 Task: Look for space in Hanting, China from 9th June, 2023 to 11th June, 2023 for 2 adults in price range Rs.6000 to Rs.10000. Place can be entire place with 2 bedrooms having 2 beds and 1 bathroom. Property type can be house, flat, guest house. Amenities needed are: wifi. Booking option can be shelf check-in. Required host language is Chinese (Simplified).
Action: Mouse moved to (545, 195)
Screenshot: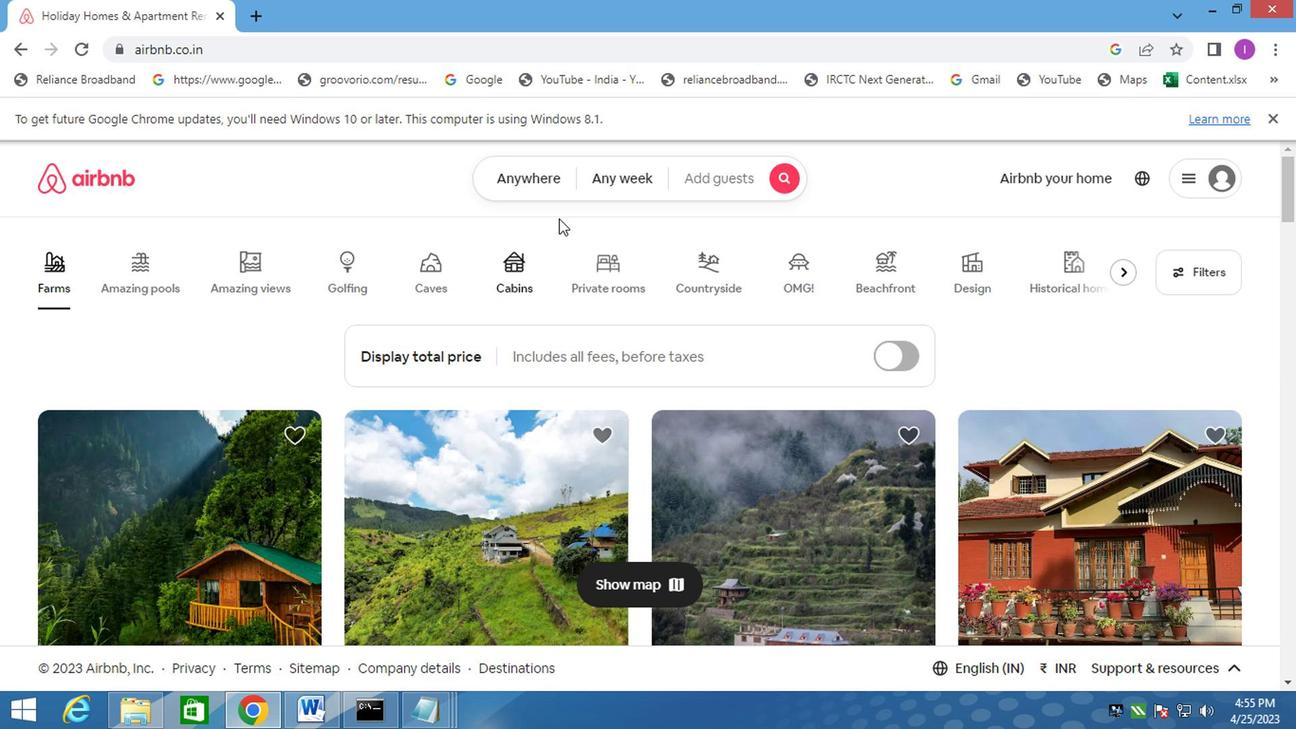 
Action: Mouse pressed left at (545, 195)
Screenshot: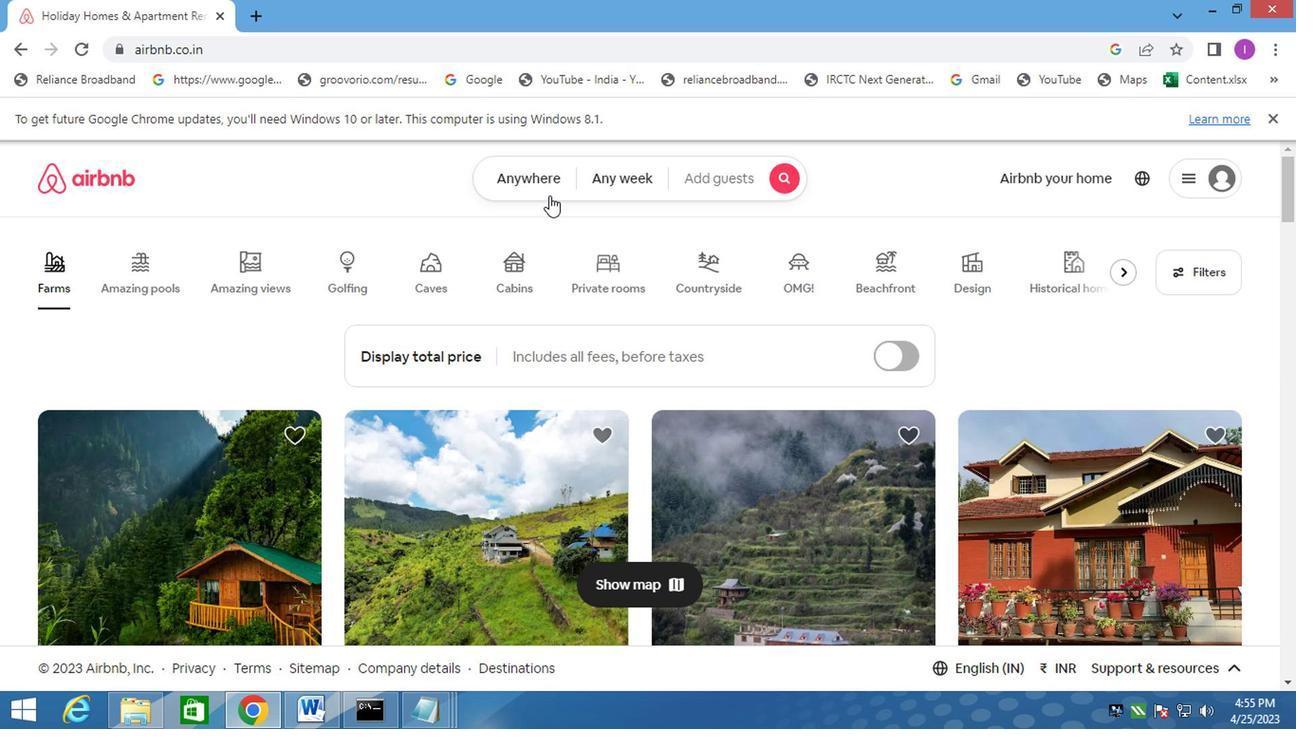 
Action: Mouse moved to (332, 252)
Screenshot: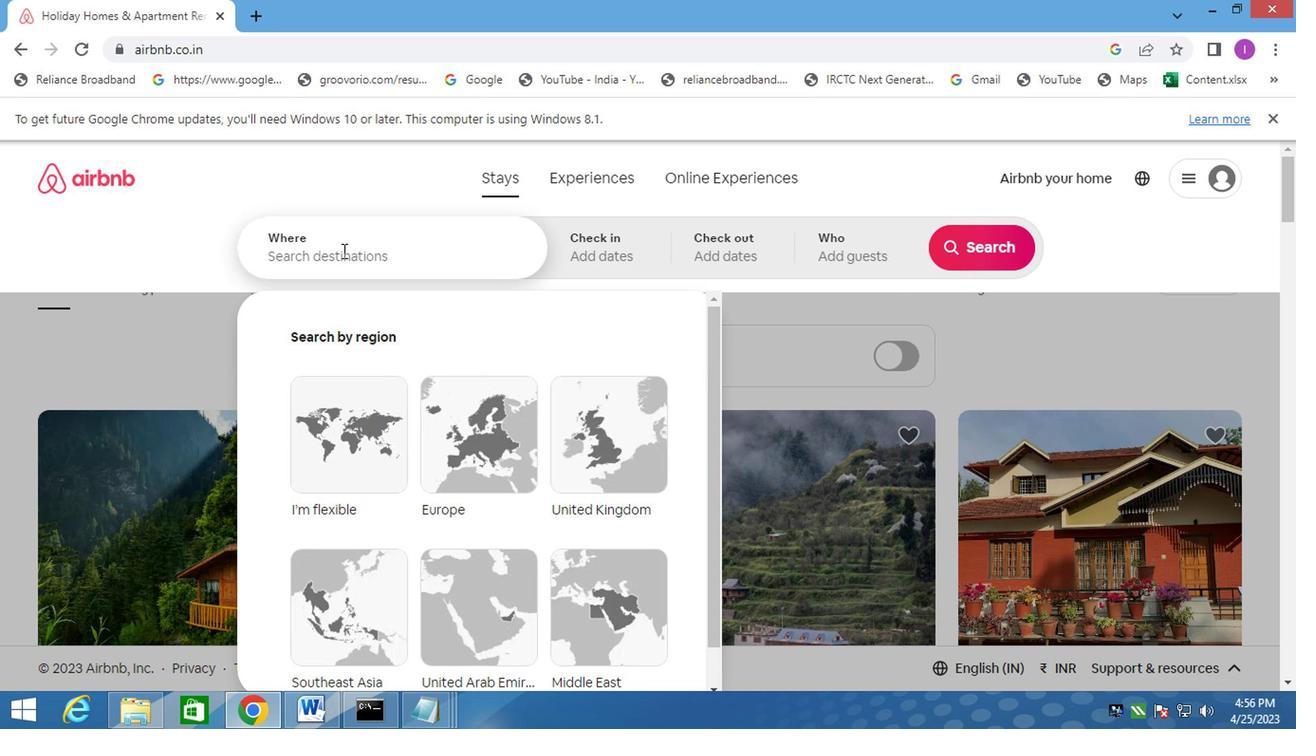 
Action: Mouse pressed left at (332, 252)
Screenshot: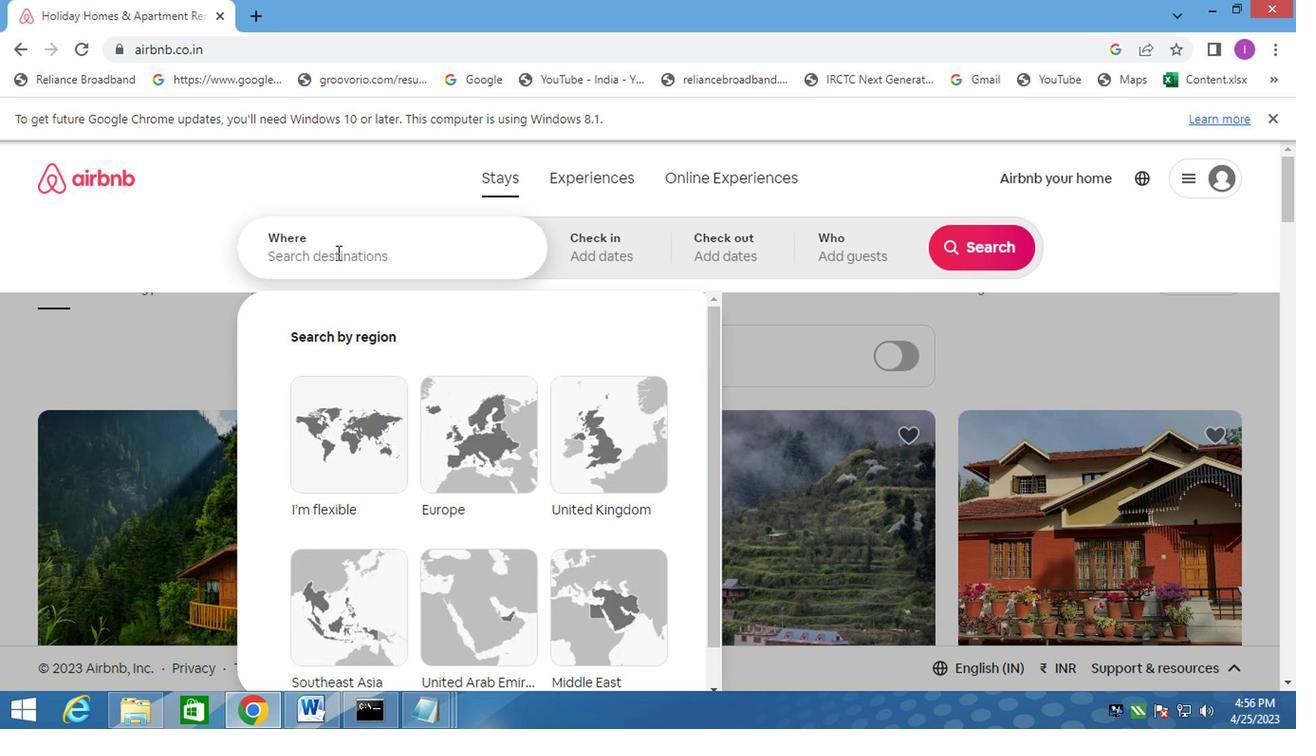 
Action: Mouse moved to (376, 253)
Screenshot: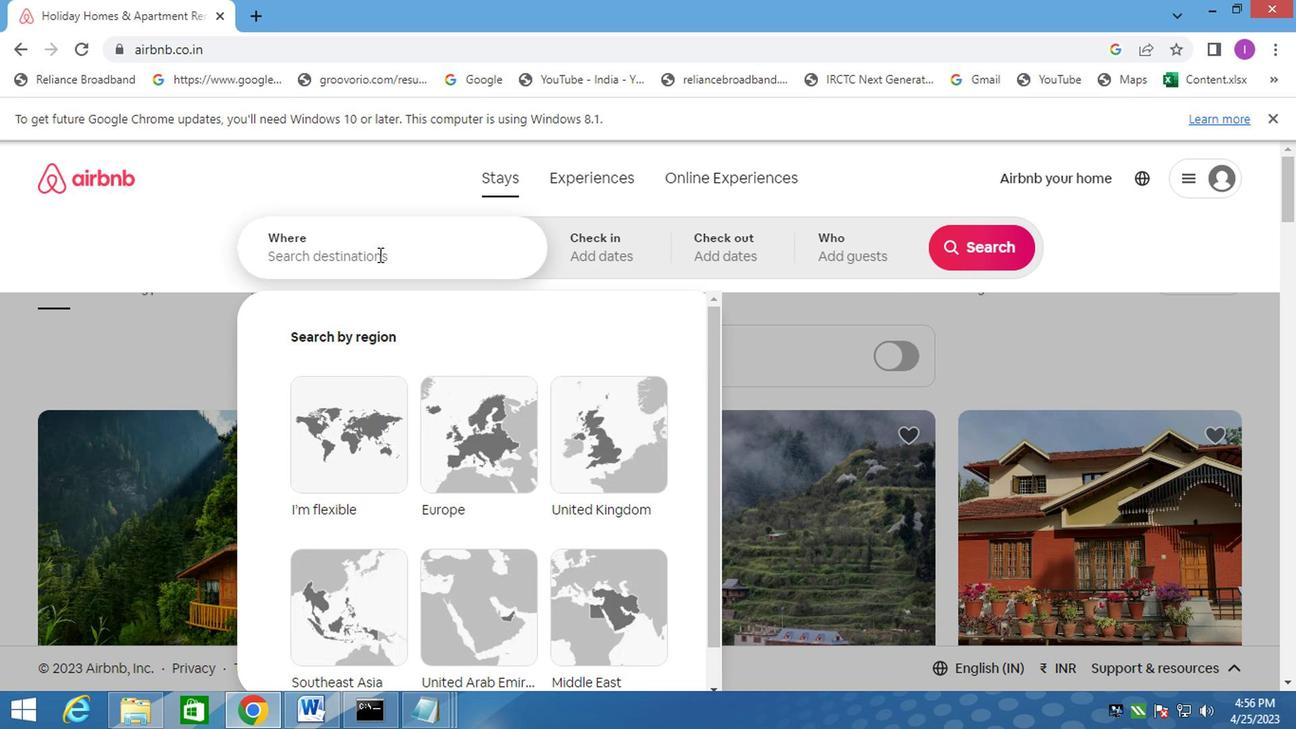
Action: Key pressed hanting,china
Screenshot: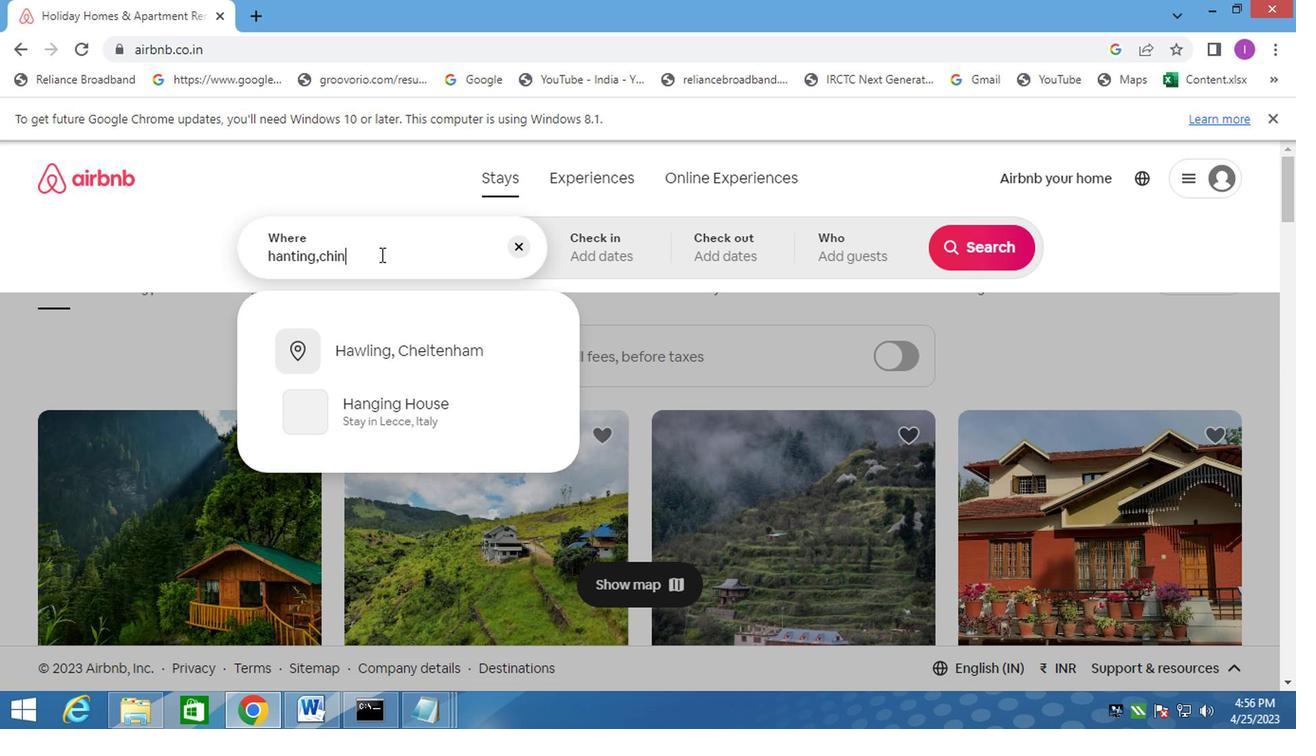 
Action: Mouse moved to (661, 245)
Screenshot: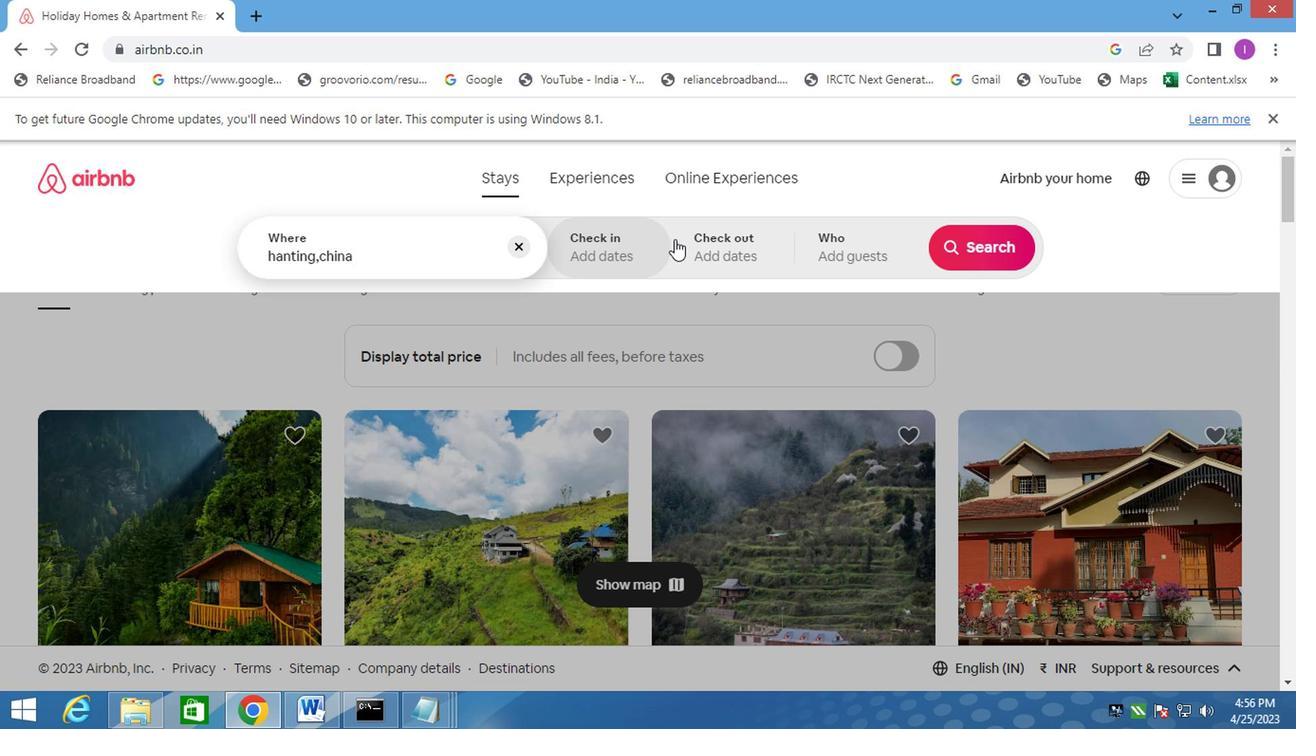 
Action: Mouse pressed left at (661, 245)
Screenshot: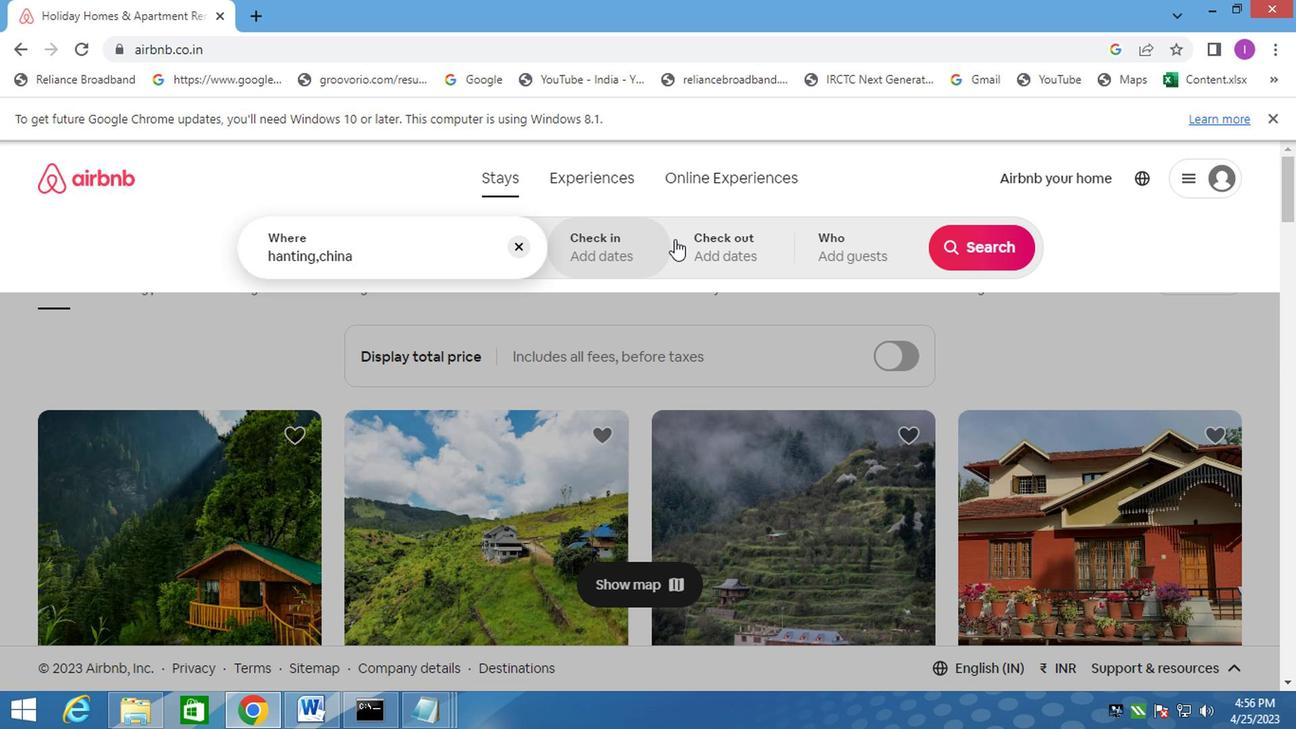 
Action: Mouse moved to (973, 398)
Screenshot: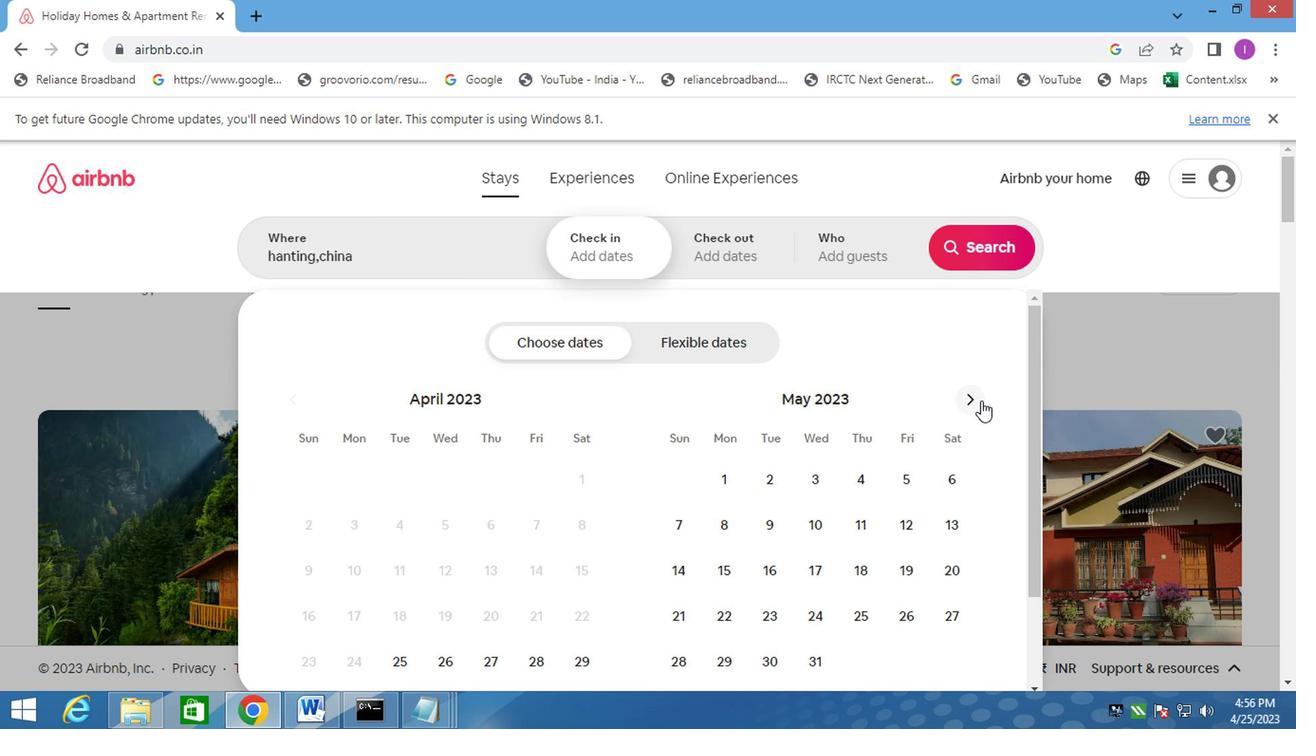 
Action: Mouse pressed left at (973, 398)
Screenshot: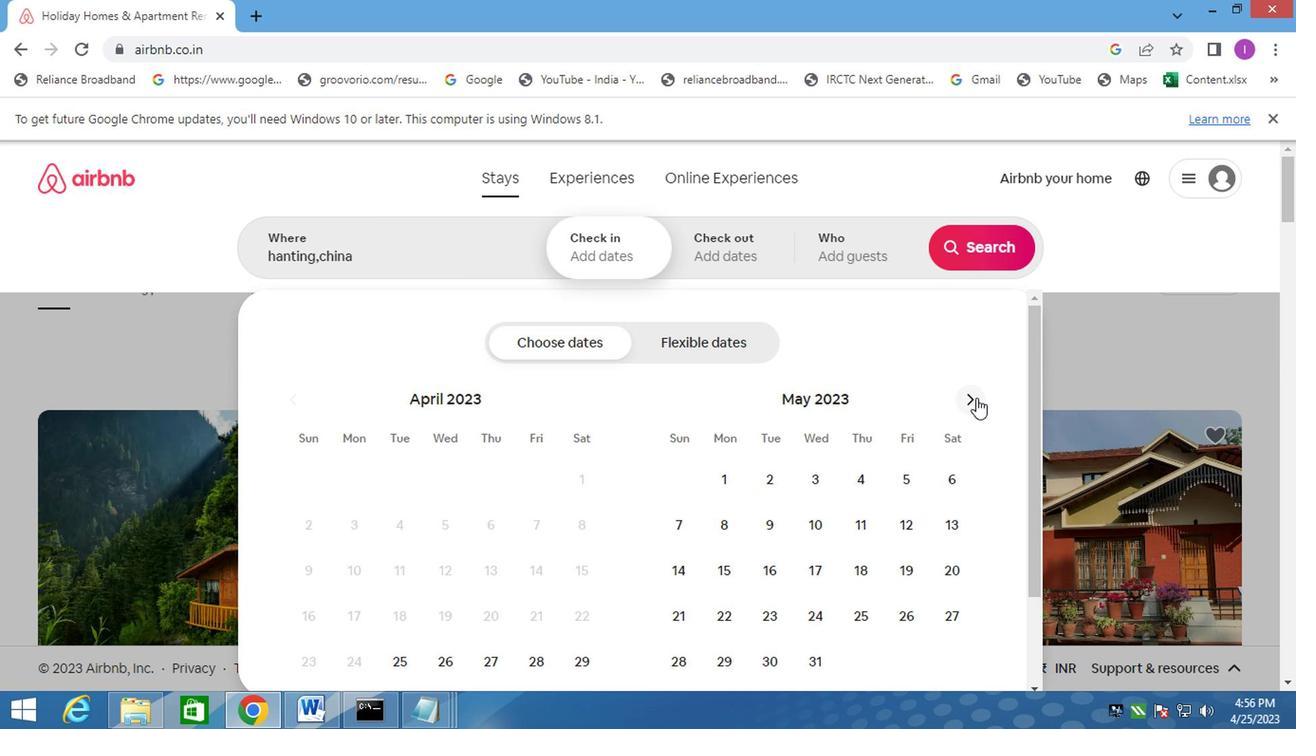 
Action: Mouse pressed left at (973, 398)
Screenshot: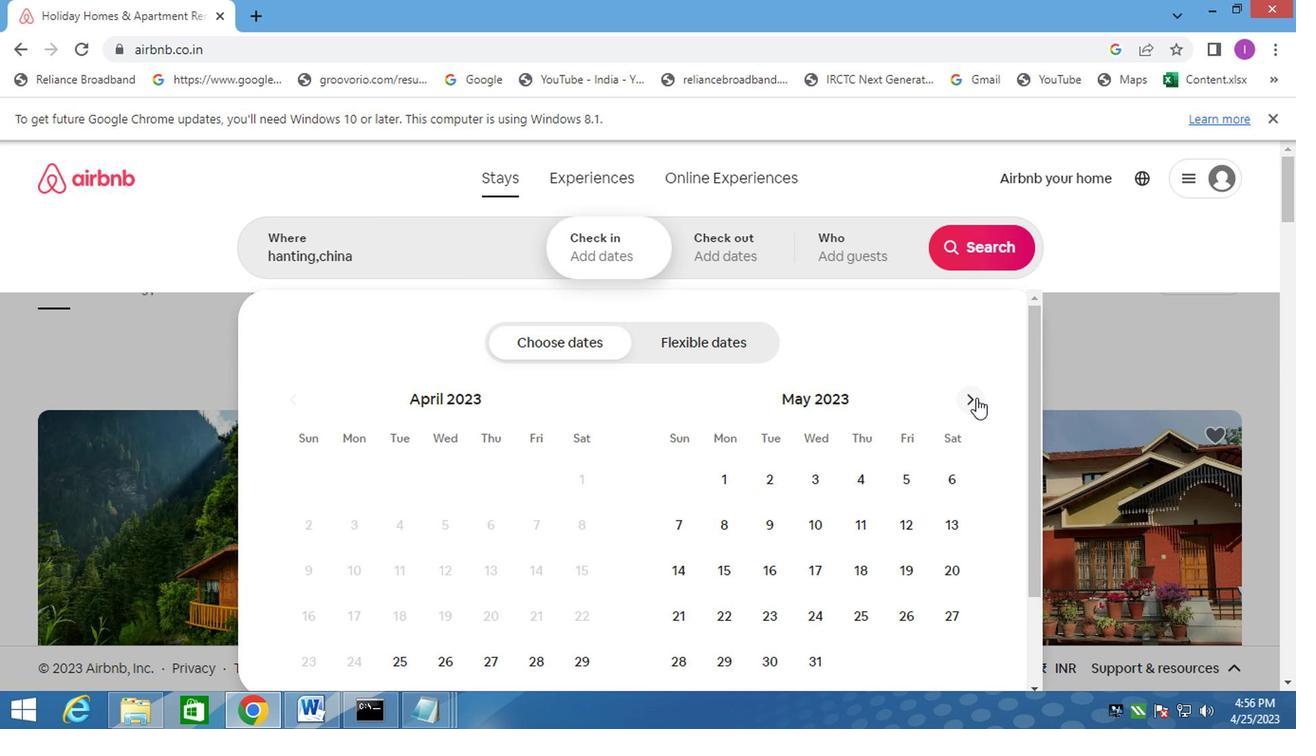 
Action: Mouse pressed left at (973, 398)
Screenshot: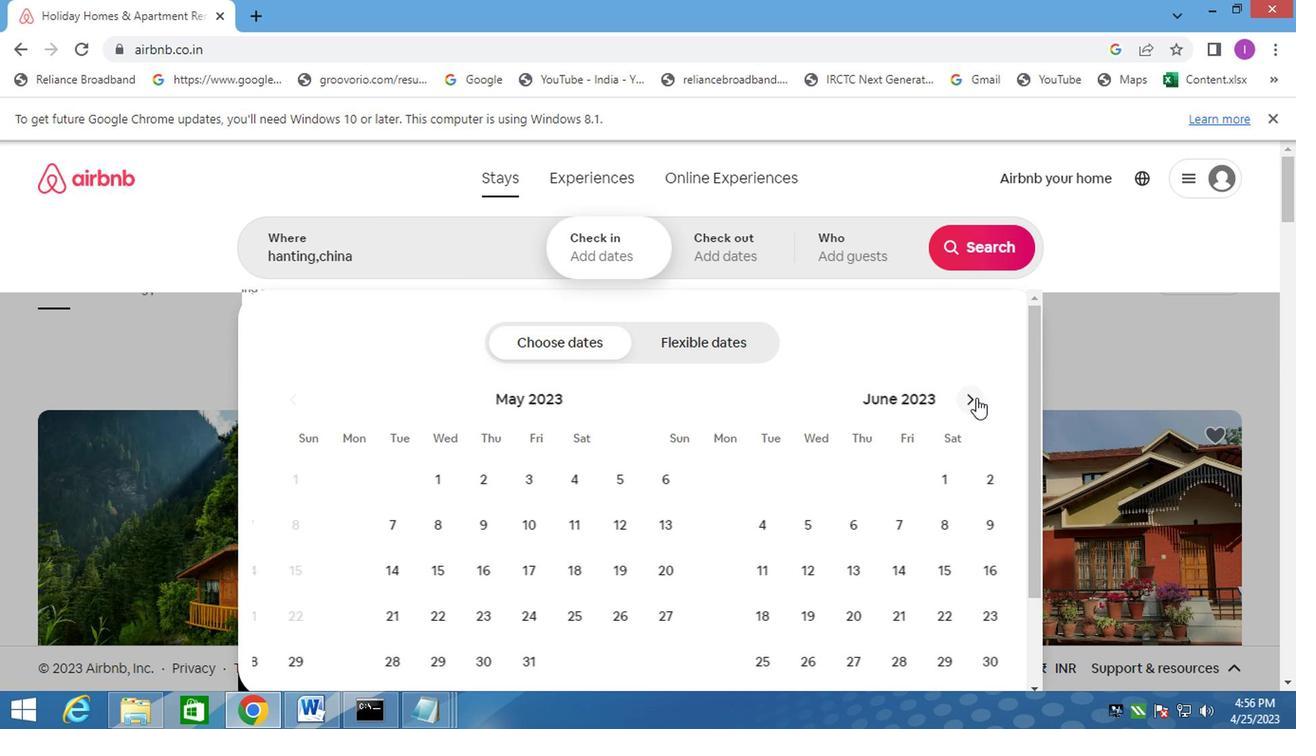 
Action: Mouse moved to (286, 393)
Screenshot: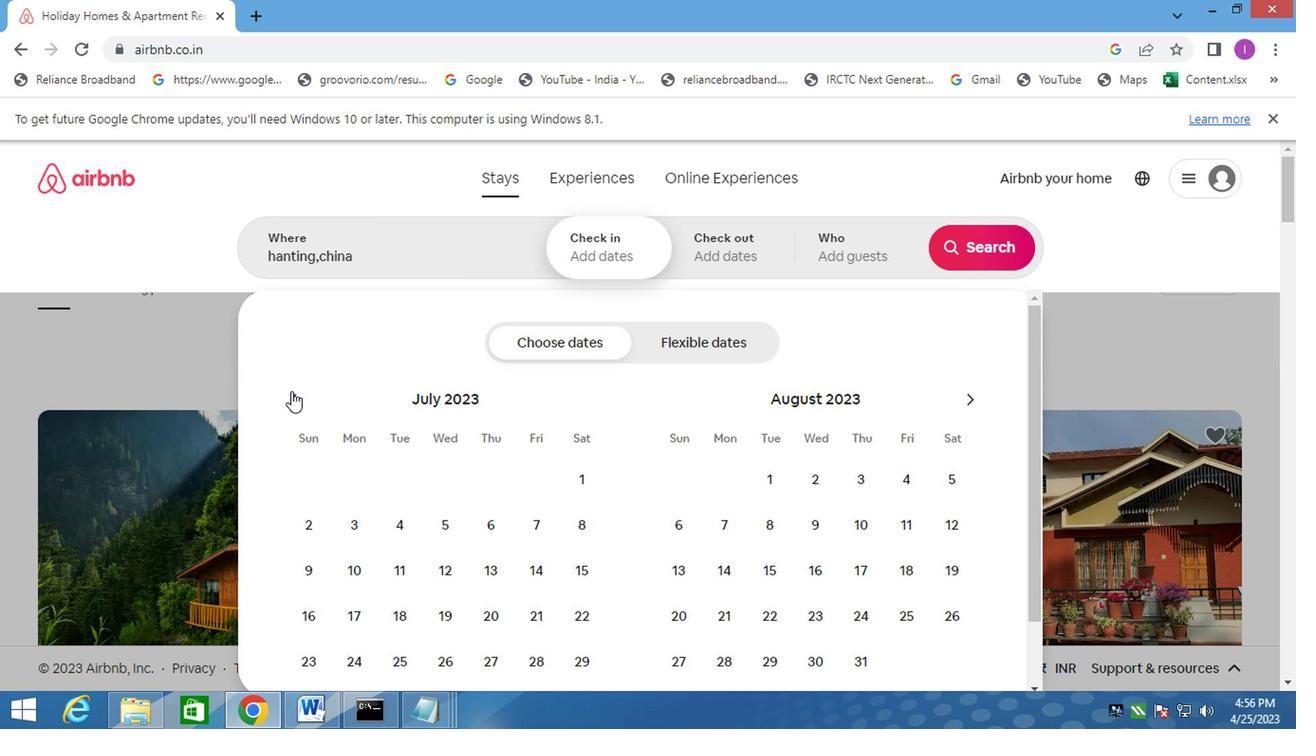 
Action: Mouse pressed left at (286, 393)
Screenshot: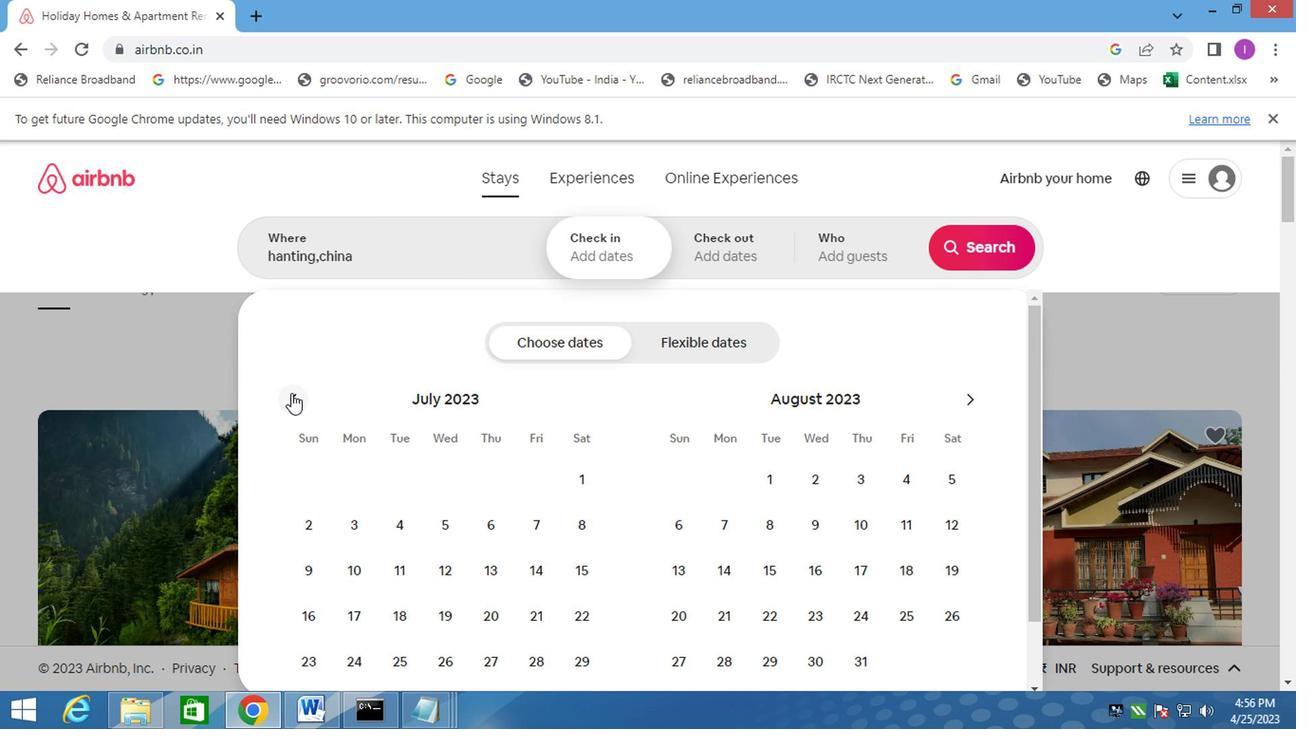
Action: Mouse moved to (536, 523)
Screenshot: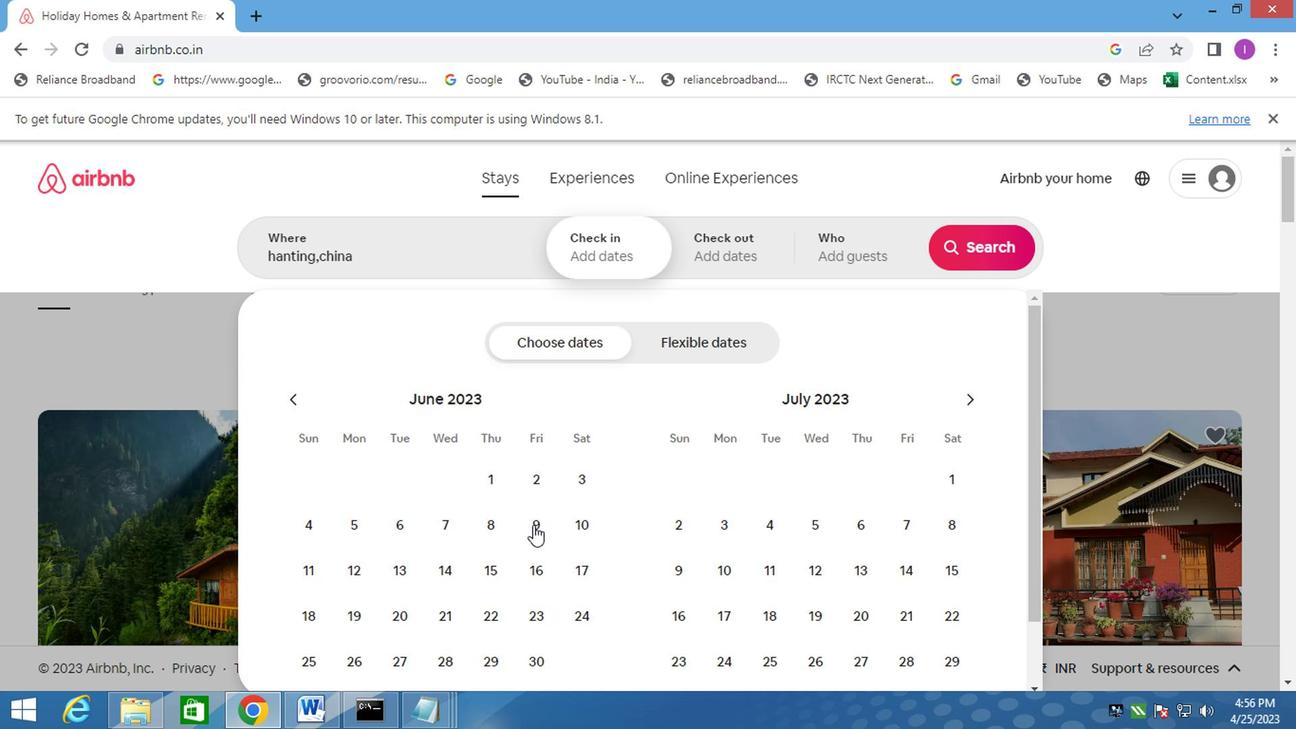 
Action: Mouse pressed left at (536, 523)
Screenshot: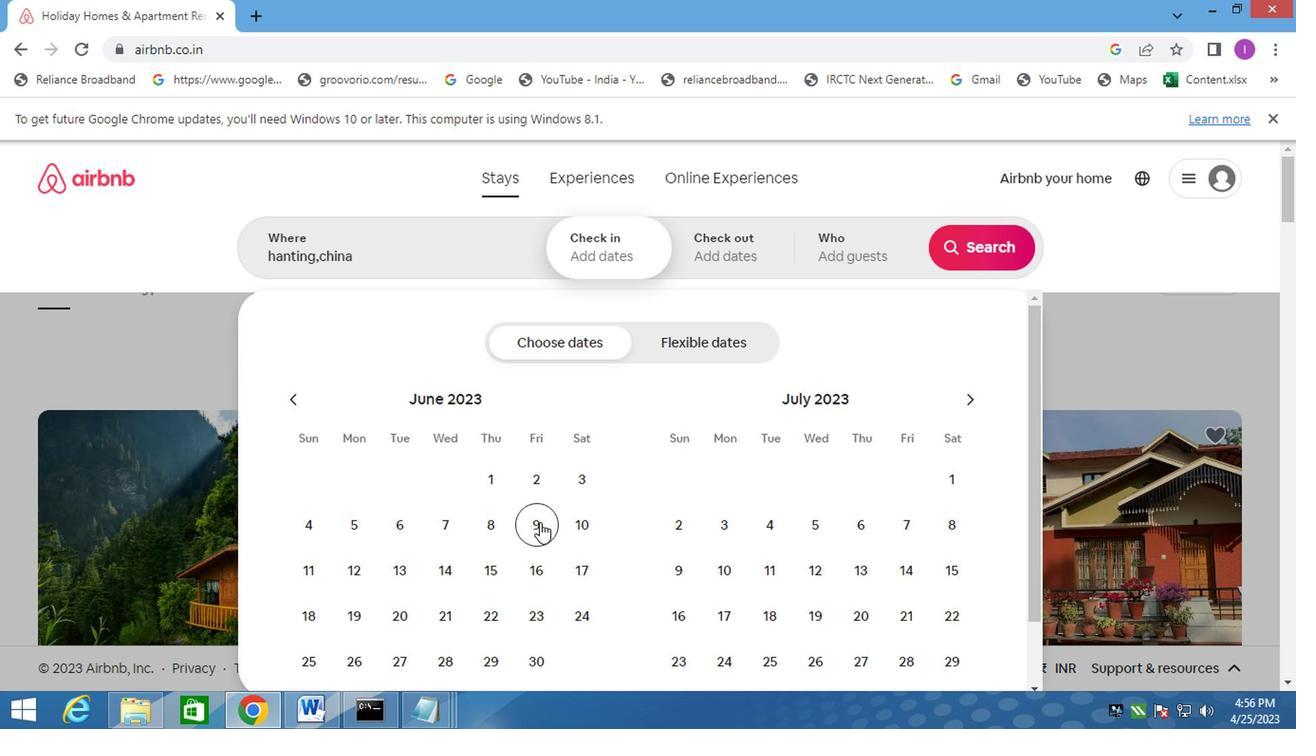 
Action: Mouse moved to (312, 569)
Screenshot: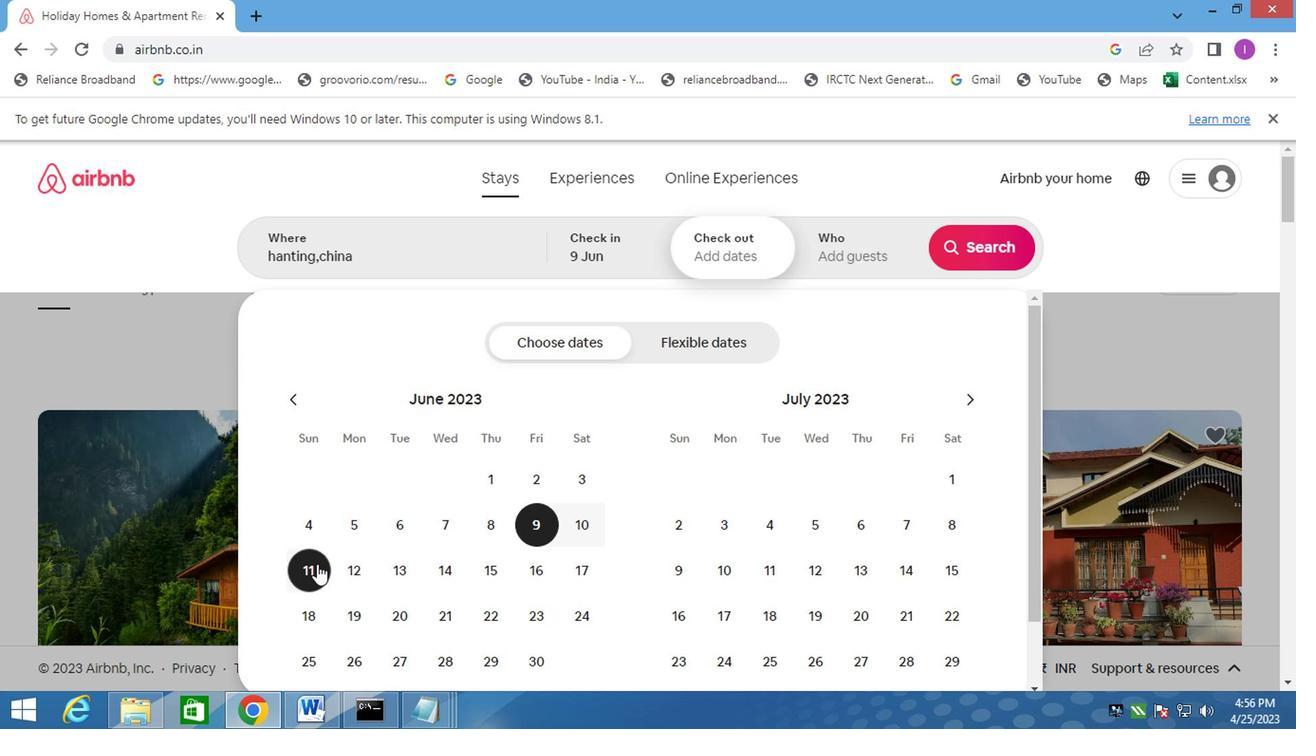 
Action: Mouse pressed left at (312, 569)
Screenshot: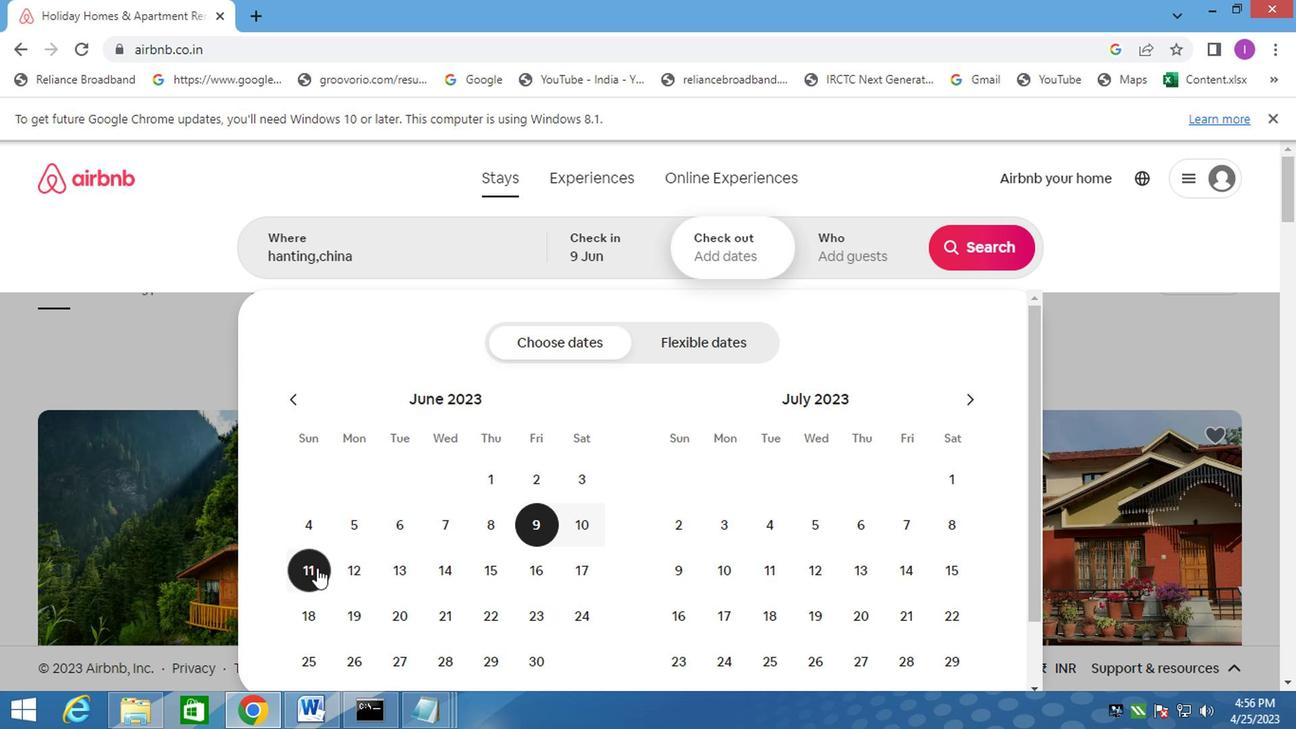 
Action: Mouse moved to (836, 262)
Screenshot: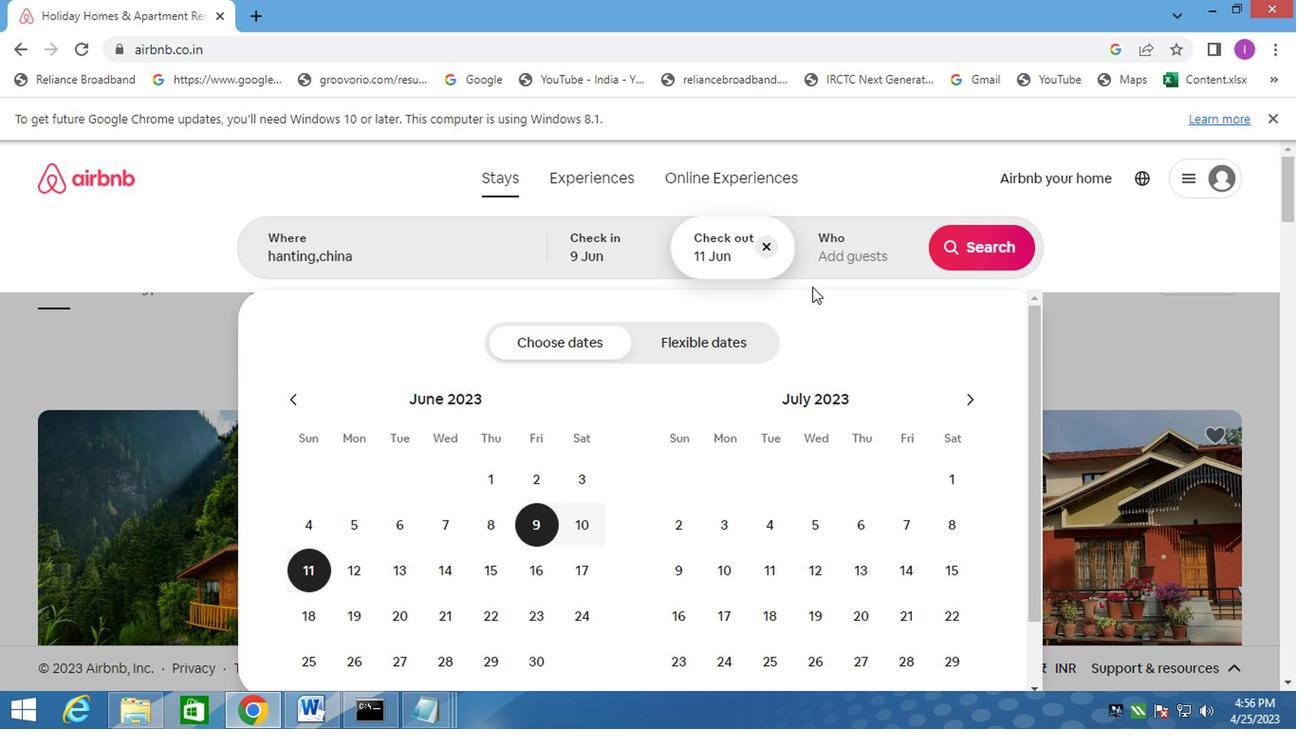 
Action: Mouse pressed left at (836, 262)
Screenshot: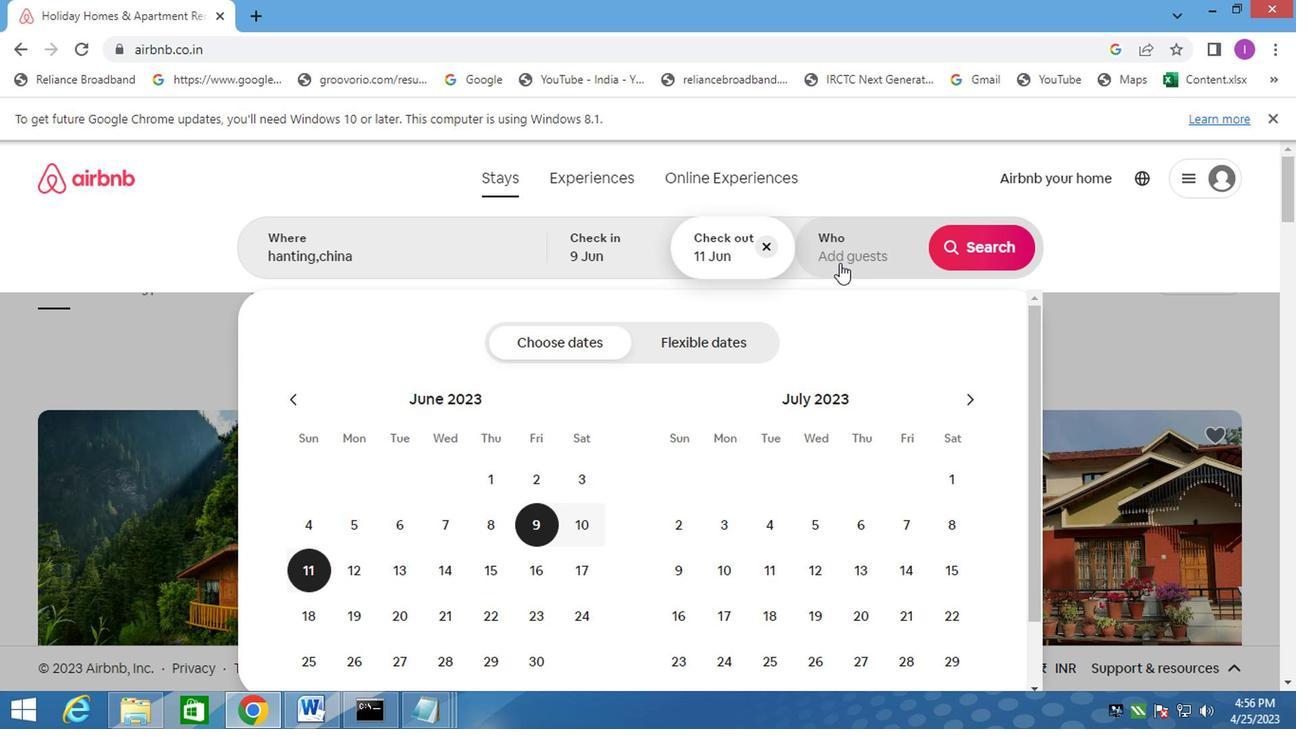 
Action: Mouse moved to (986, 353)
Screenshot: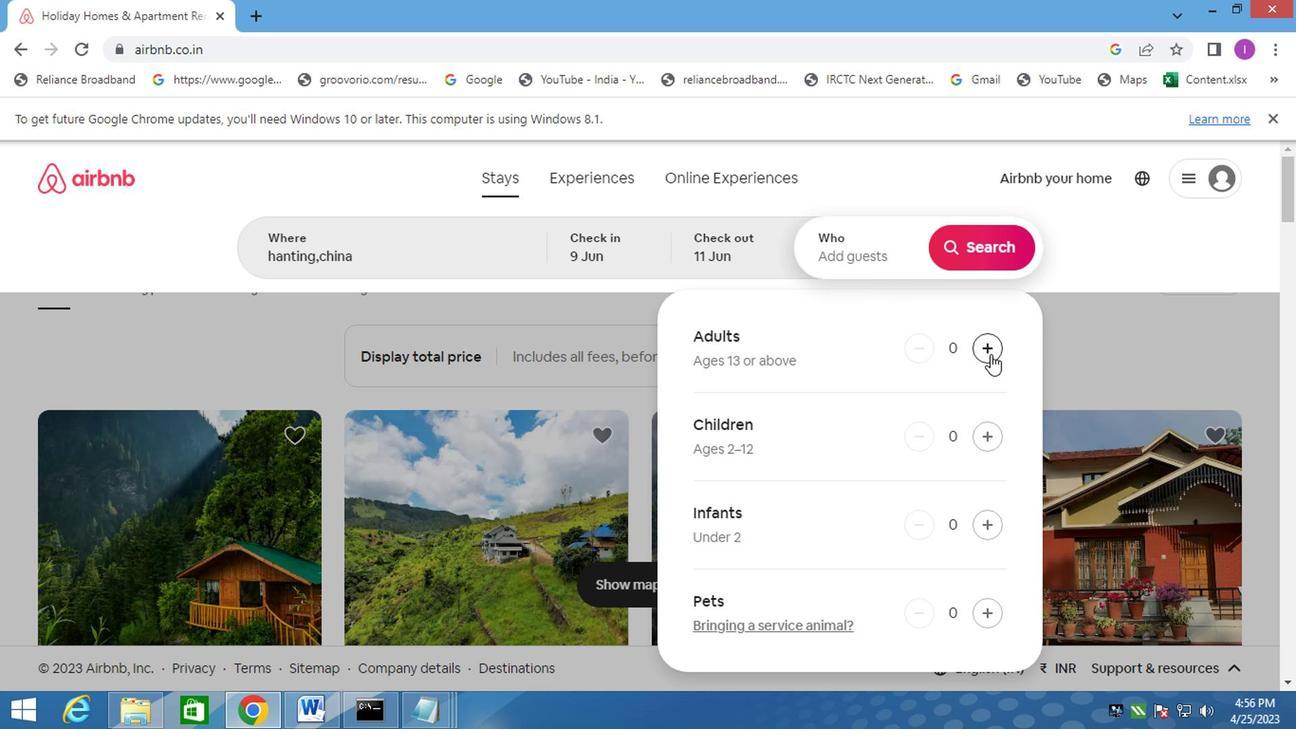 
Action: Mouse pressed left at (986, 353)
Screenshot: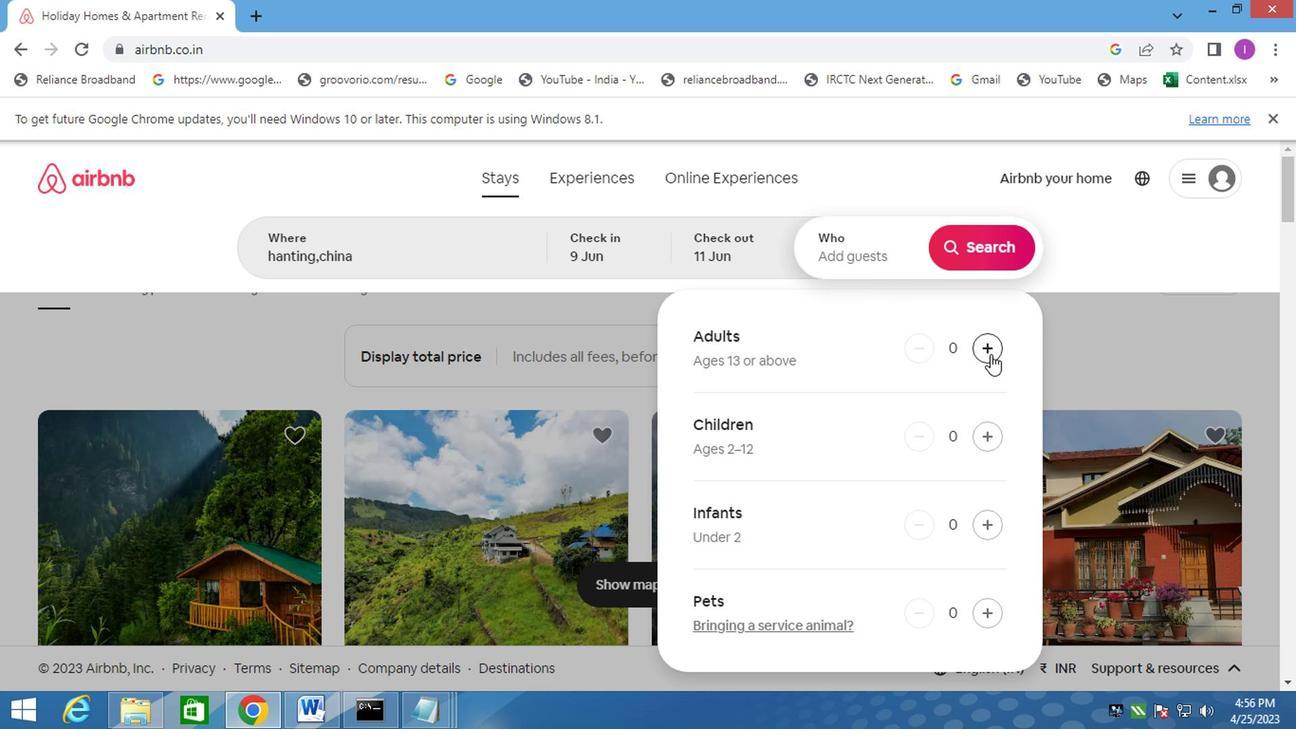 
Action: Mouse moved to (986, 353)
Screenshot: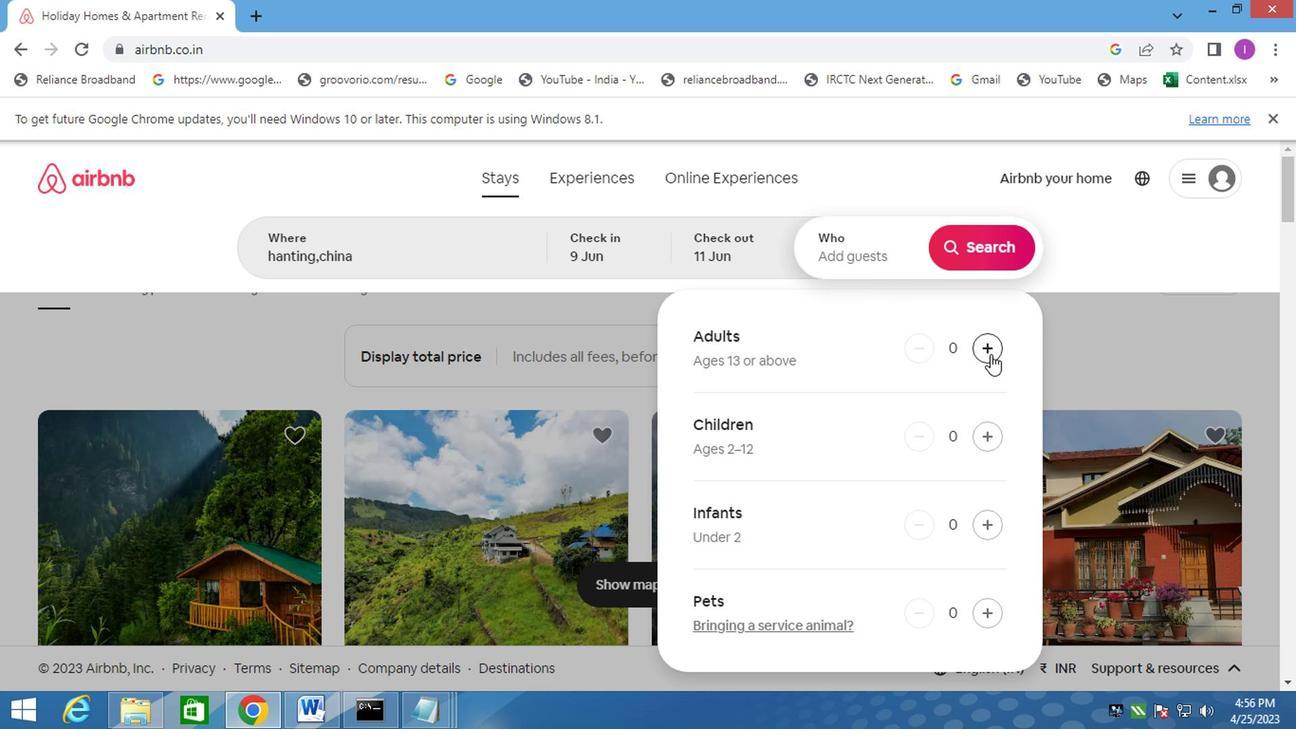 
Action: Mouse pressed left at (986, 353)
Screenshot: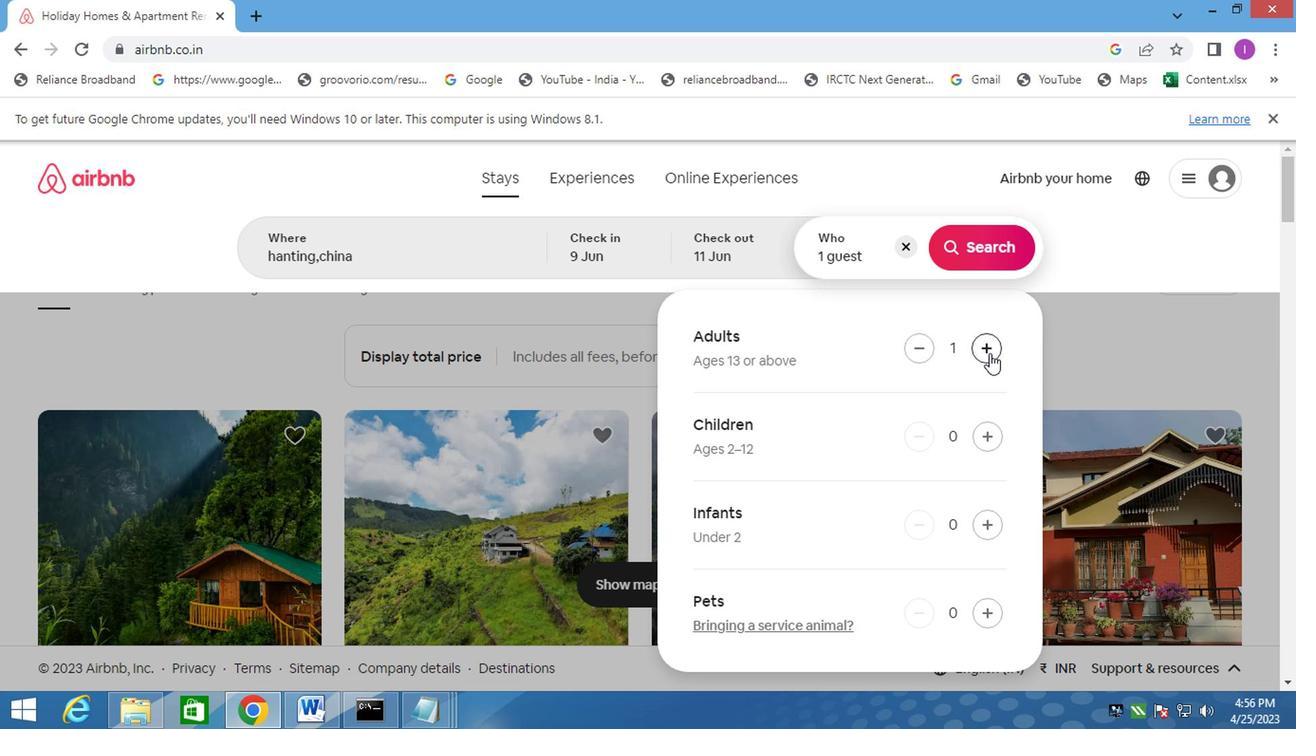 
Action: Mouse moved to (992, 251)
Screenshot: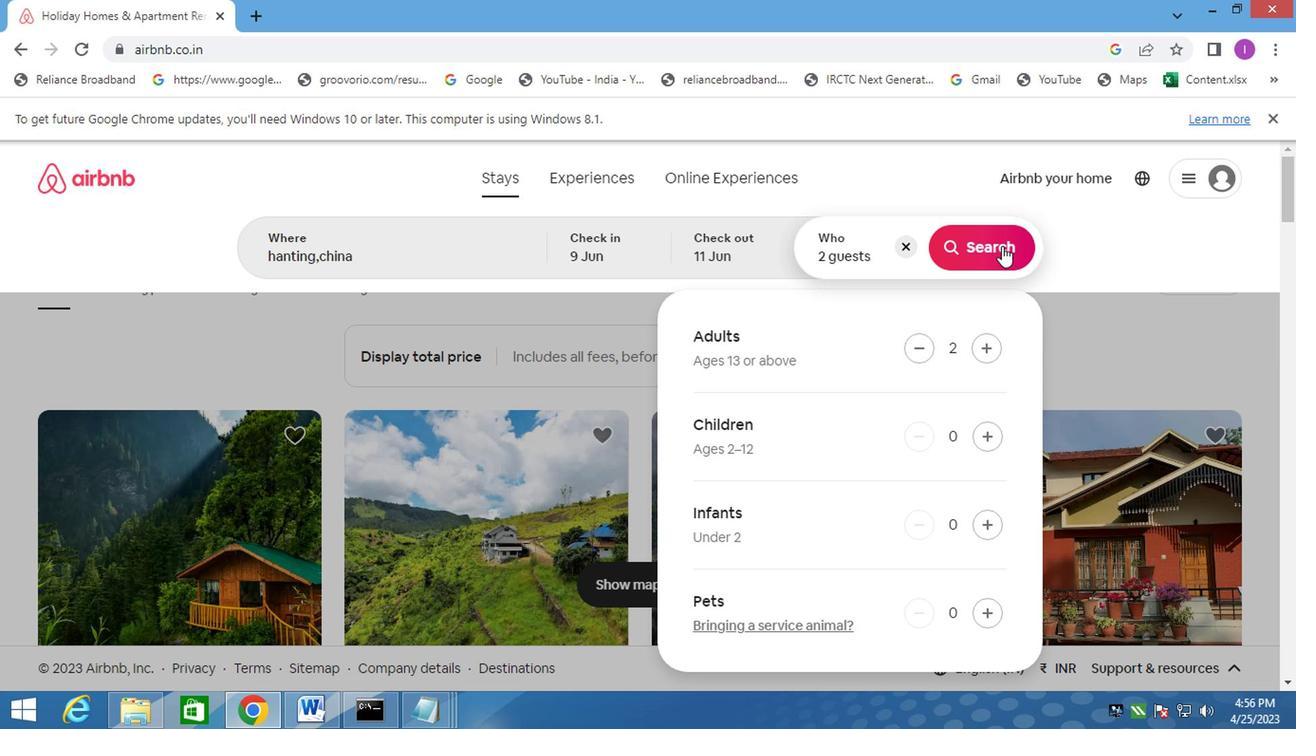 
Action: Mouse pressed left at (992, 251)
Screenshot: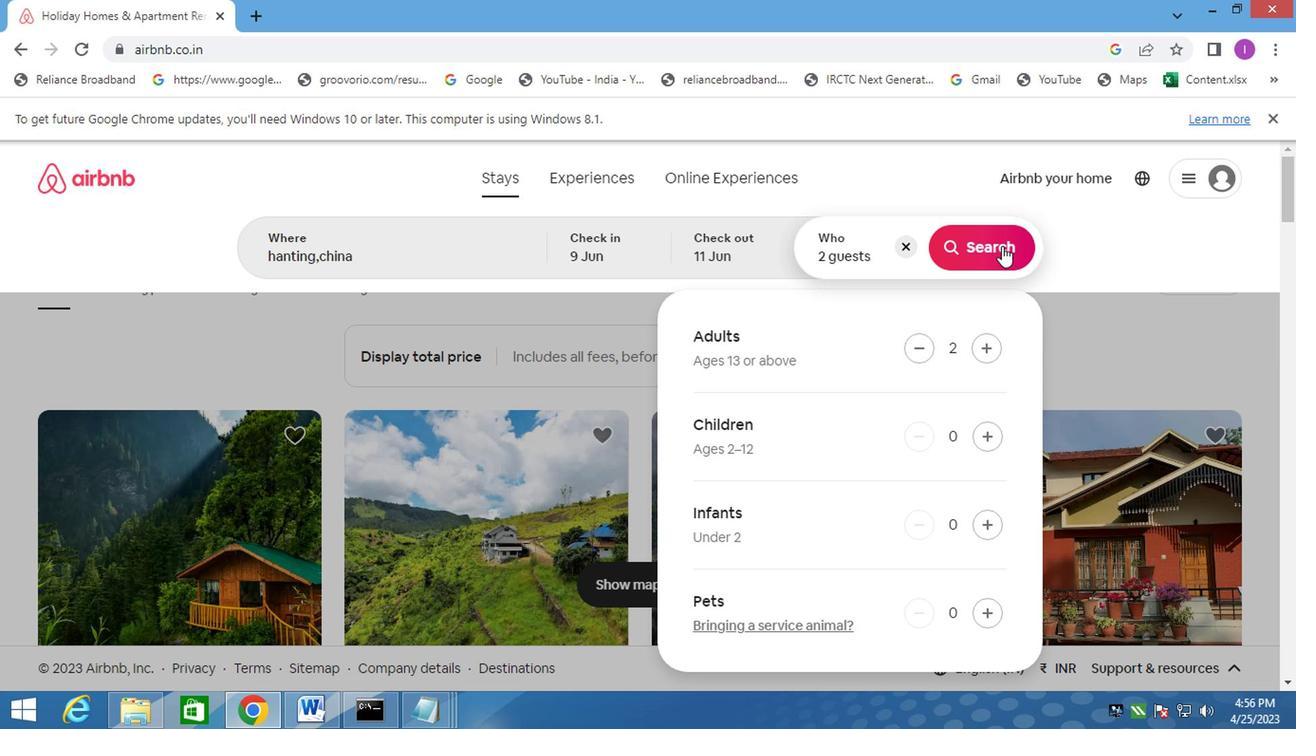 
Action: Mouse moved to (1216, 259)
Screenshot: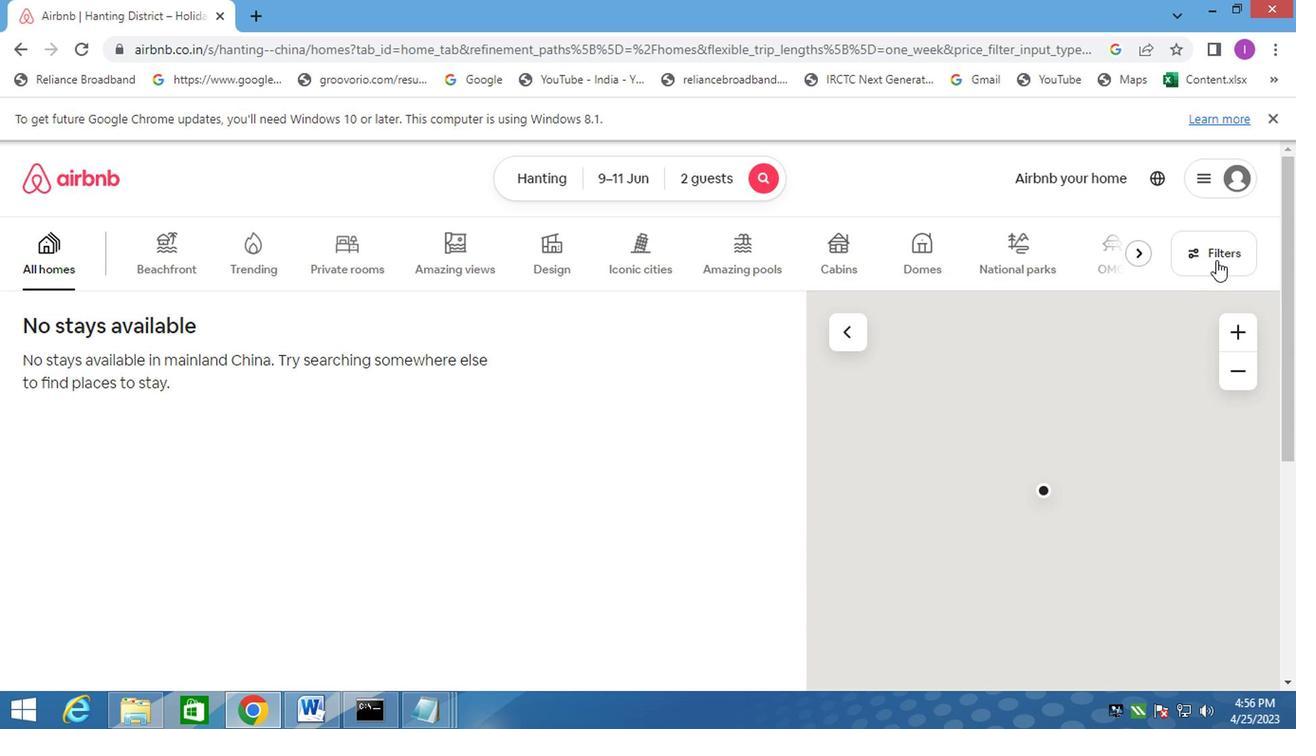 
Action: Mouse pressed left at (1216, 259)
Screenshot: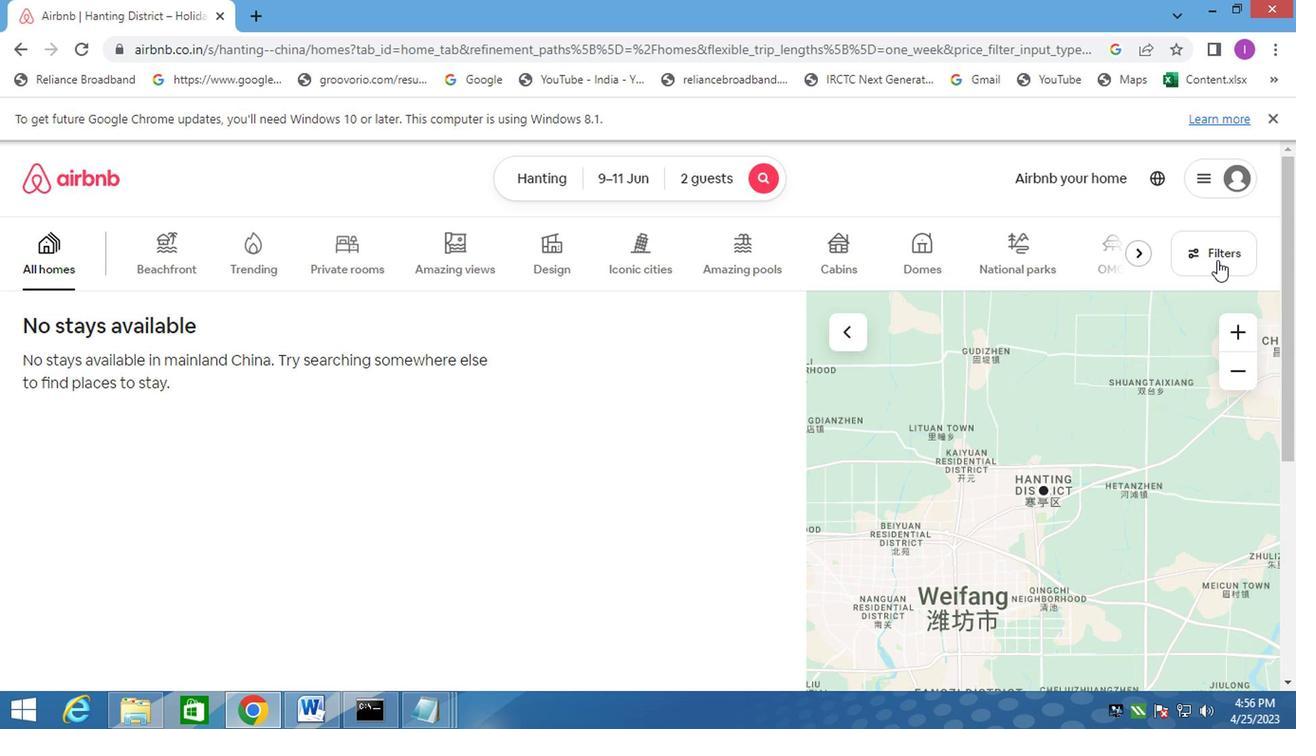 
Action: Mouse moved to (388, 368)
Screenshot: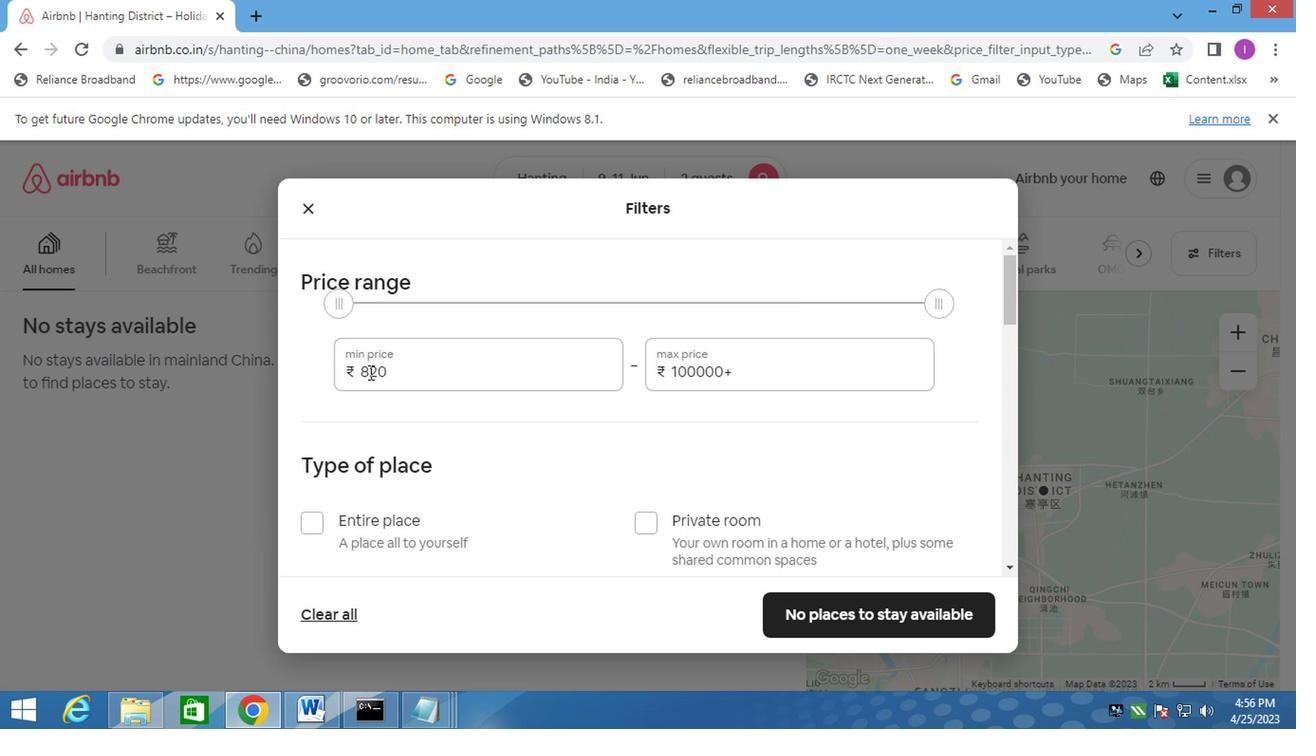 
Action: Mouse pressed left at (388, 368)
Screenshot: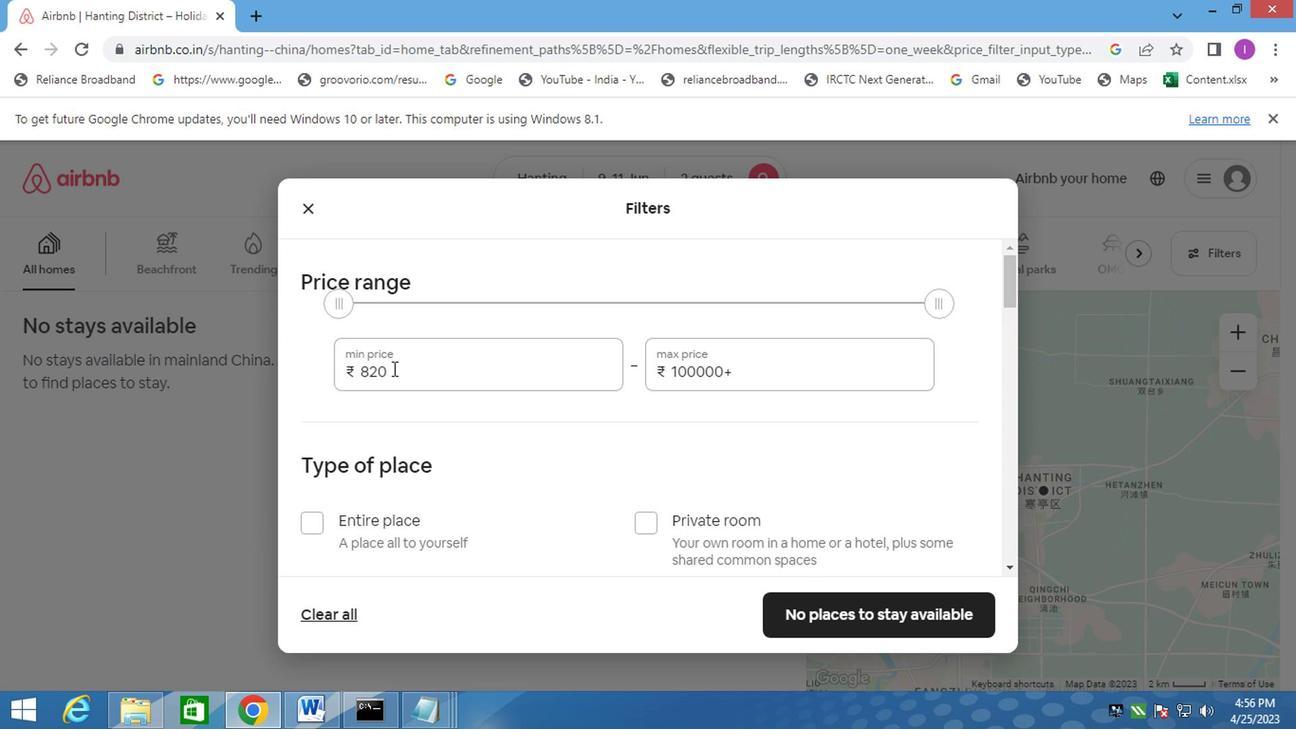 
Action: Mouse moved to (390, 340)
Screenshot: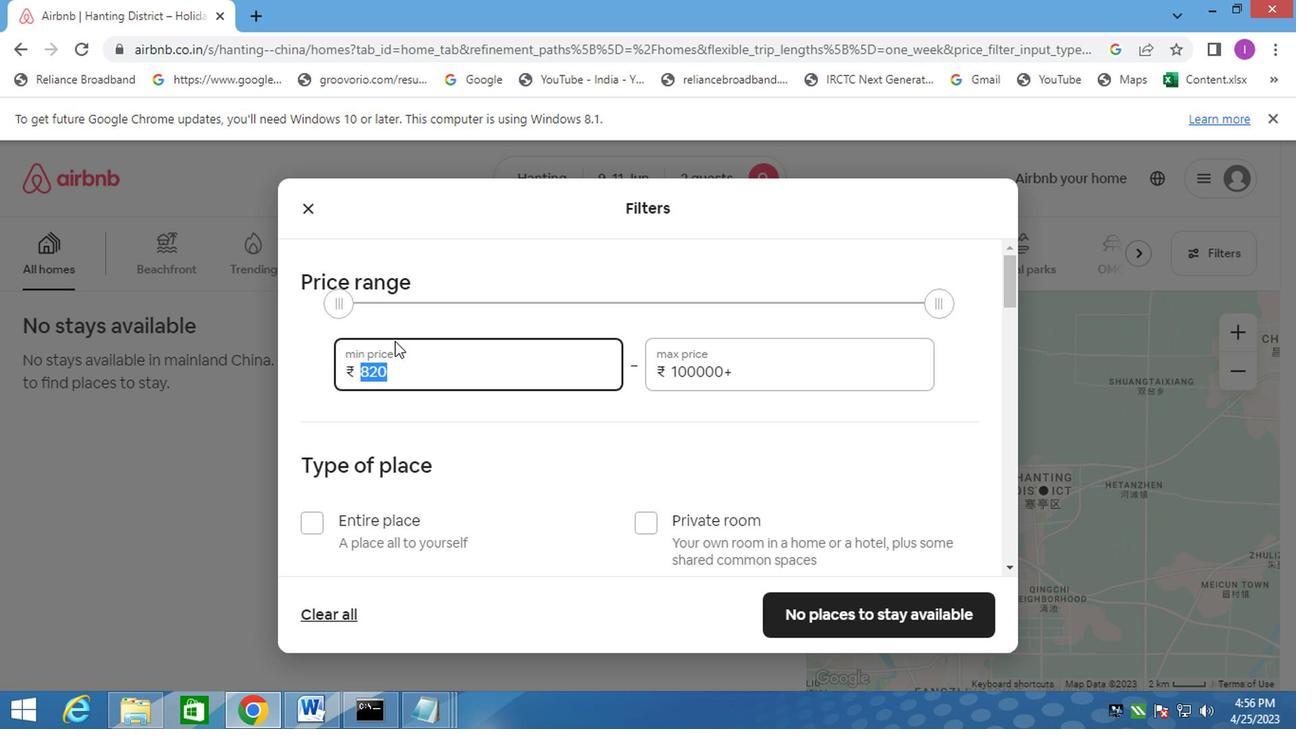 
Action: Key pressed 6000
Screenshot: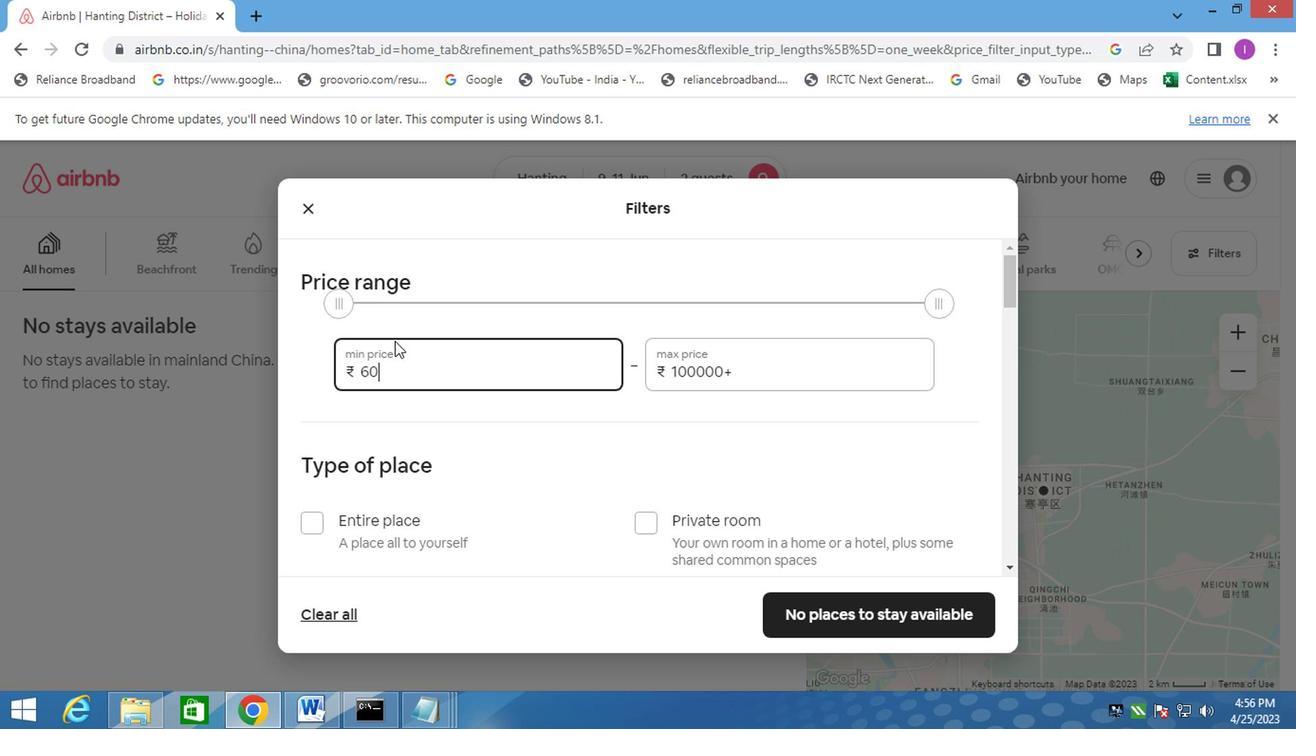
Action: Mouse moved to (739, 376)
Screenshot: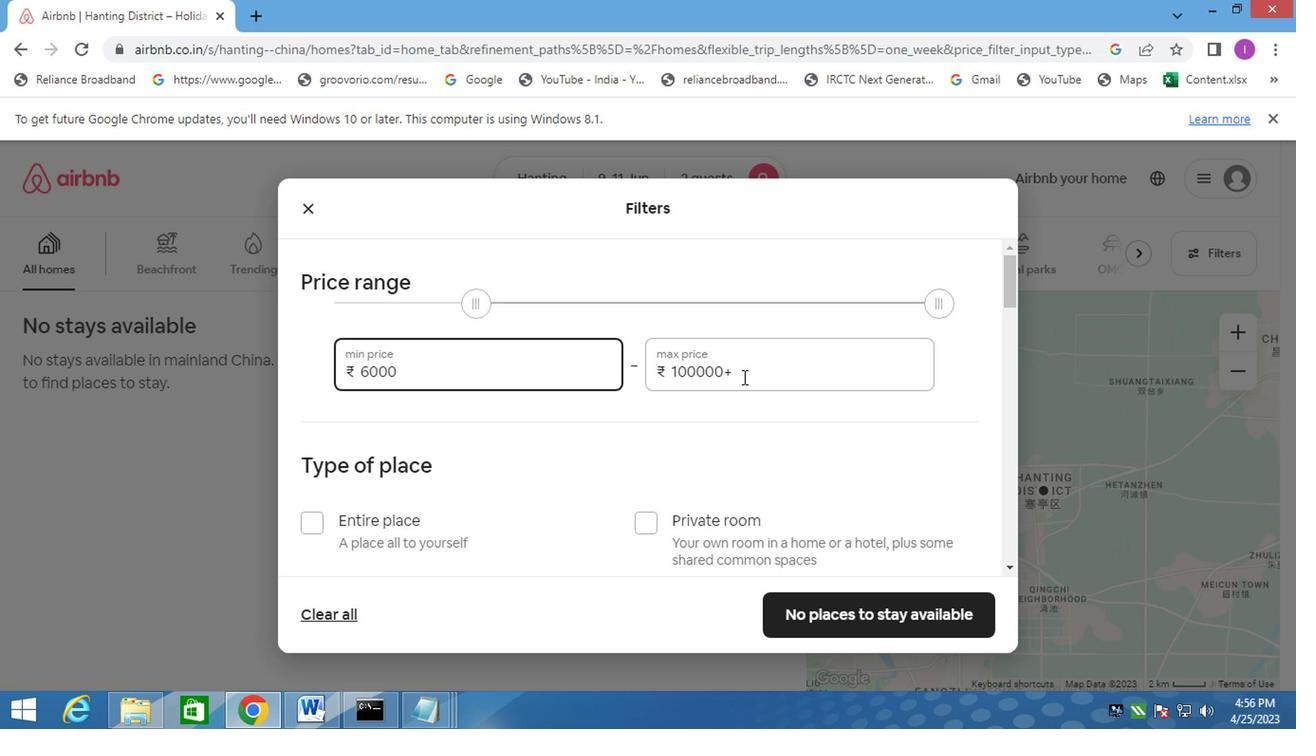 
Action: Mouse pressed left at (739, 376)
Screenshot: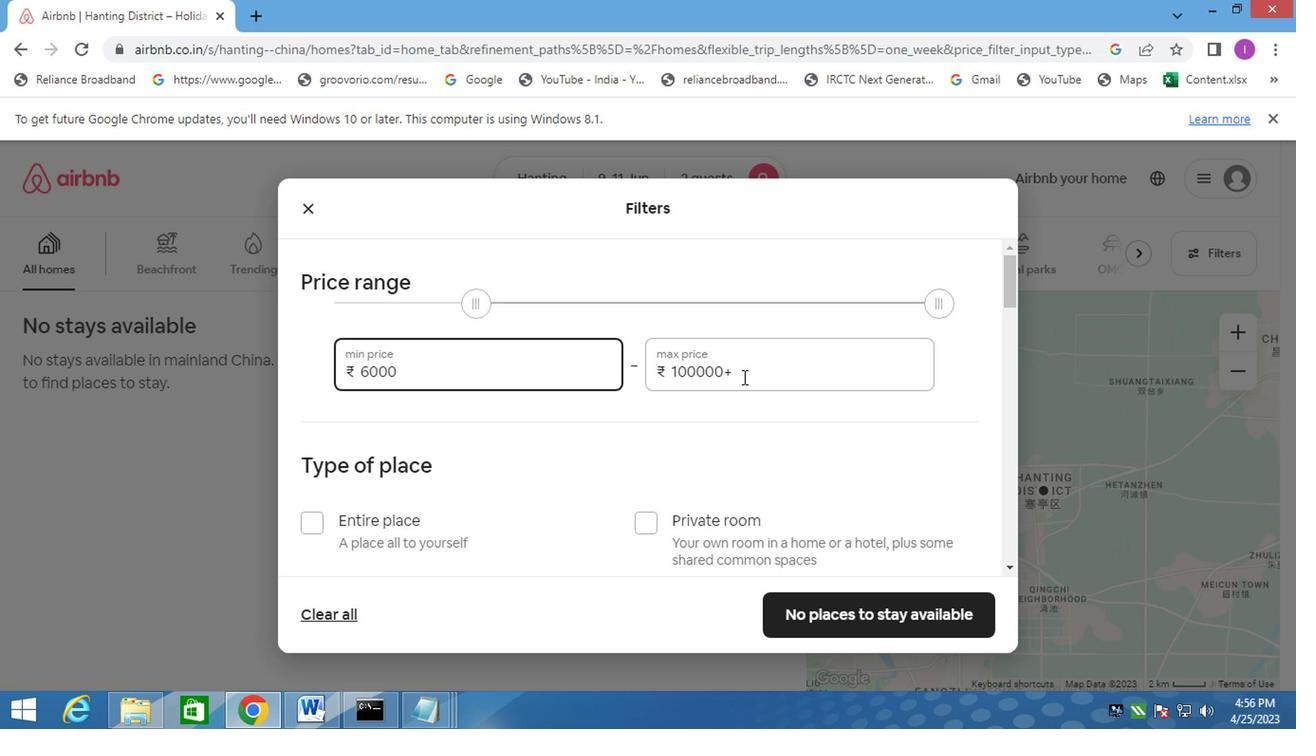 
Action: Mouse moved to (662, 375)
Screenshot: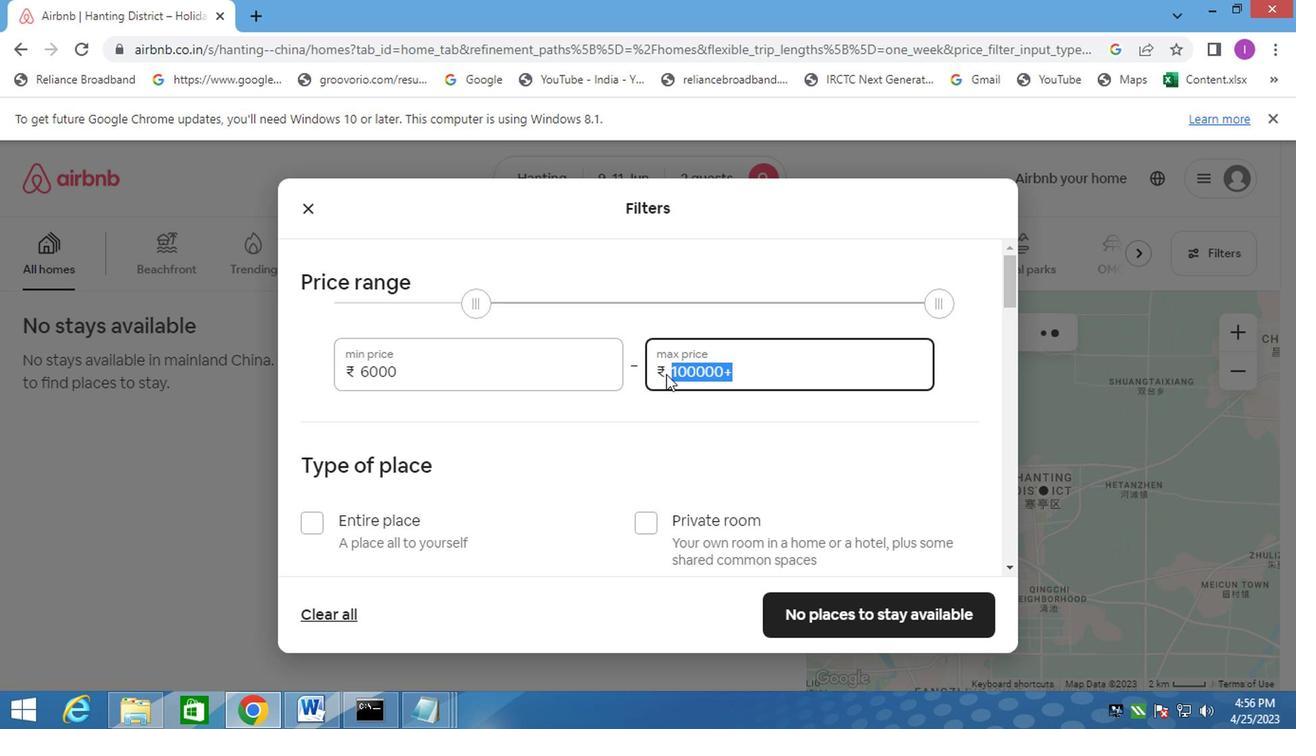 
Action: Key pressed 10000
Screenshot: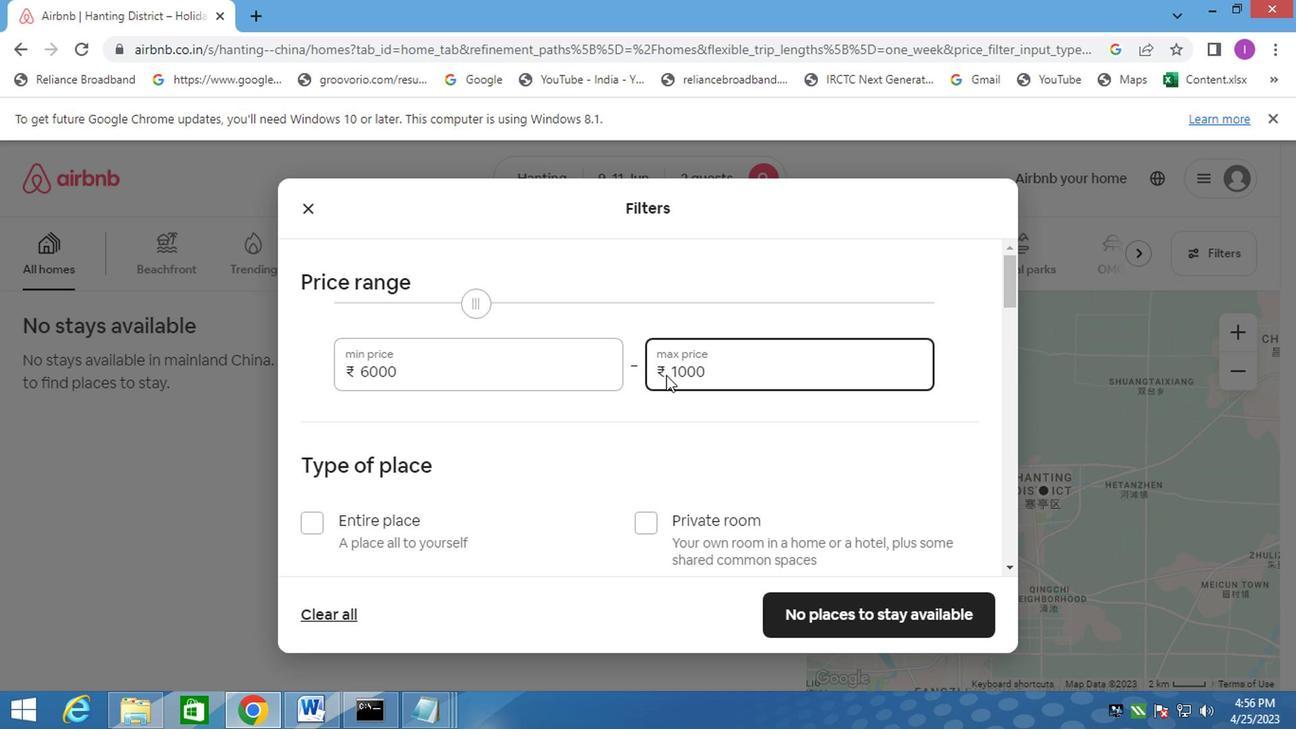 
Action: Mouse moved to (308, 519)
Screenshot: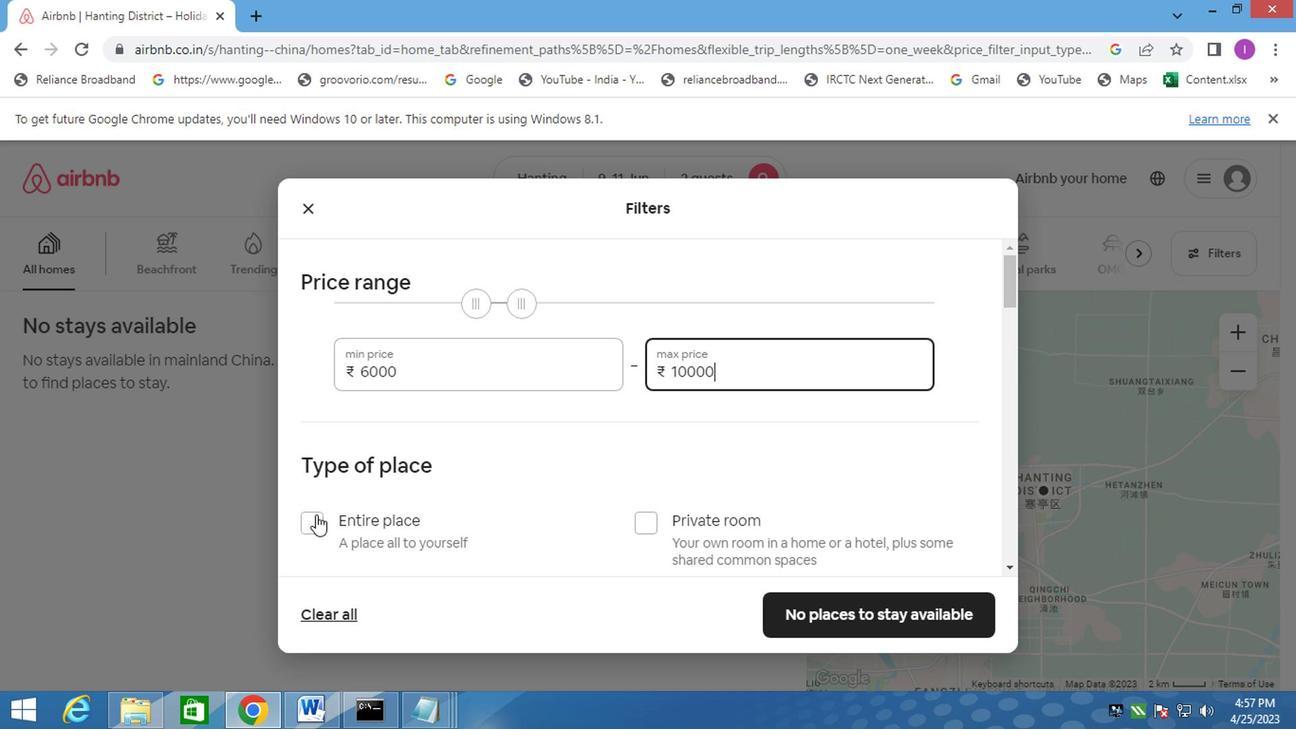 
Action: Mouse pressed left at (308, 519)
Screenshot: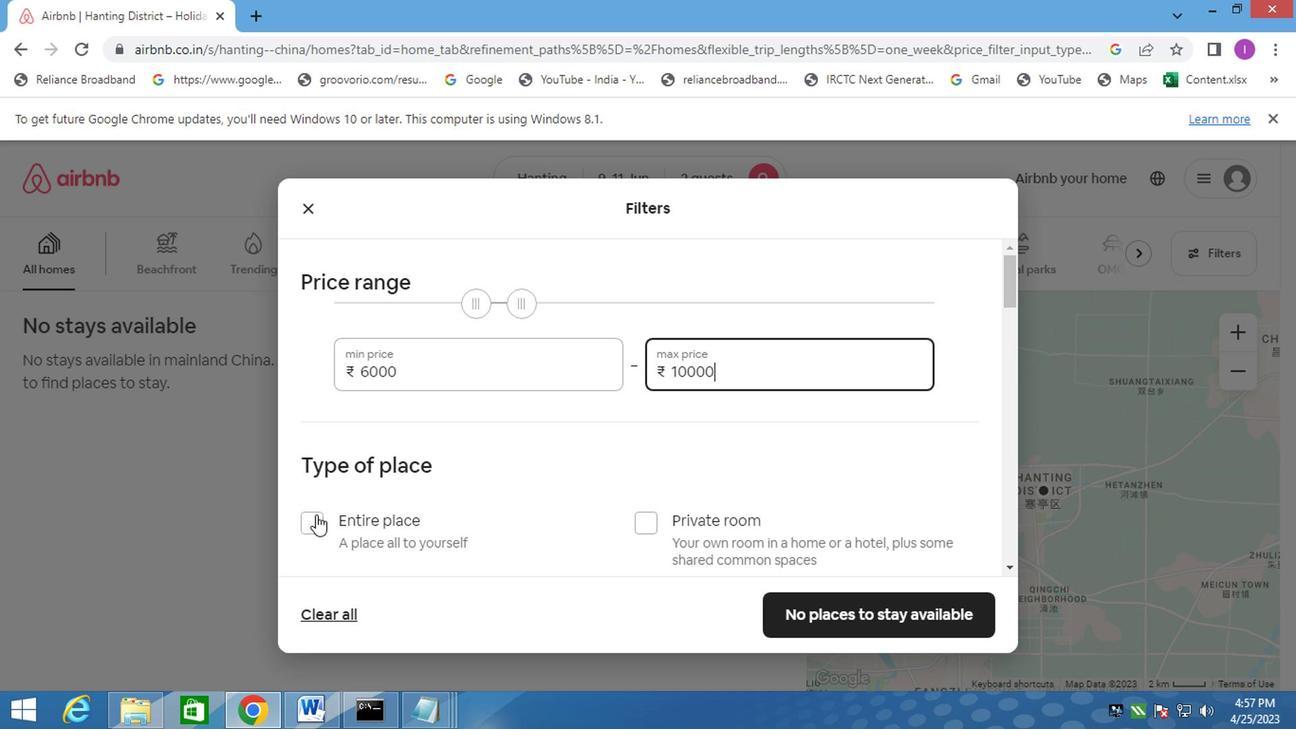 
Action: Mouse moved to (1043, 440)
Screenshot: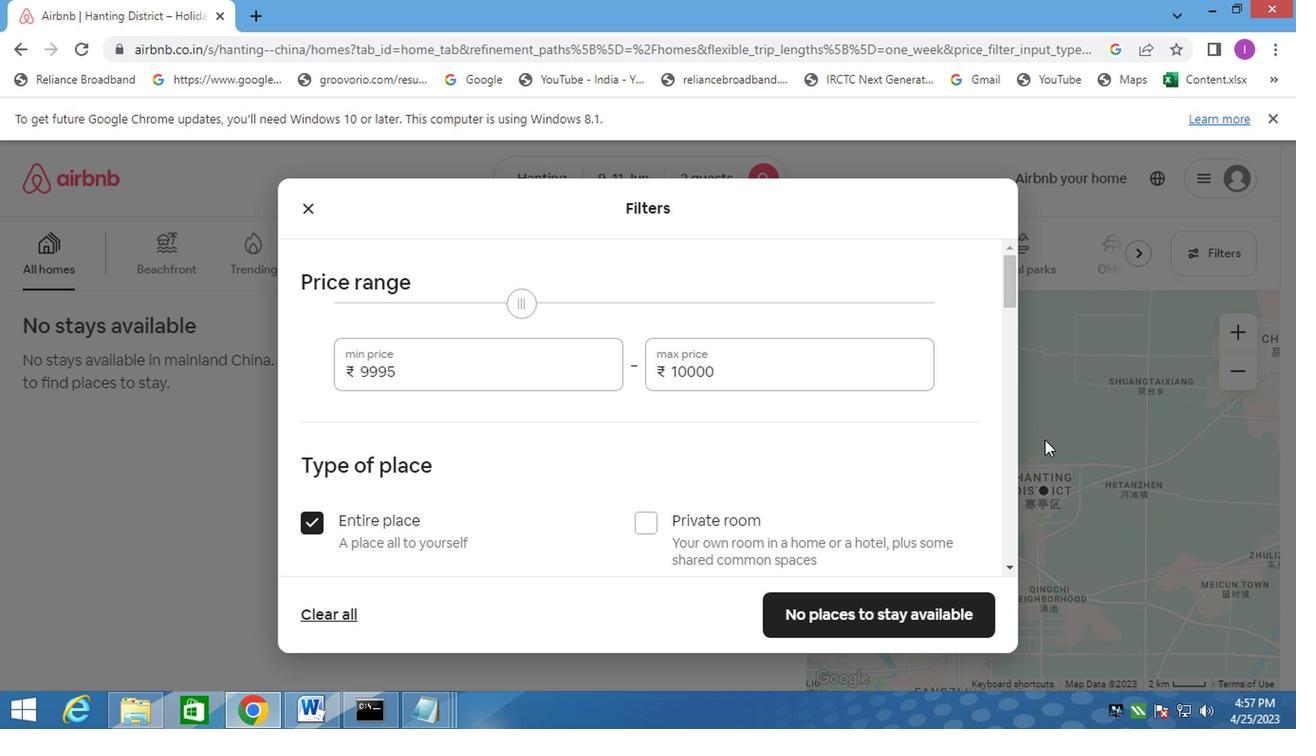 
Action: Mouse scrolled (1043, 438) with delta (0, -1)
Screenshot: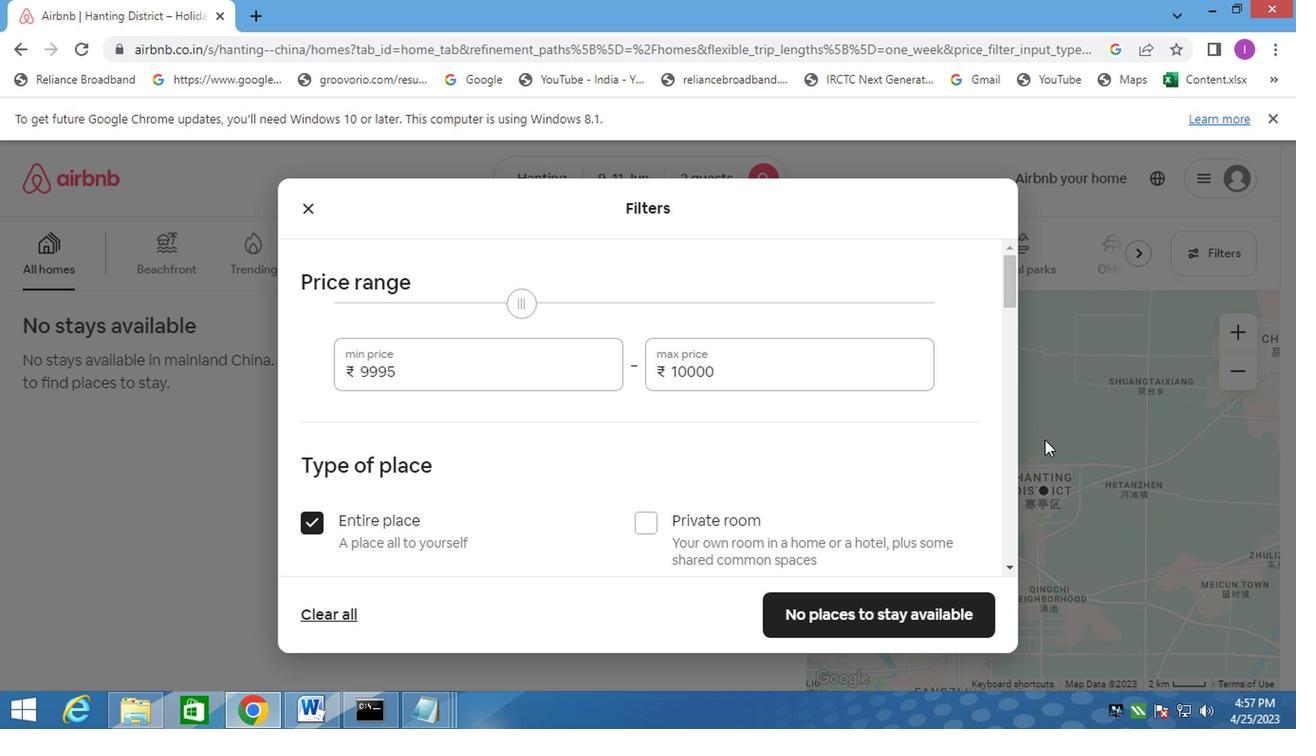 
Action: Mouse moved to (1044, 440)
Screenshot: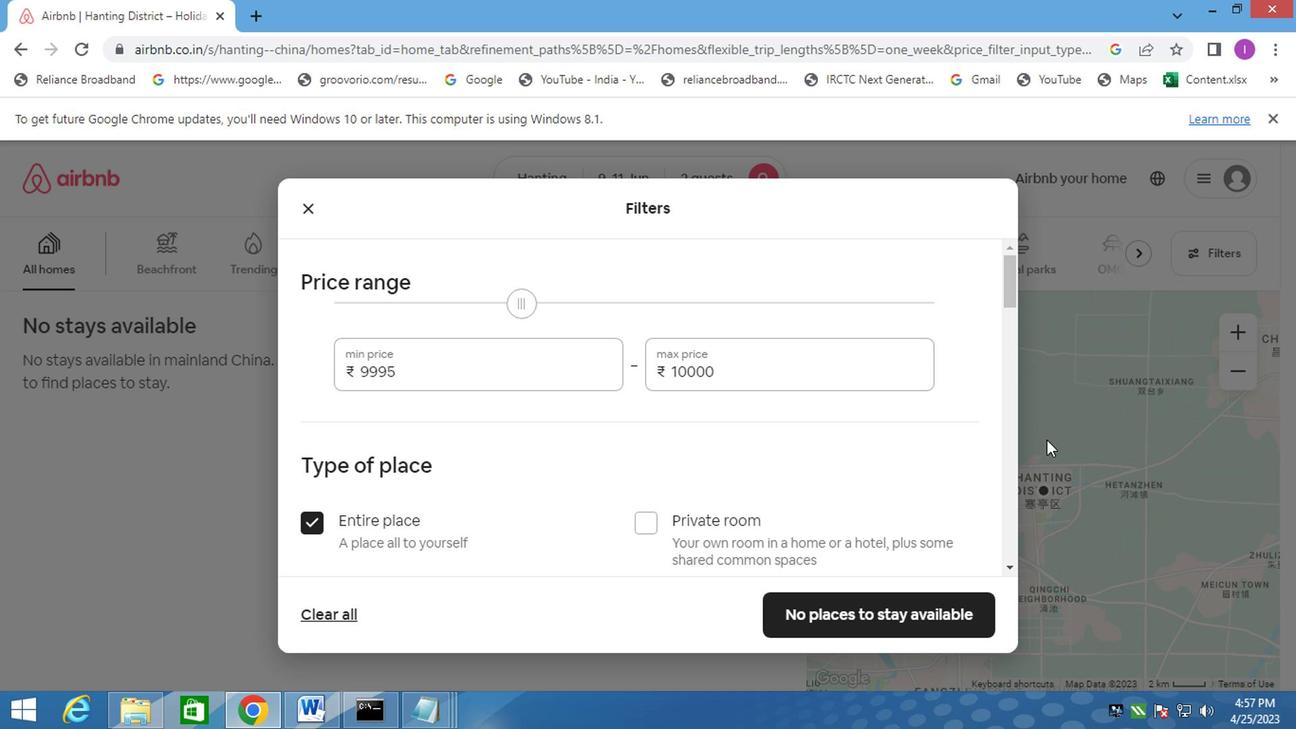 
Action: Mouse scrolled (1044, 438) with delta (0, -1)
Screenshot: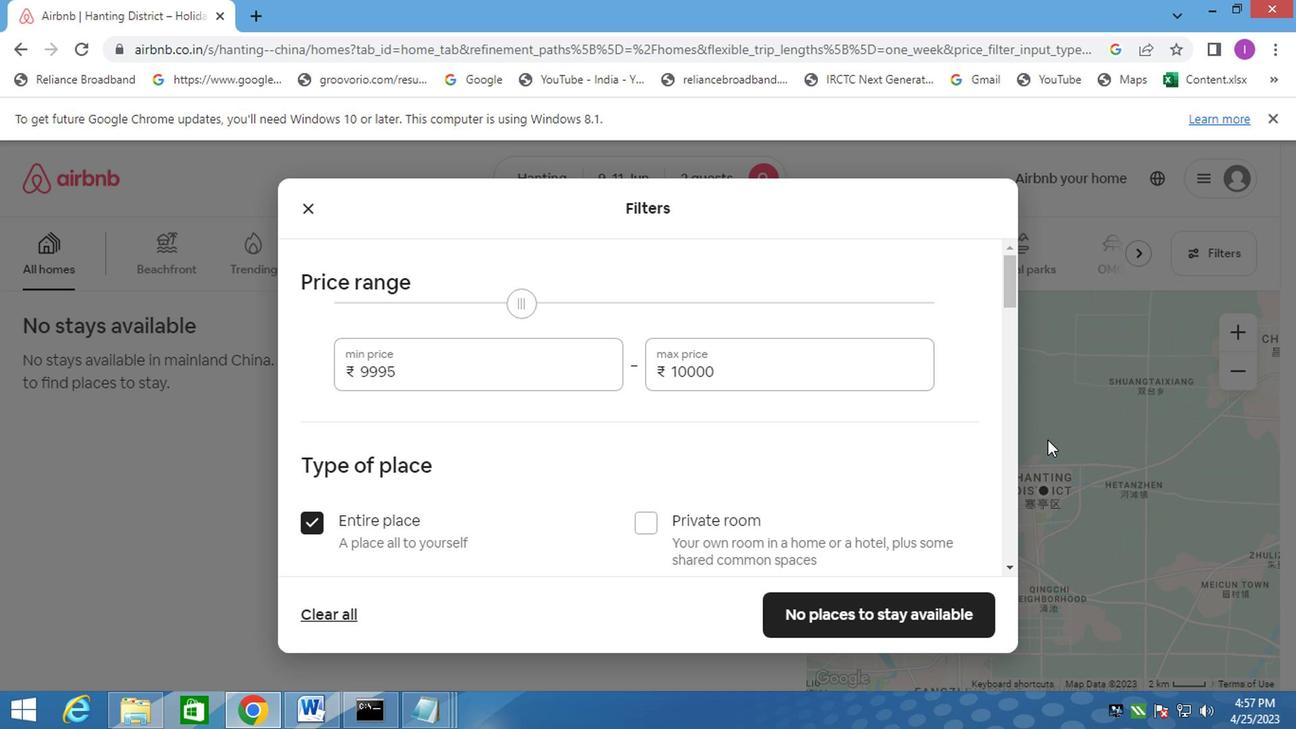 
Action: Mouse moved to (1058, 430)
Screenshot: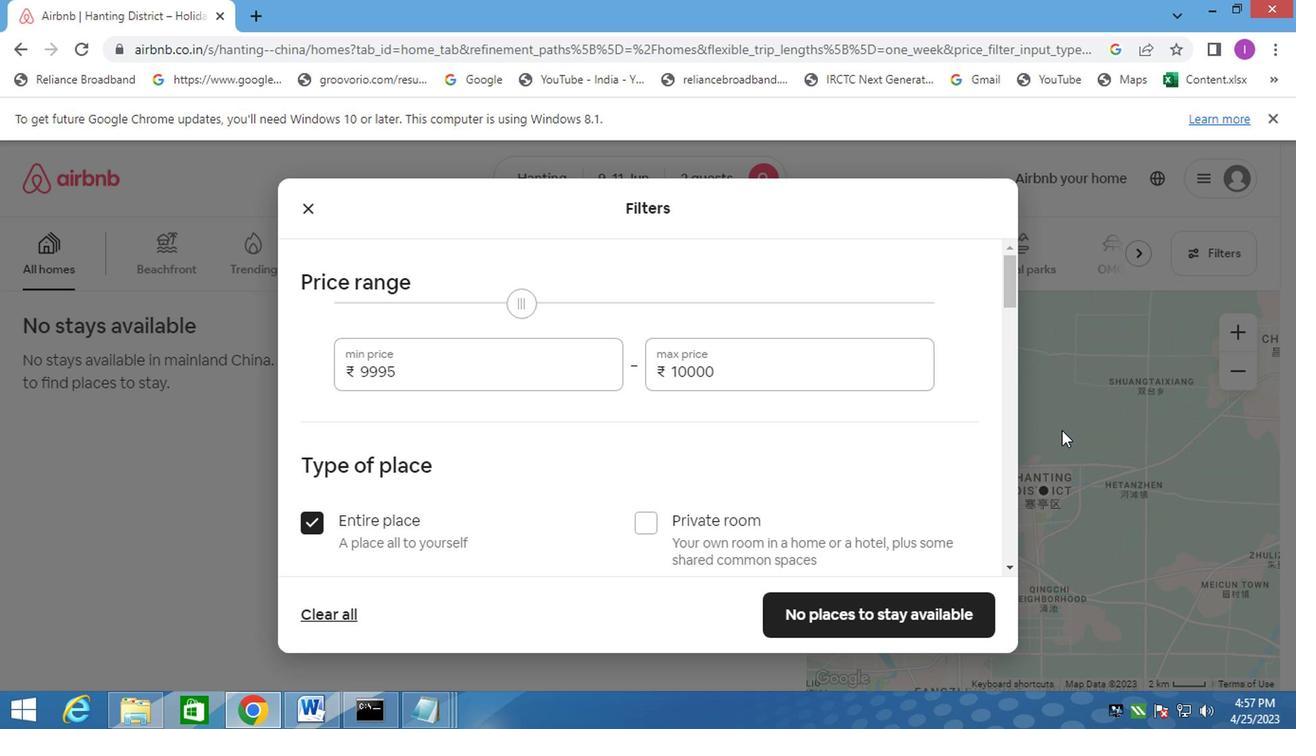 
Action: Mouse scrolled (1058, 429) with delta (0, -1)
Screenshot: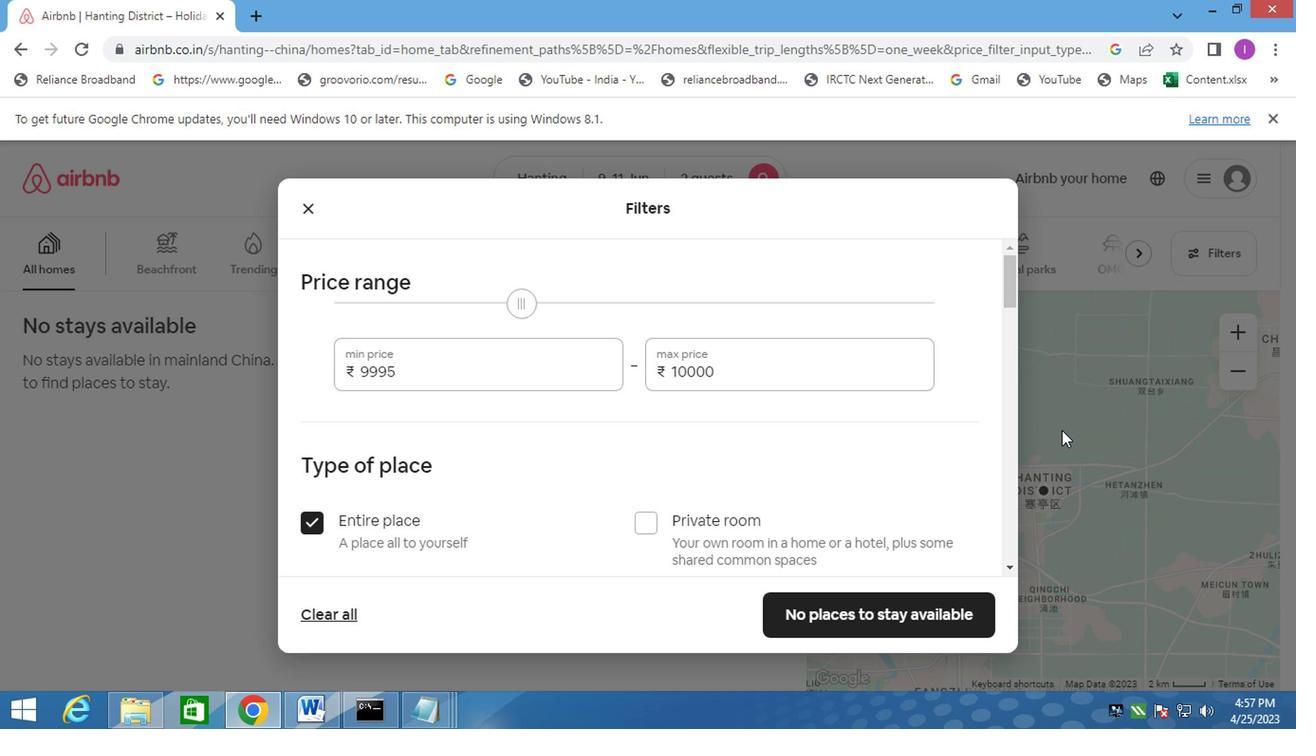 
Action: Mouse scrolled (1058, 429) with delta (0, -1)
Screenshot: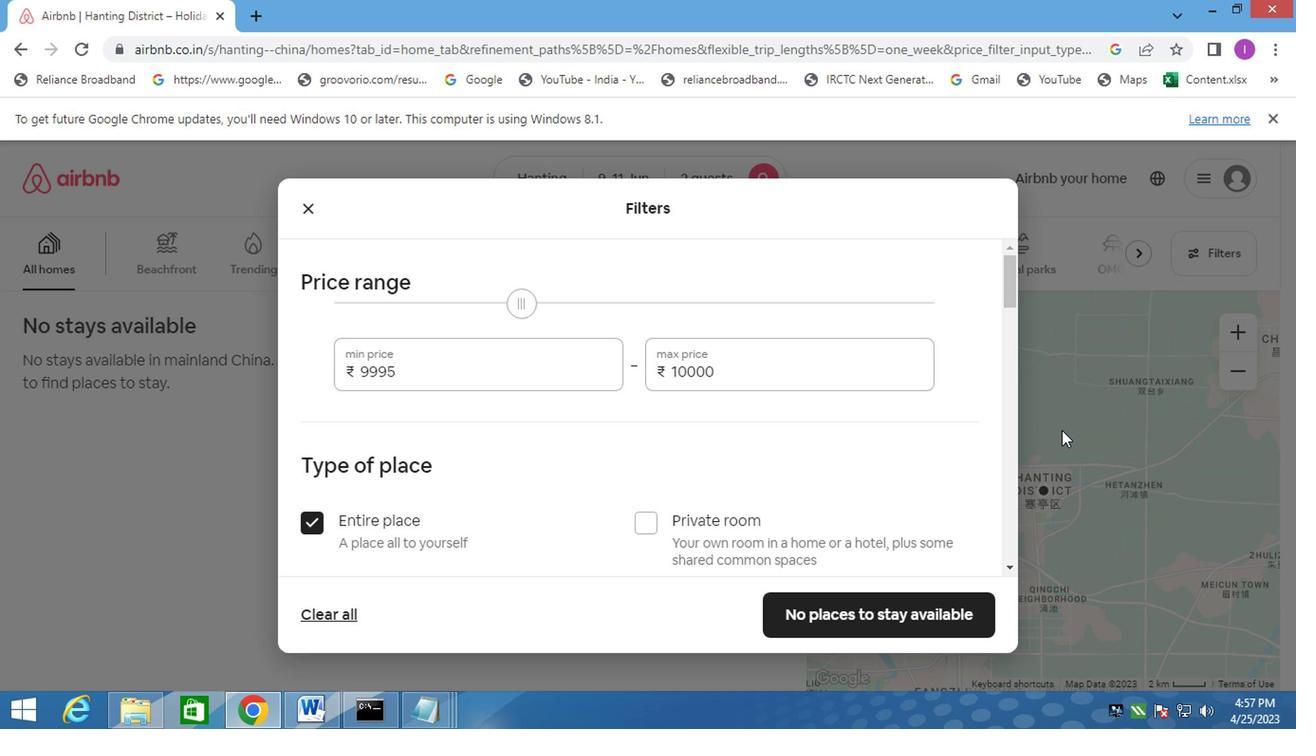 
Action: Mouse moved to (1060, 430)
Screenshot: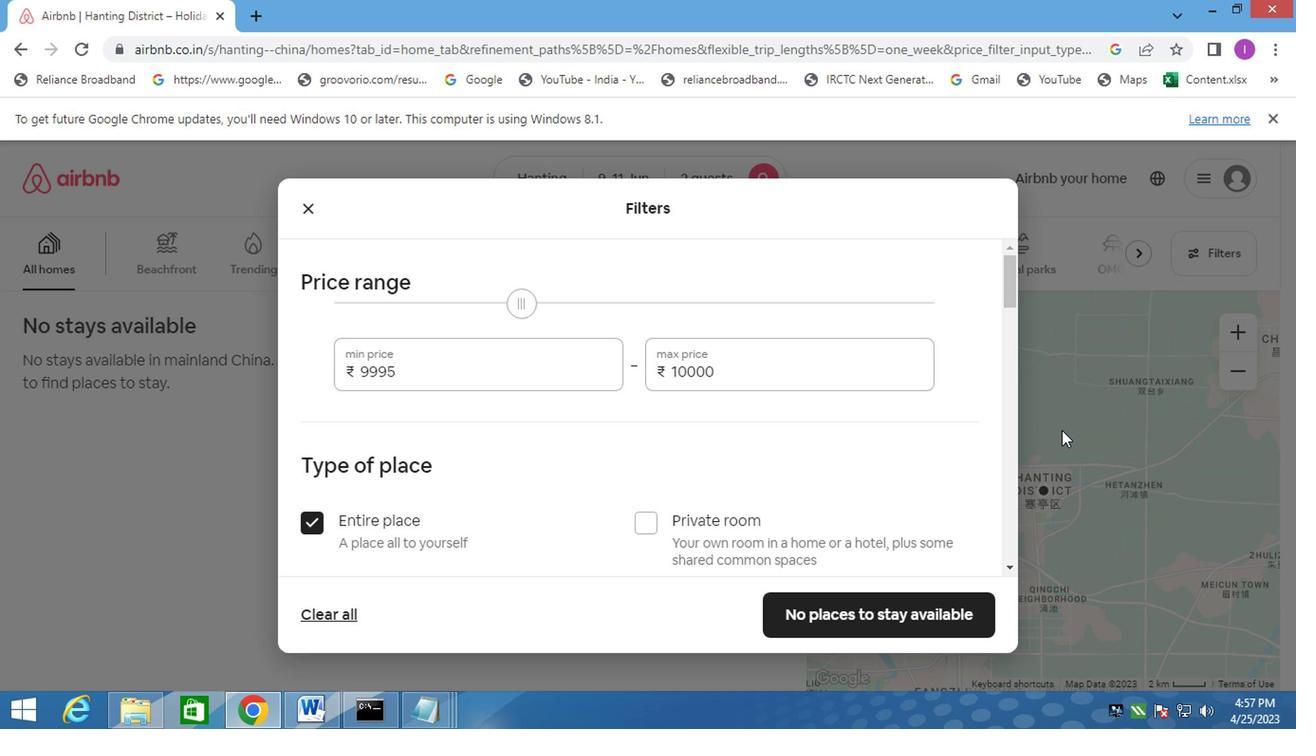 
Action: Mouse scrolled (1060, 429) with delta (0, -1)
Screenshot: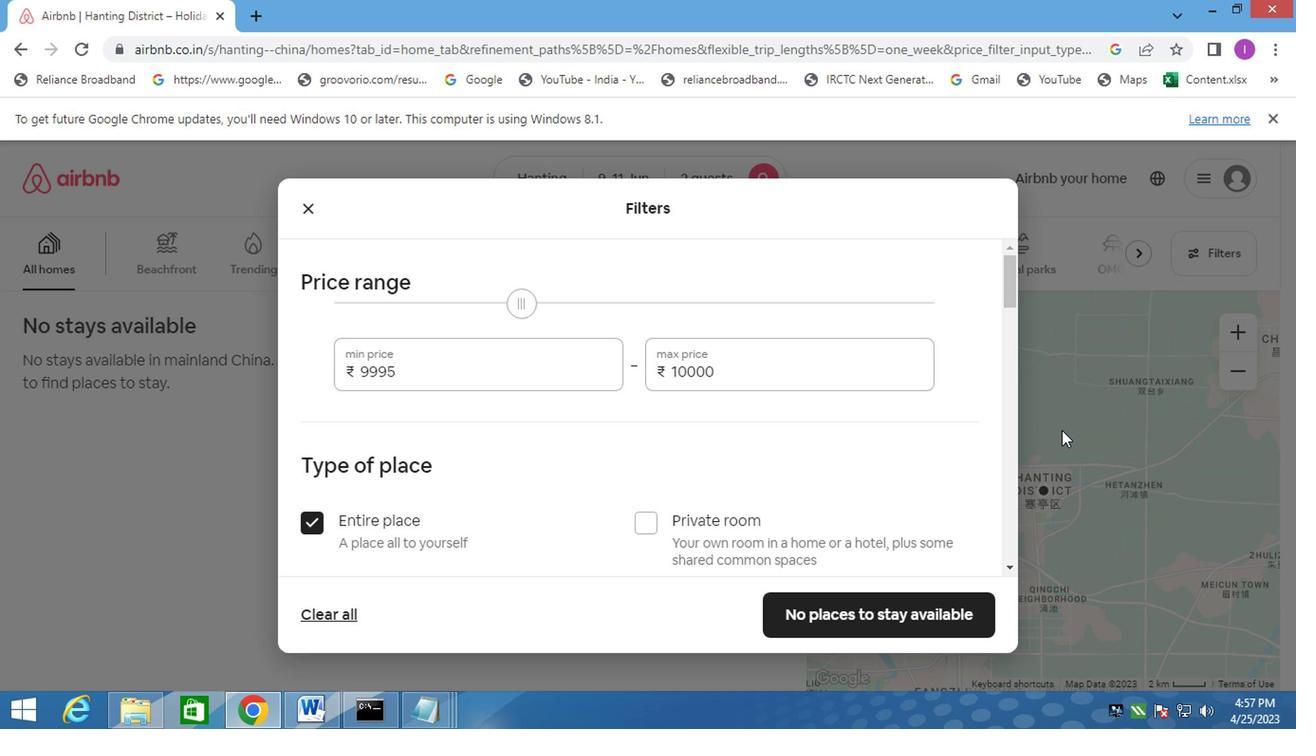 
Action: Mouse moved to (951, 419)
Screenshot: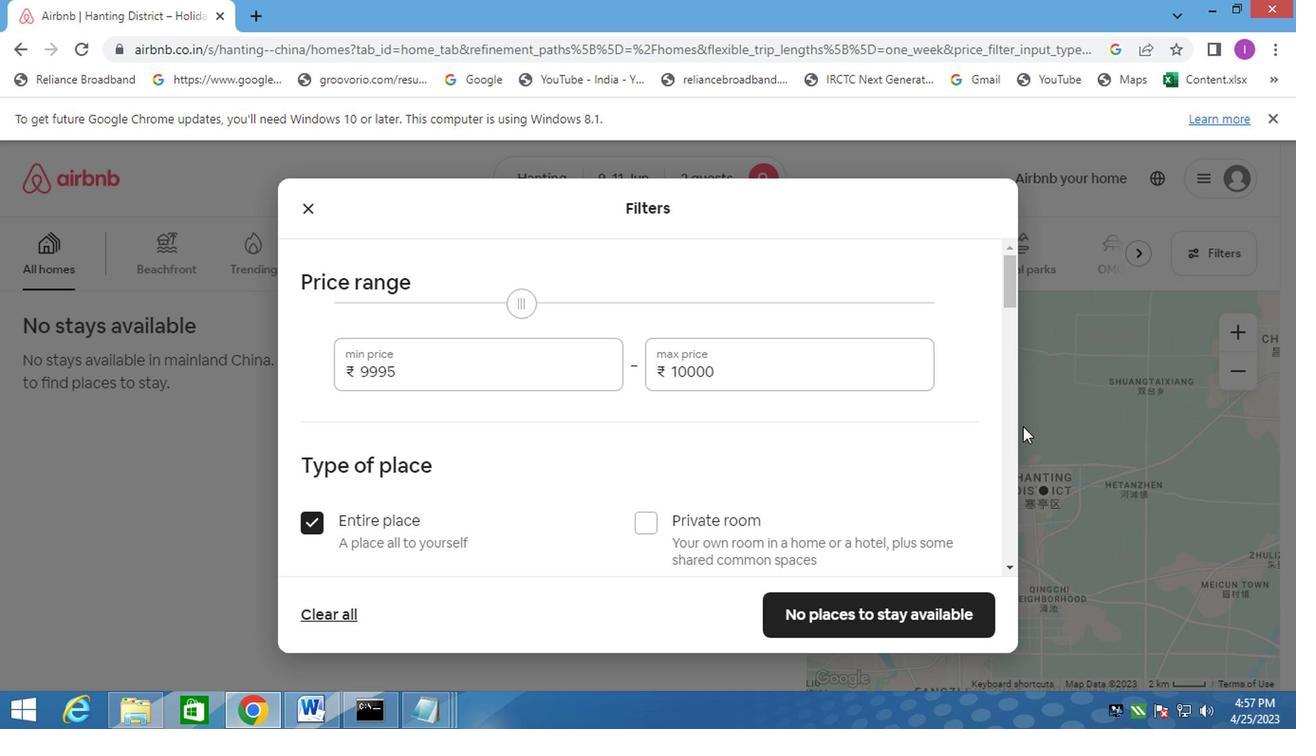 
Action: Mouse scrolled (951, 417) with delta (0, -1)
Screenshot: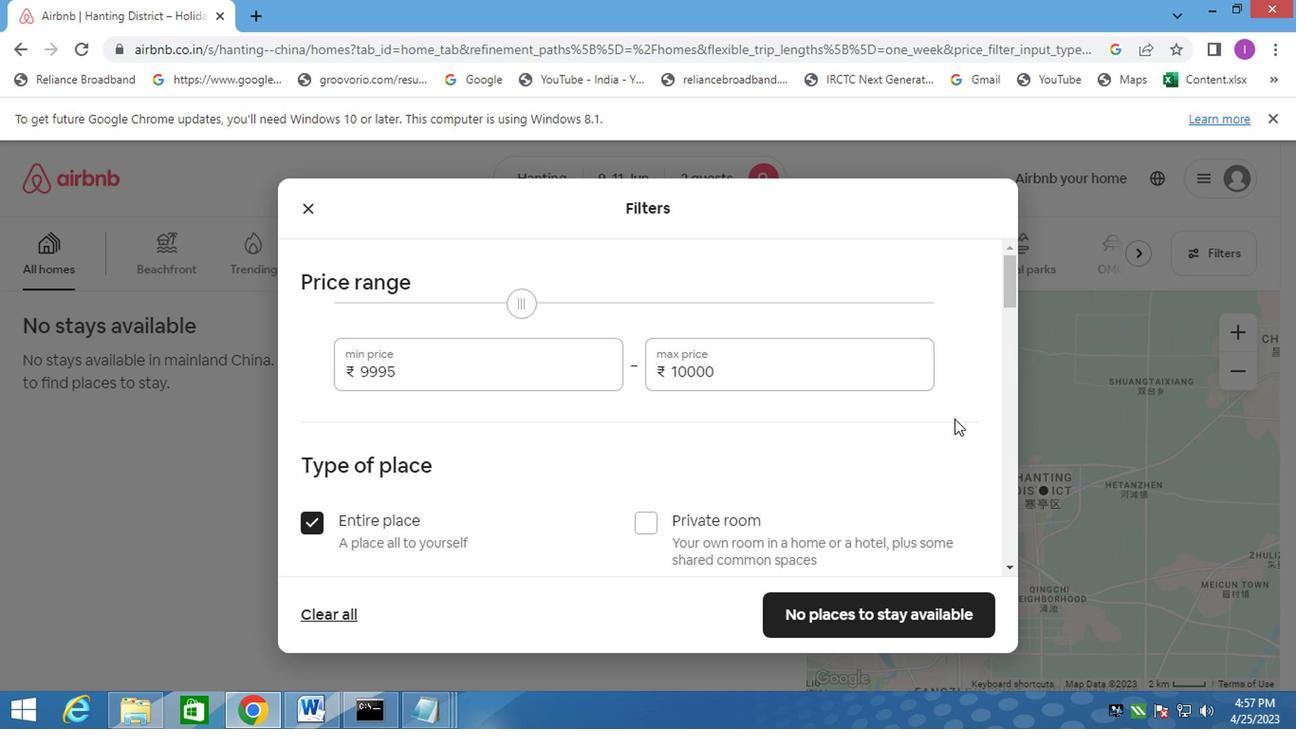 
Action: Mouse scrolled (951, 417) with delta (0, -1)
Screenshot: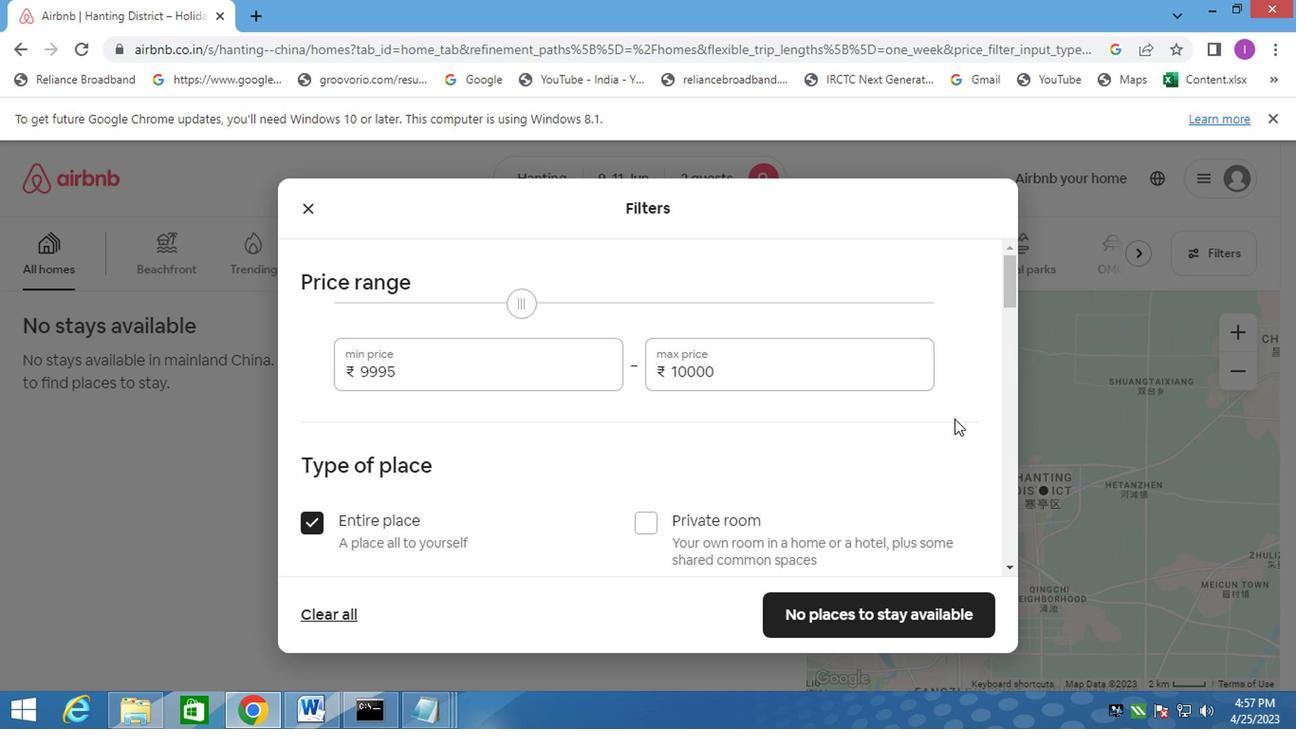 
Action: Mouse scrolled (951, 417) with delta (0, -1)
Screenshot: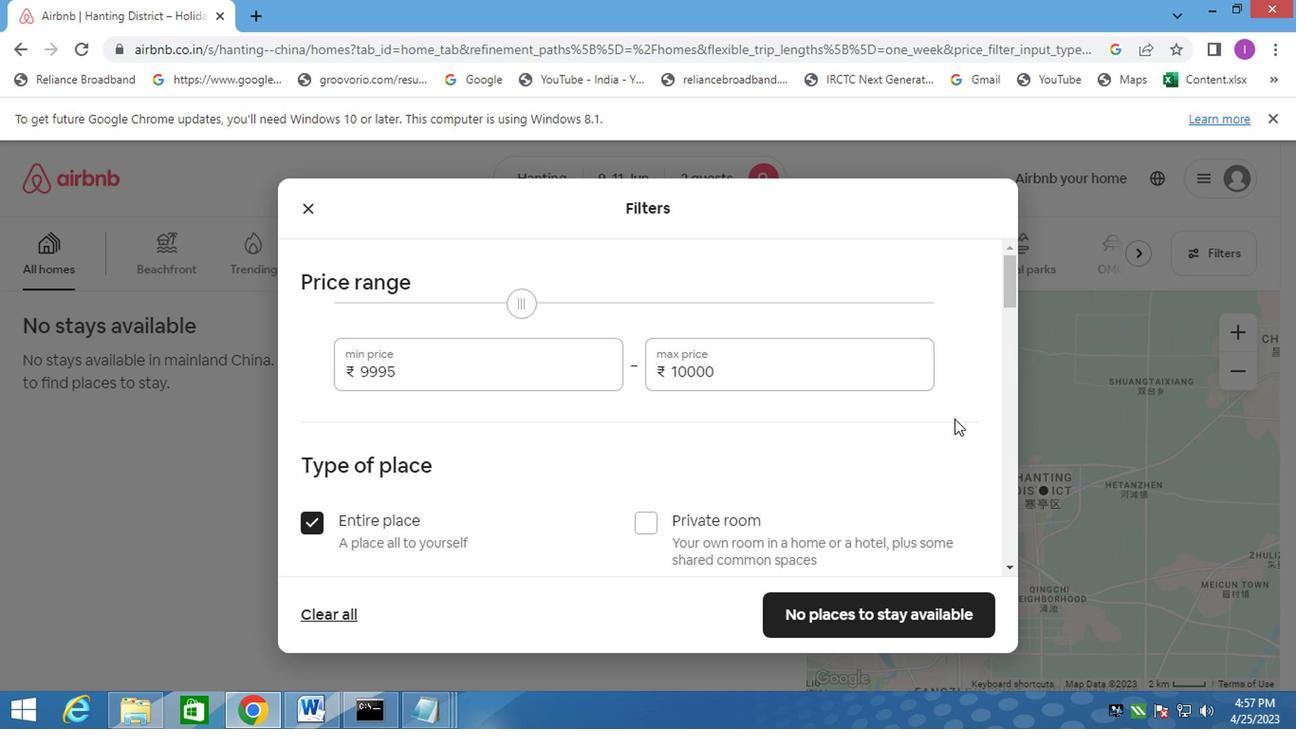 
Action: Mouse moved to (954, 413)
Screenshot: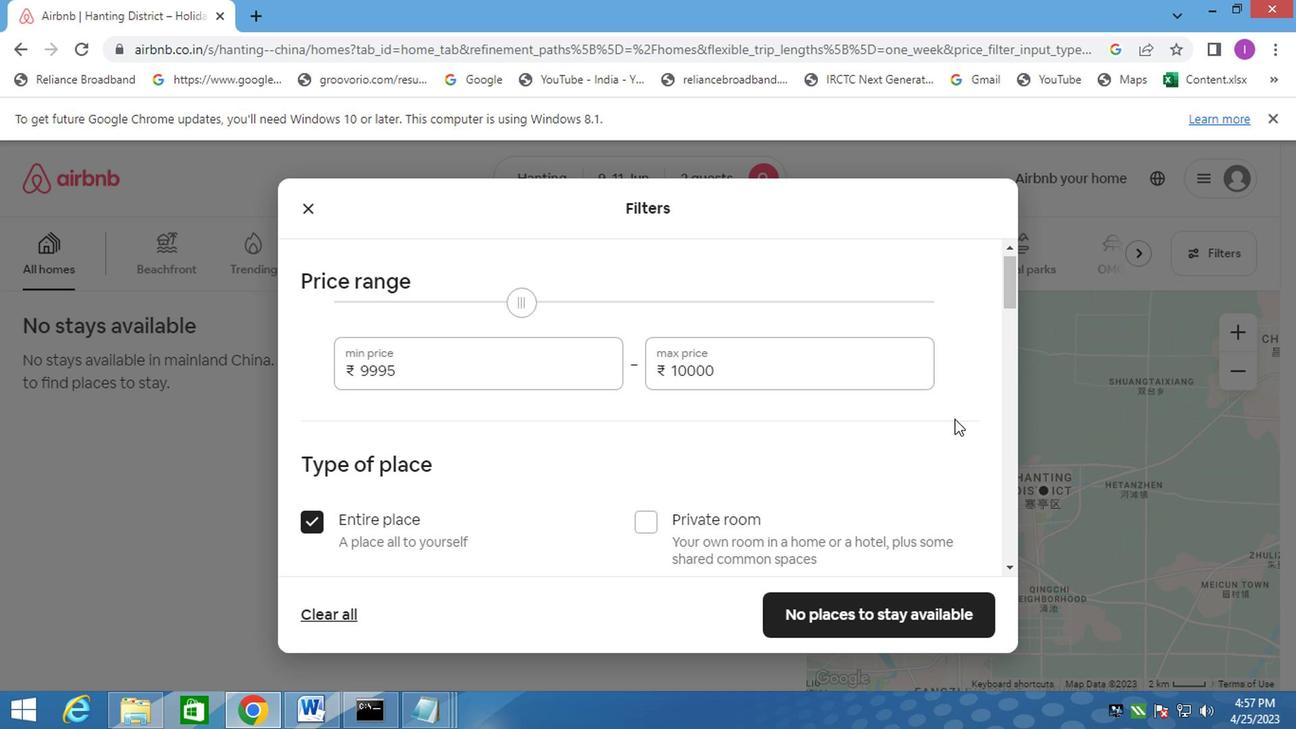 
Action: Mouse scrolled (954, 412) with delta (0, 0)
Screenshot: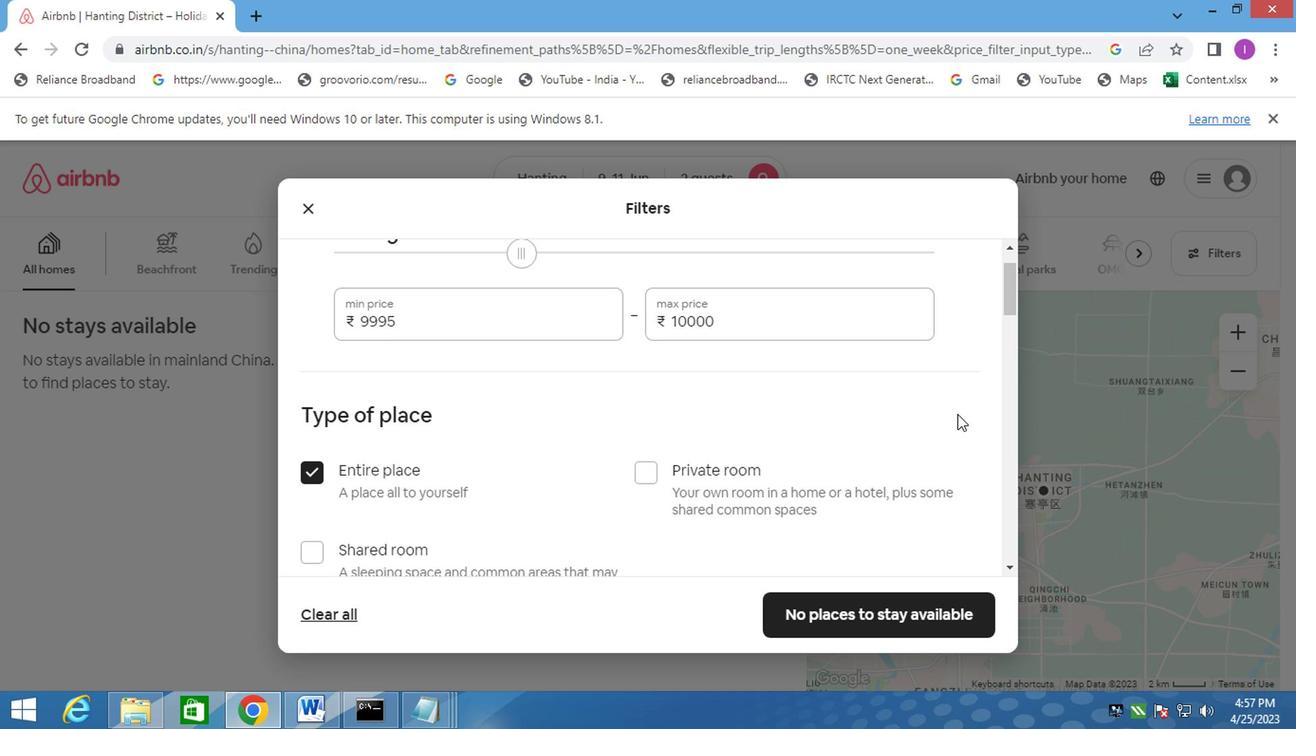 
Action: Mouse scrolled (954, 412) with delta (0, 0)
Screenshot: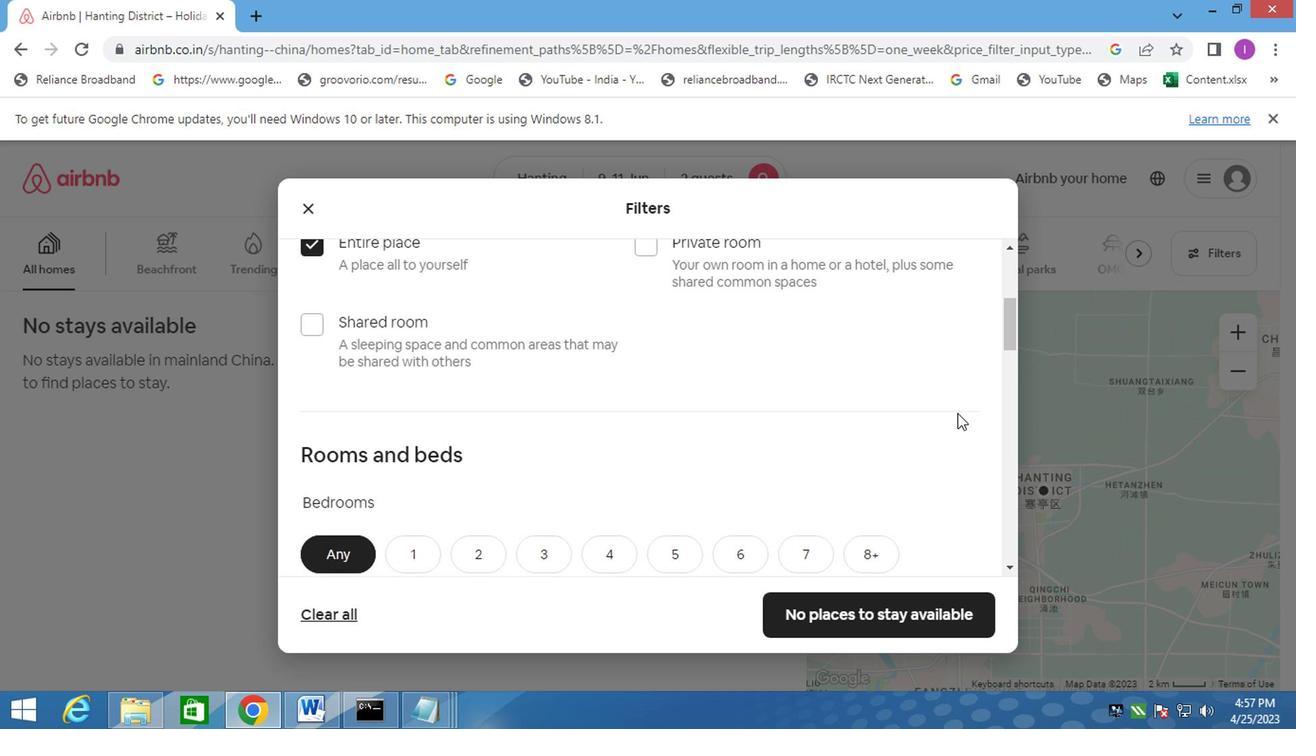 
Action: Mouse moved to (482, 366)
Screenshot: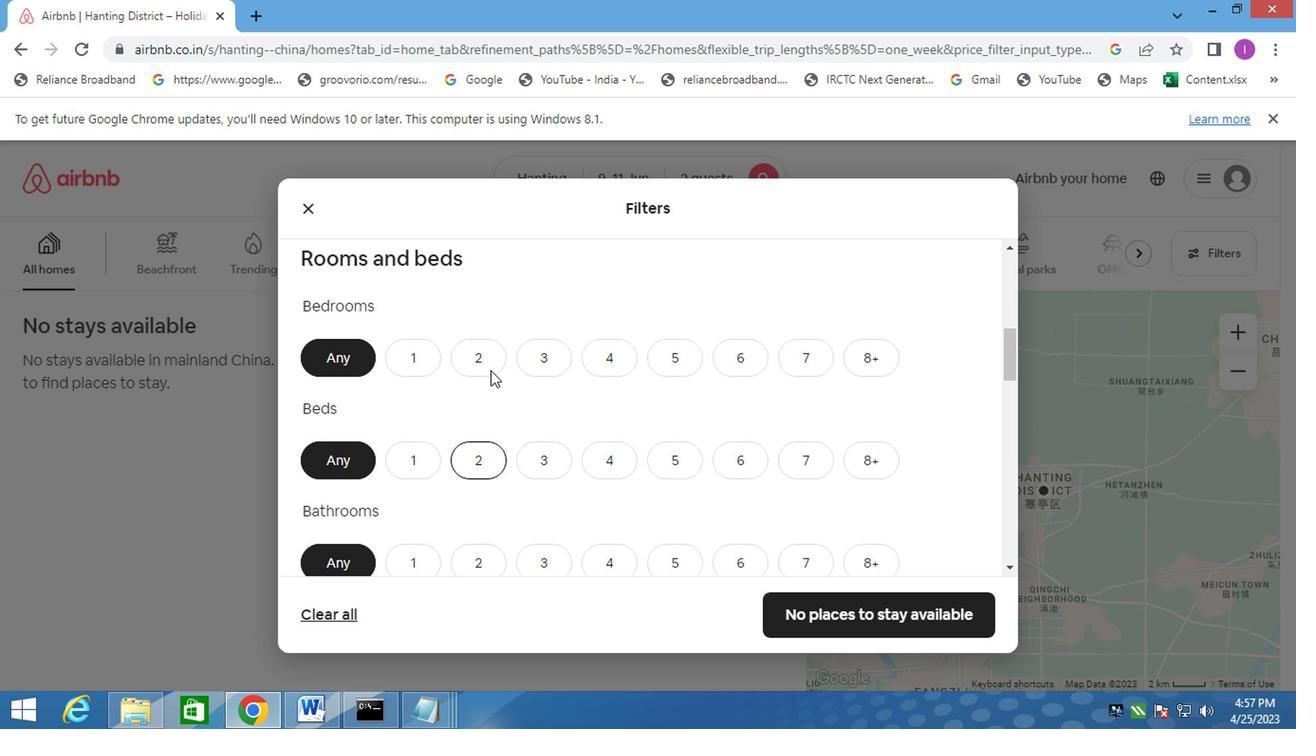 
Action: Mouse pressed left at (482, 366)
Screenshot: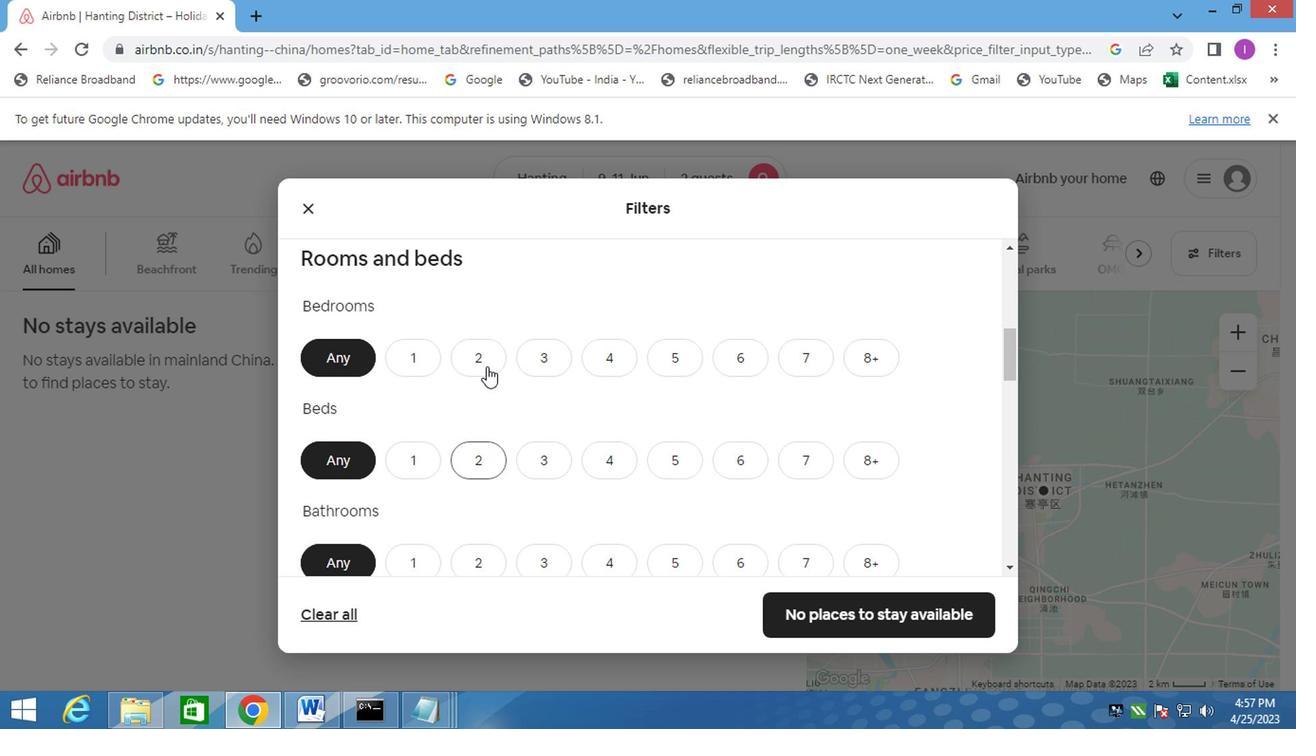 
Action: Mouse moved to (482, 467)
Screenshot: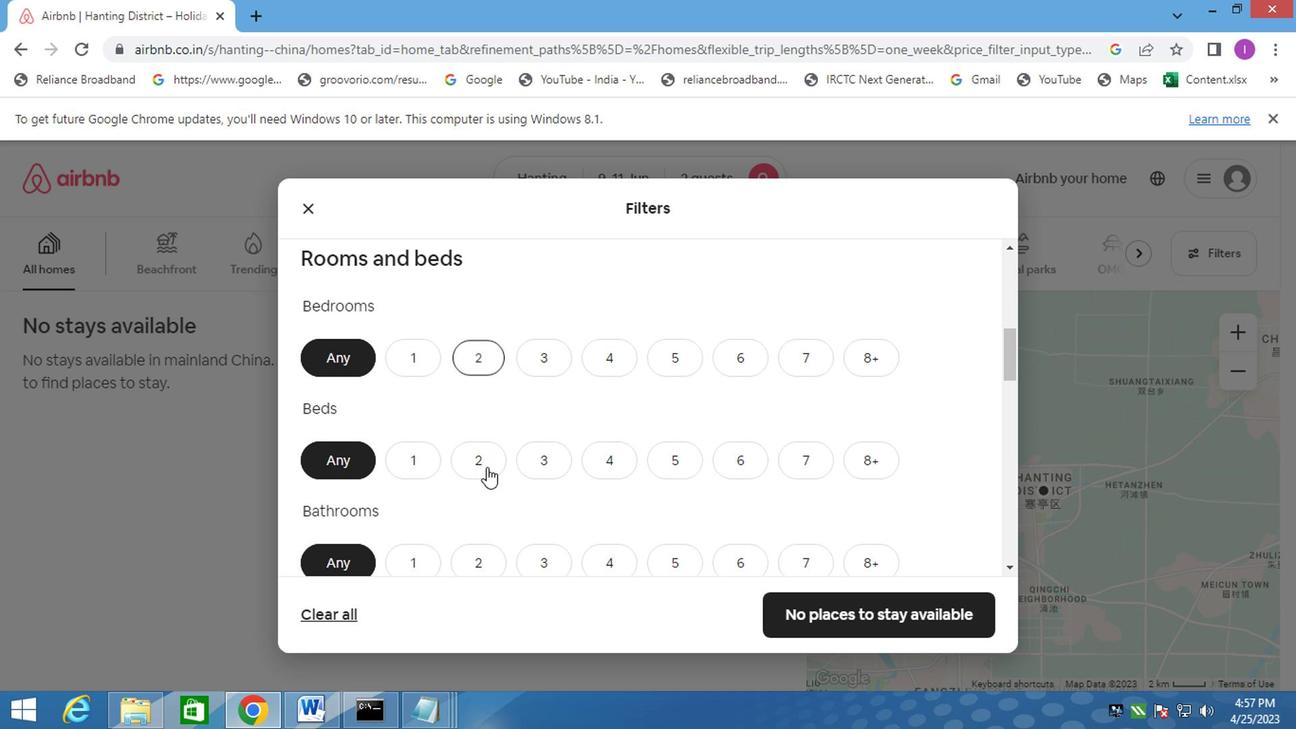 
Action: Mouse pressed left at (482, 467)
Screenshot: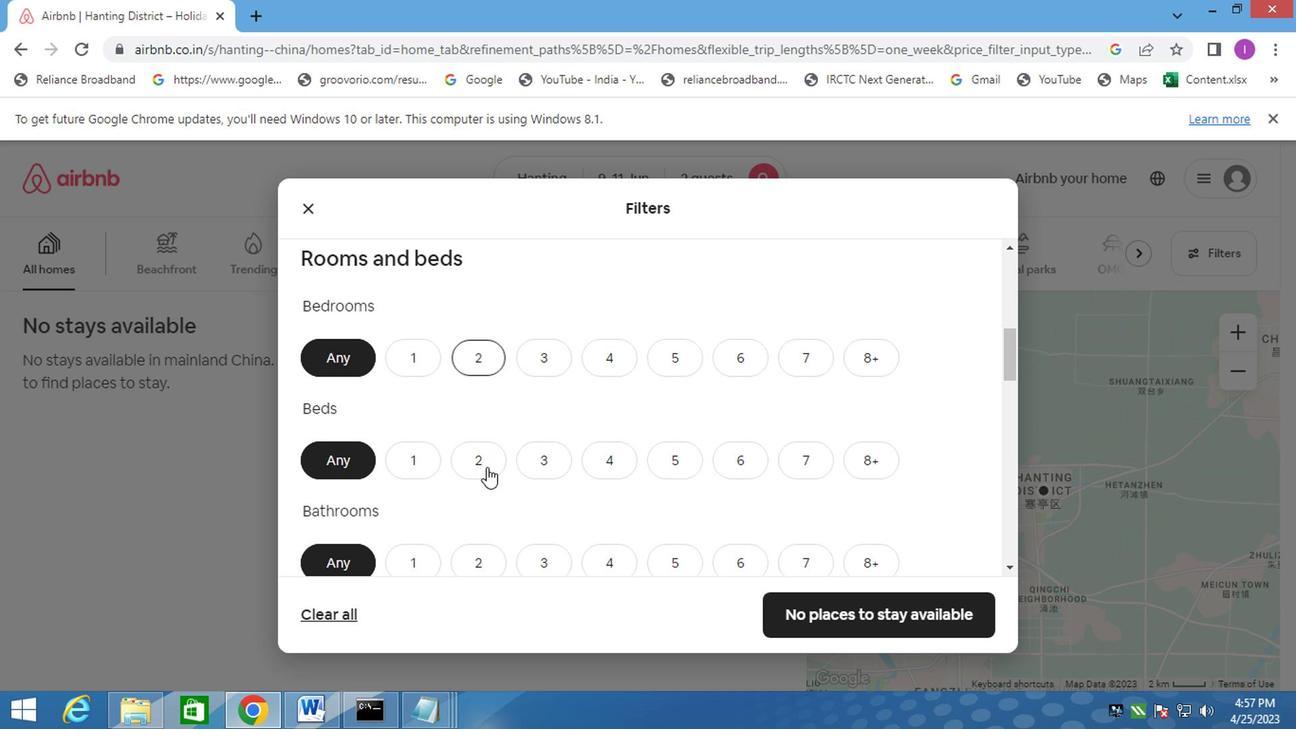 
Action: Mouse moved to (413, 565)
Screenshot: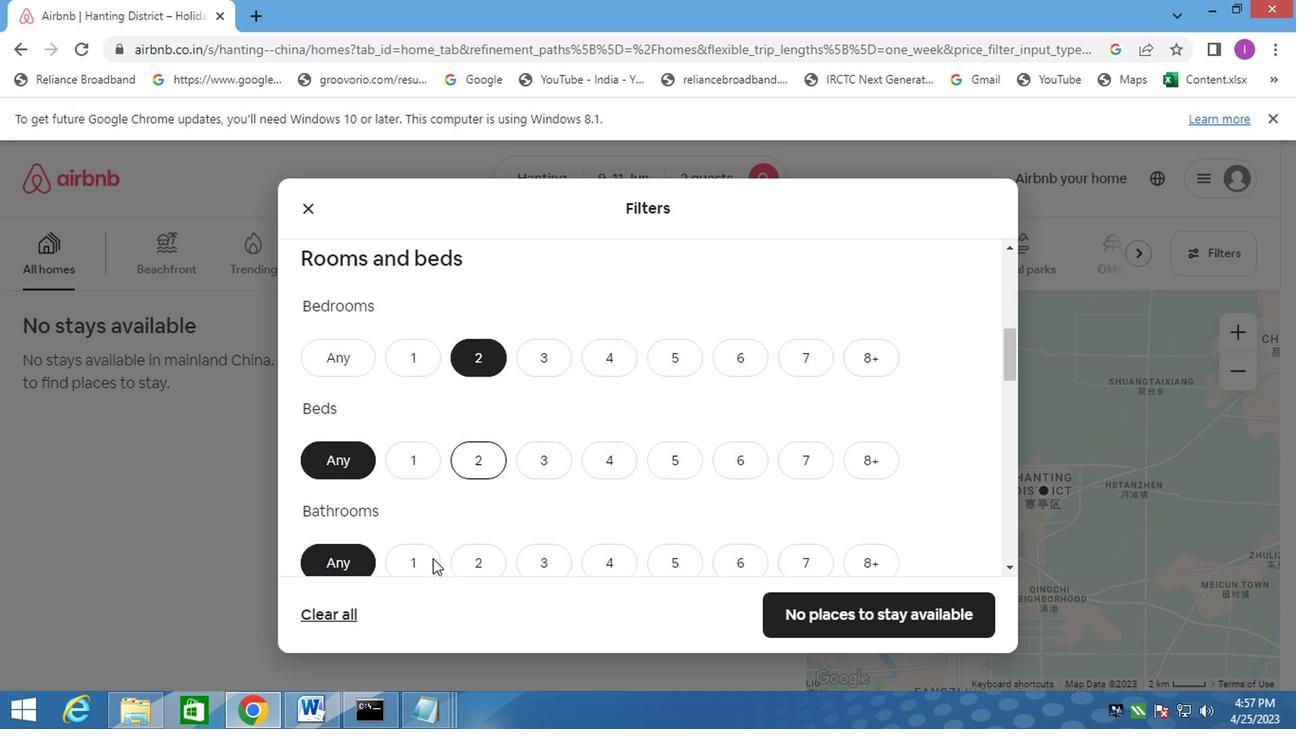 
Action: Mouse pressed left at (413, 565)
Screenshot: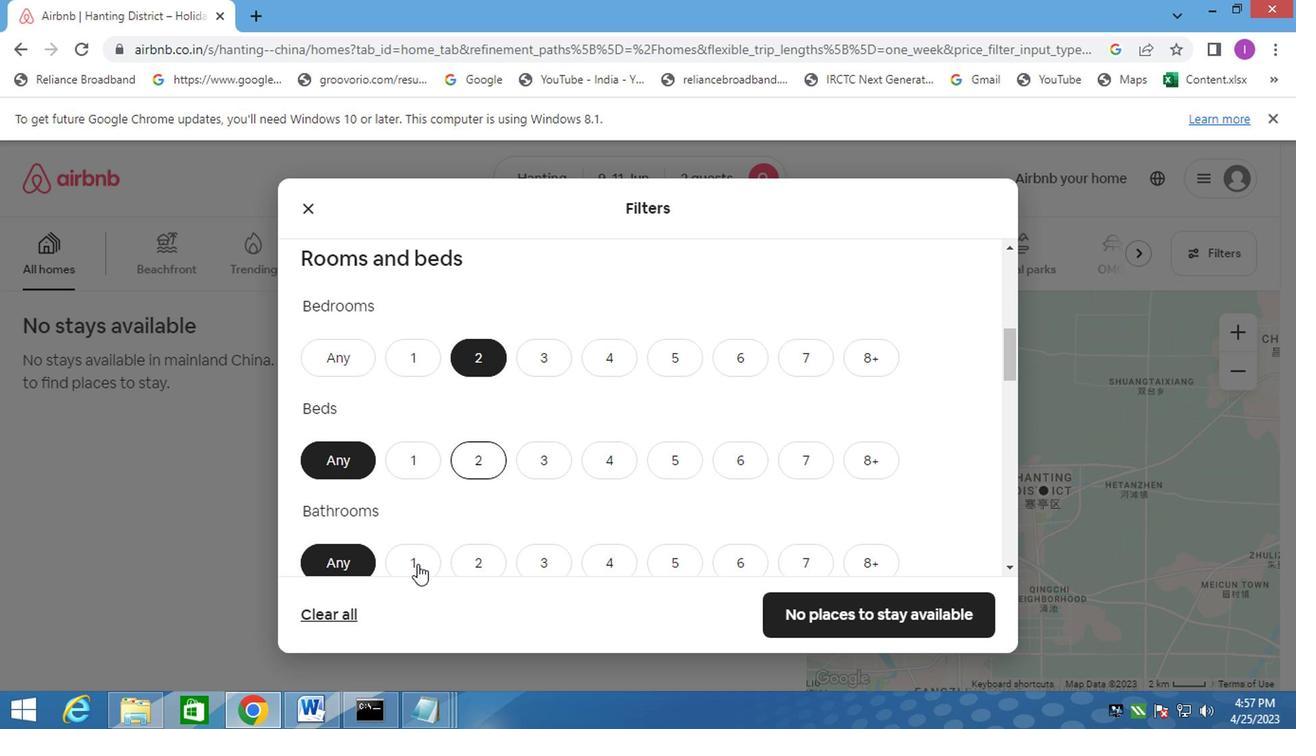
Action: Mouse moved to (956, 431)
Screenshot: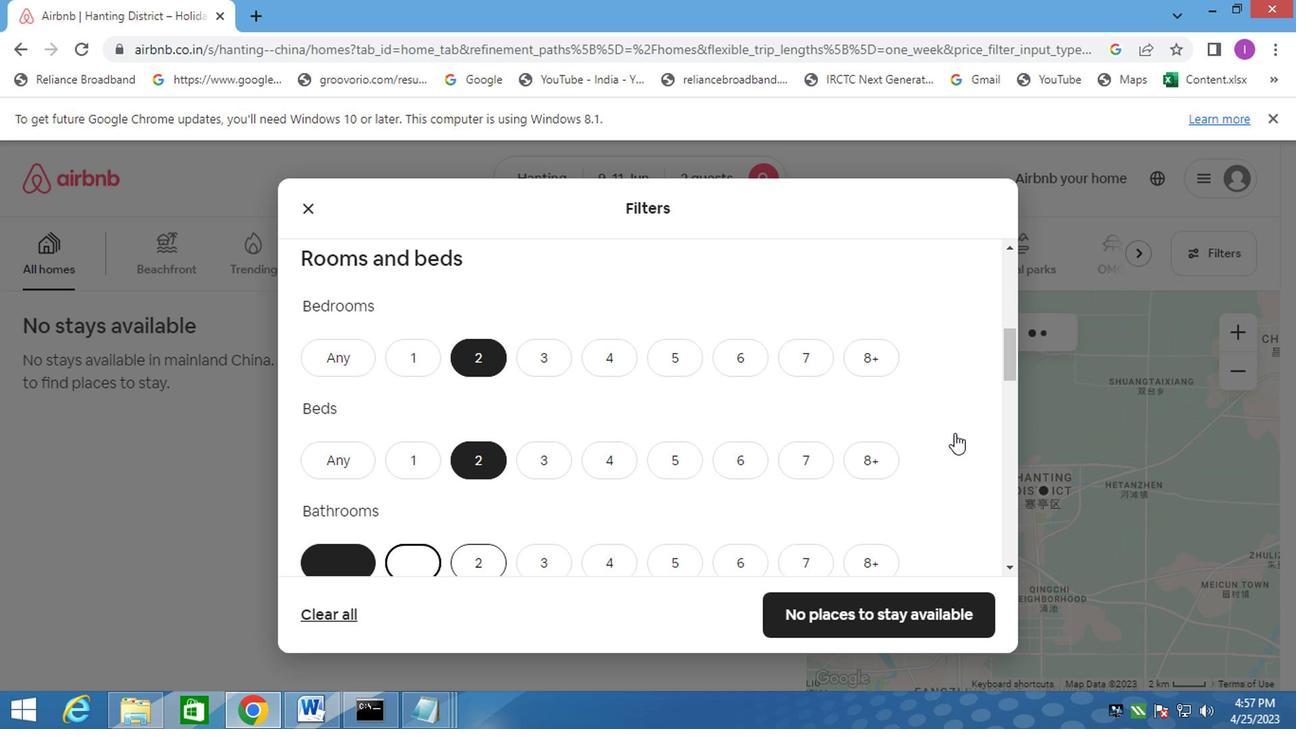 
Action: Mouse scrolled (956, 430) with delta (0, 0)
Screenshot: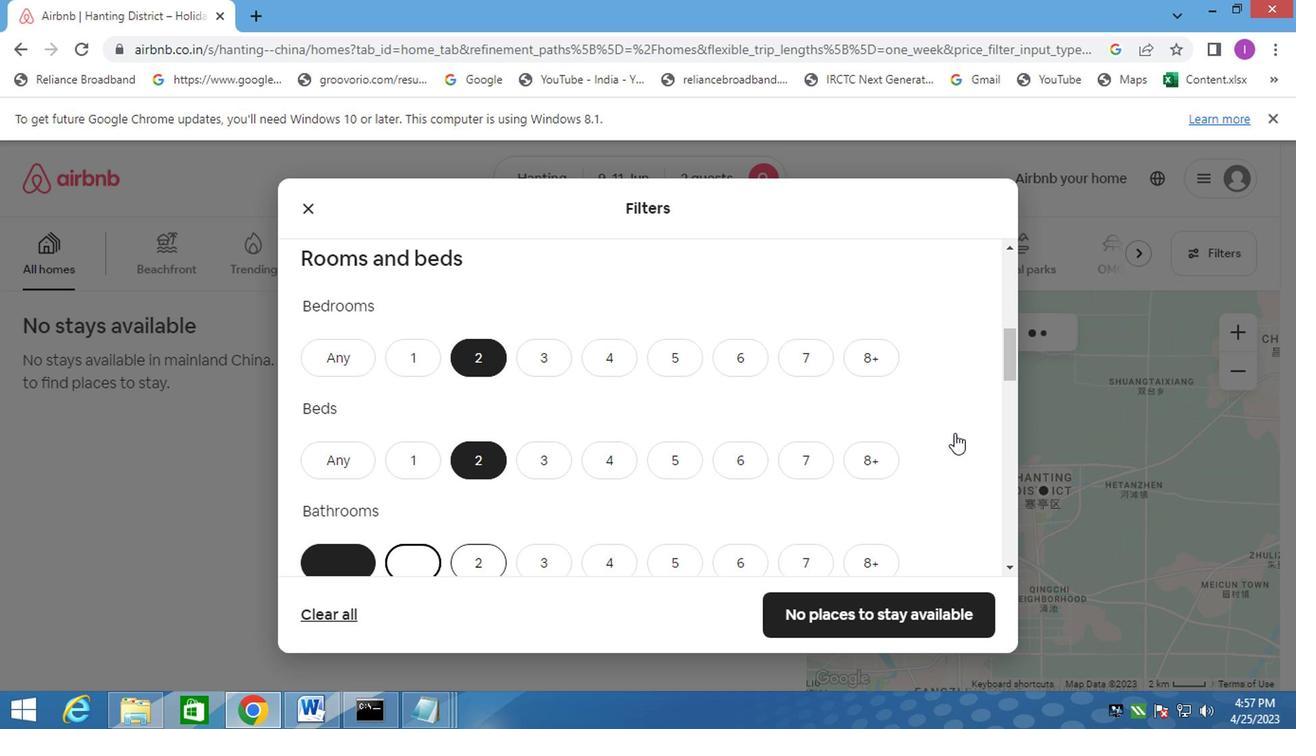 
Action: Mouse scrolled (956, 430) with delta (0, 0)
Screenshot: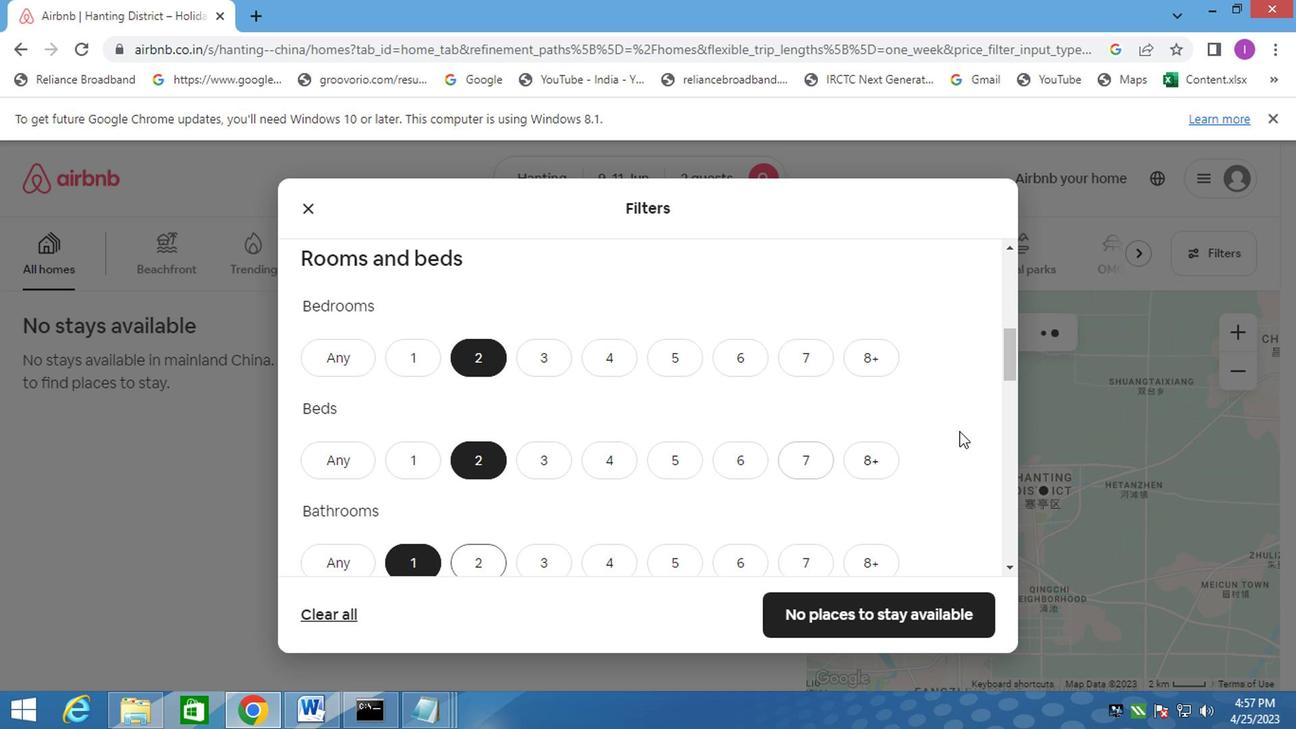 
Action: Mouse moved to (955, 433)
Screenshot: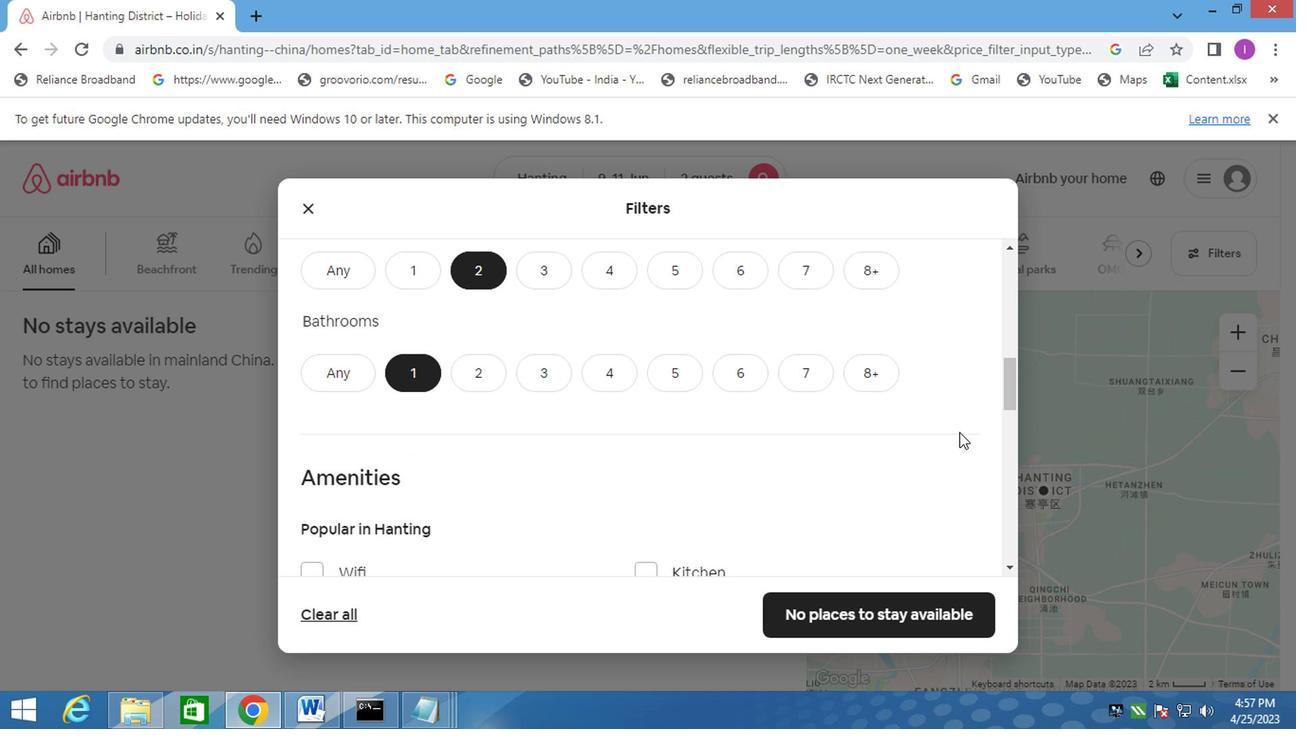 
Action: Mouse scrolled (955, 432) with delta (0, 0)
Screenshot: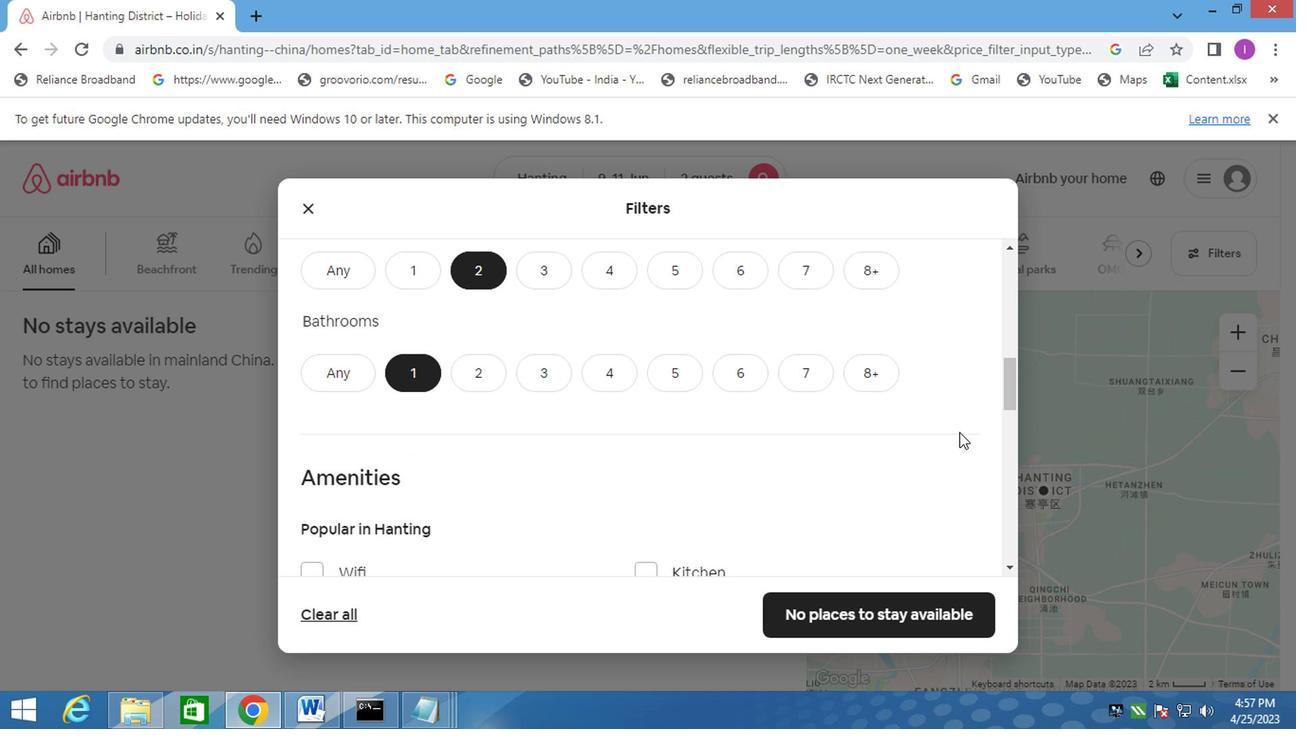 
Action: Mouse moved to (955, 434)
Screenshot: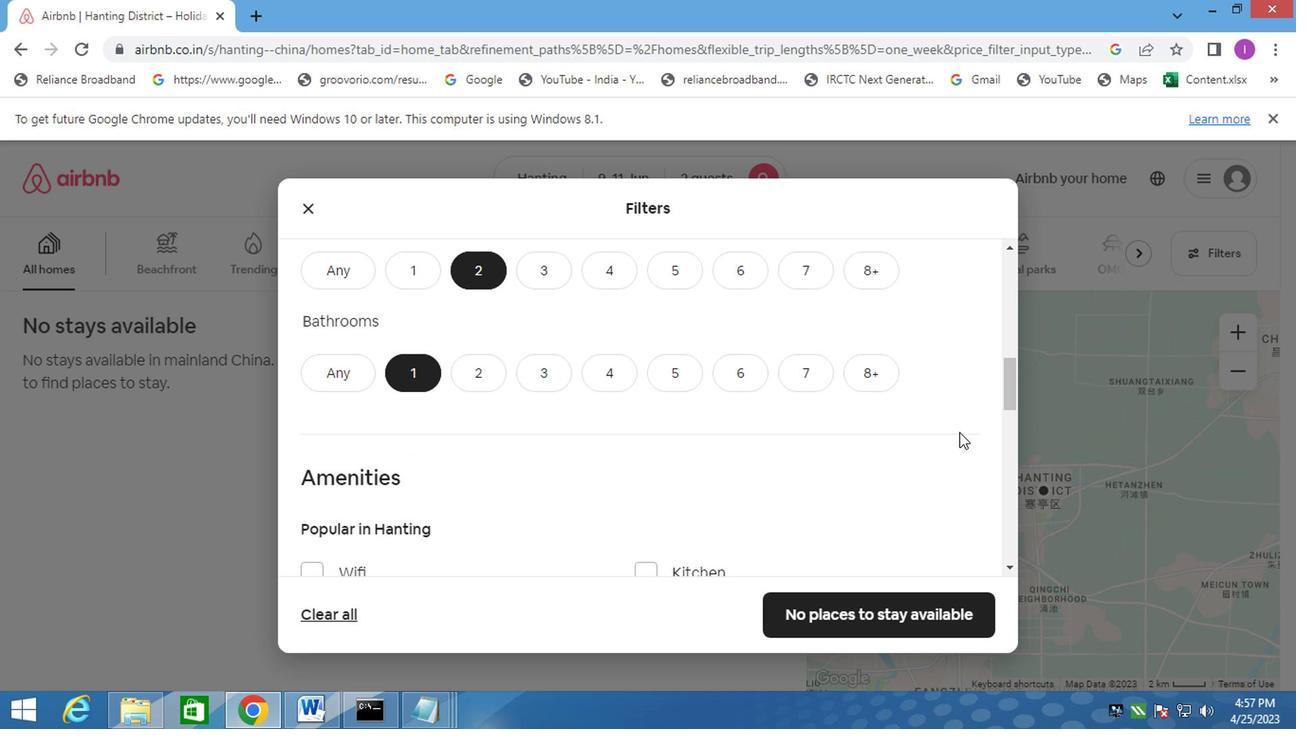 
Action: Mouse scrolled (955, 433) with delta (0, 0)
Screenshot: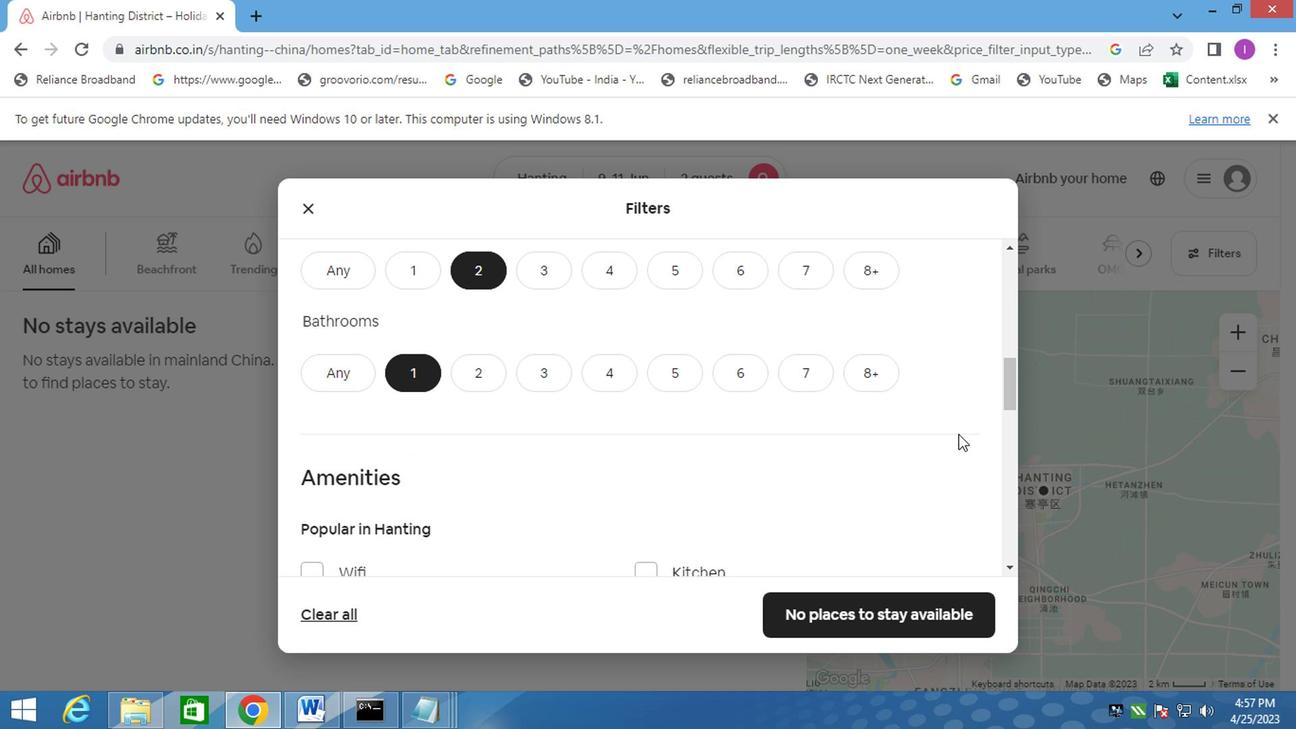 
Action: Mouse scrolled (955, 433) with delta (0, 0)
Screenshot: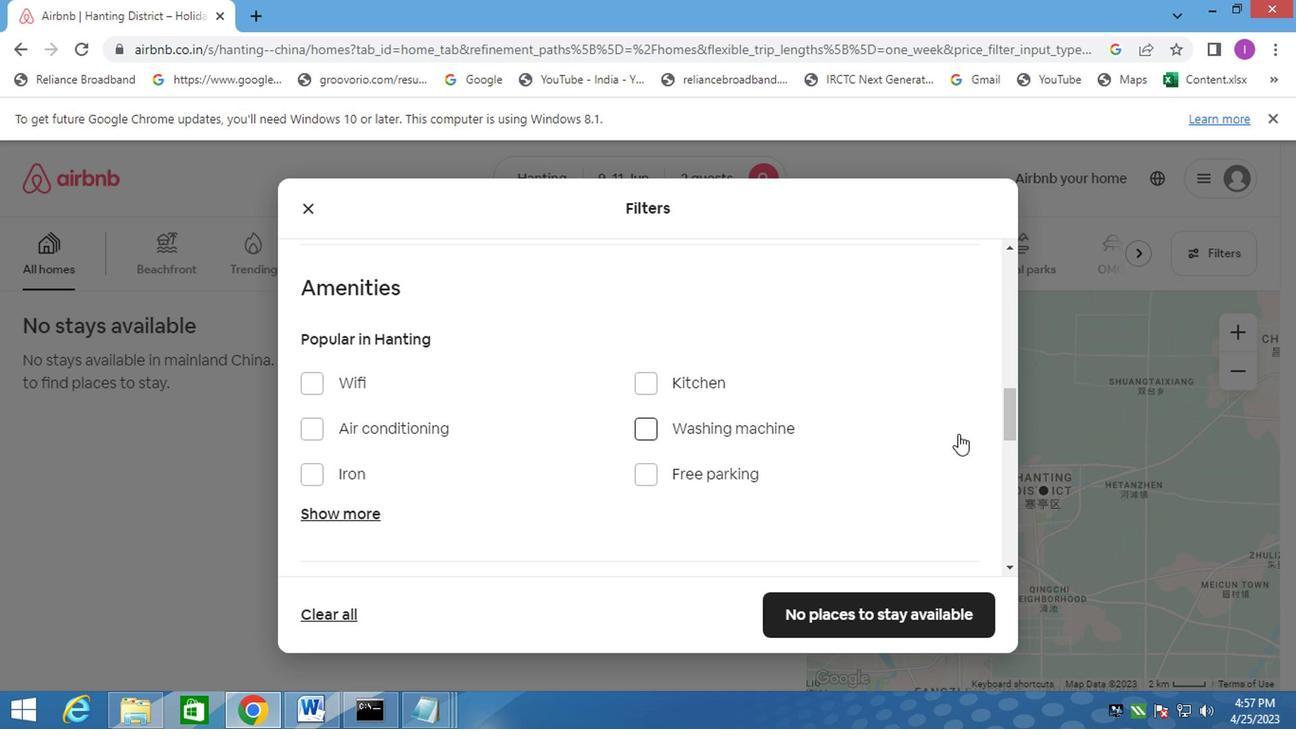 
Action: Mouse moved to (953, 435)
Screenshot: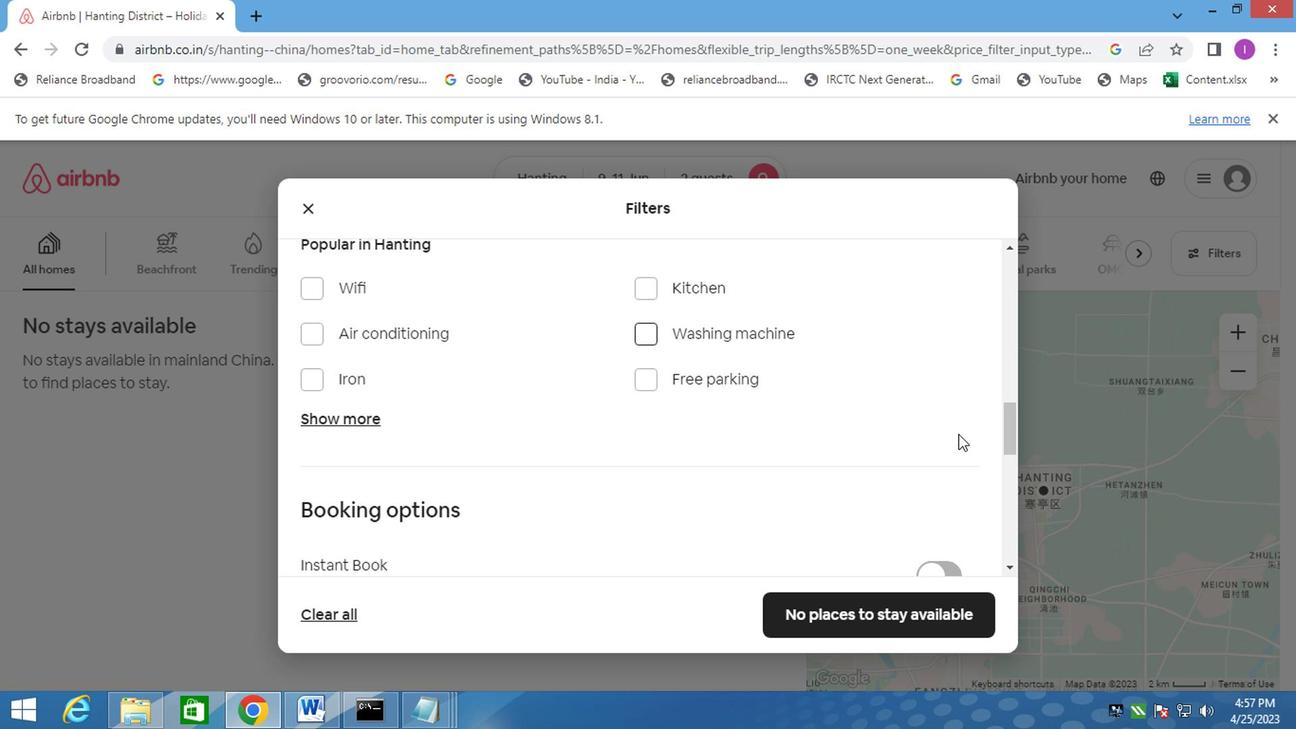 
Action: Mouse scrolled (953, 434) with delta (0, -1)
Screenshot: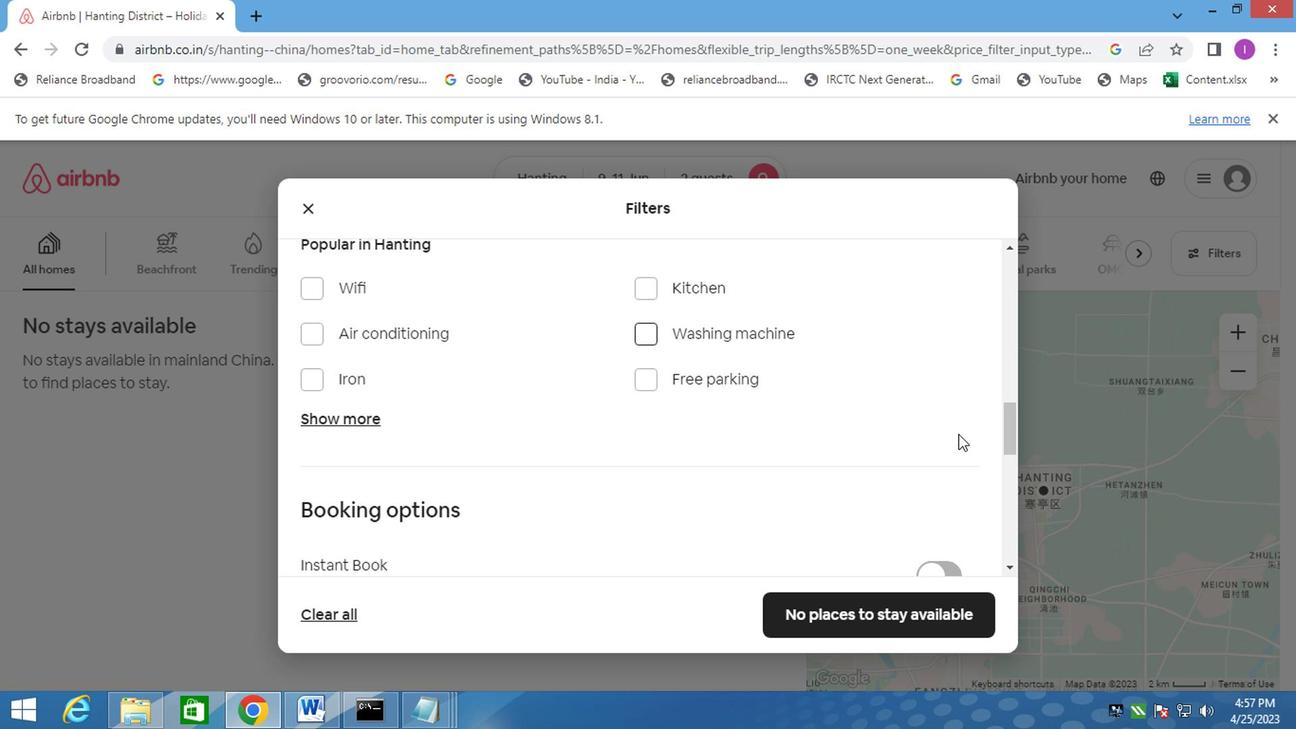
Action: Mouse scrolled (953, 434) with delta (0, -1)
Screenshot: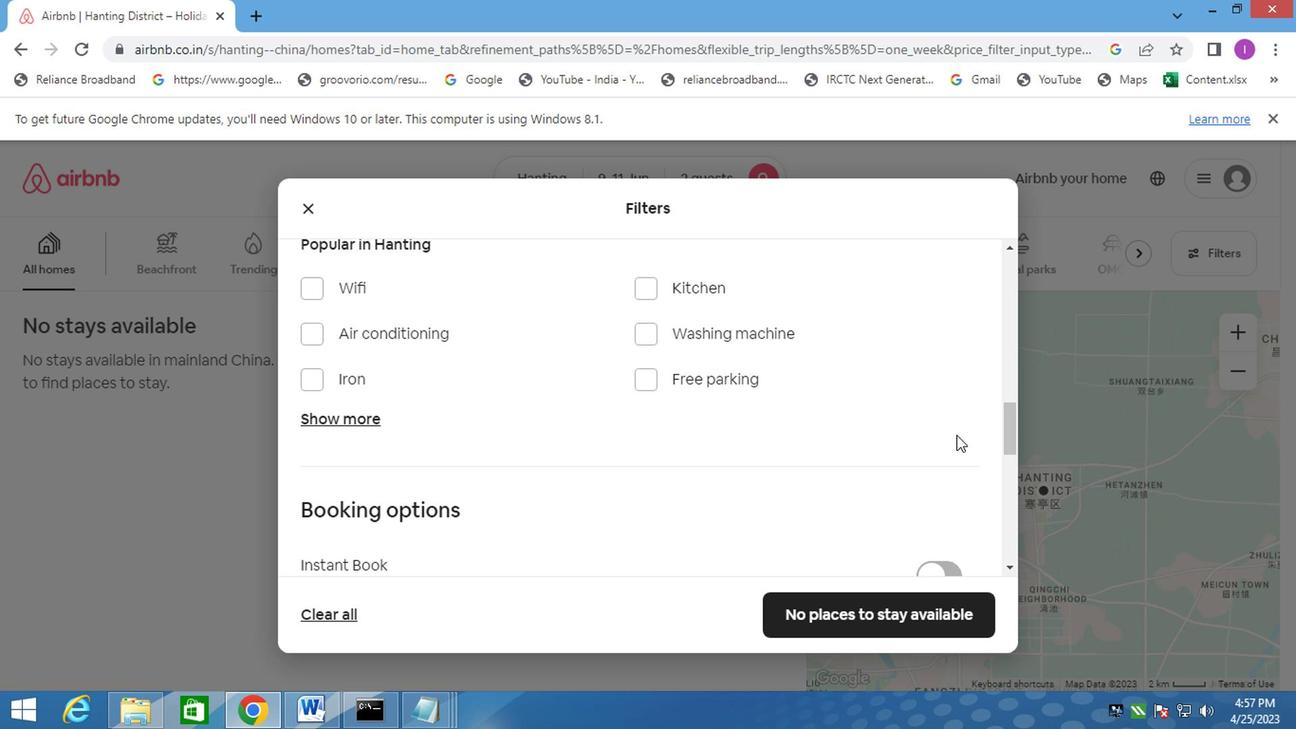 
Action: Mouse moved to (638, 486)
Screenshot: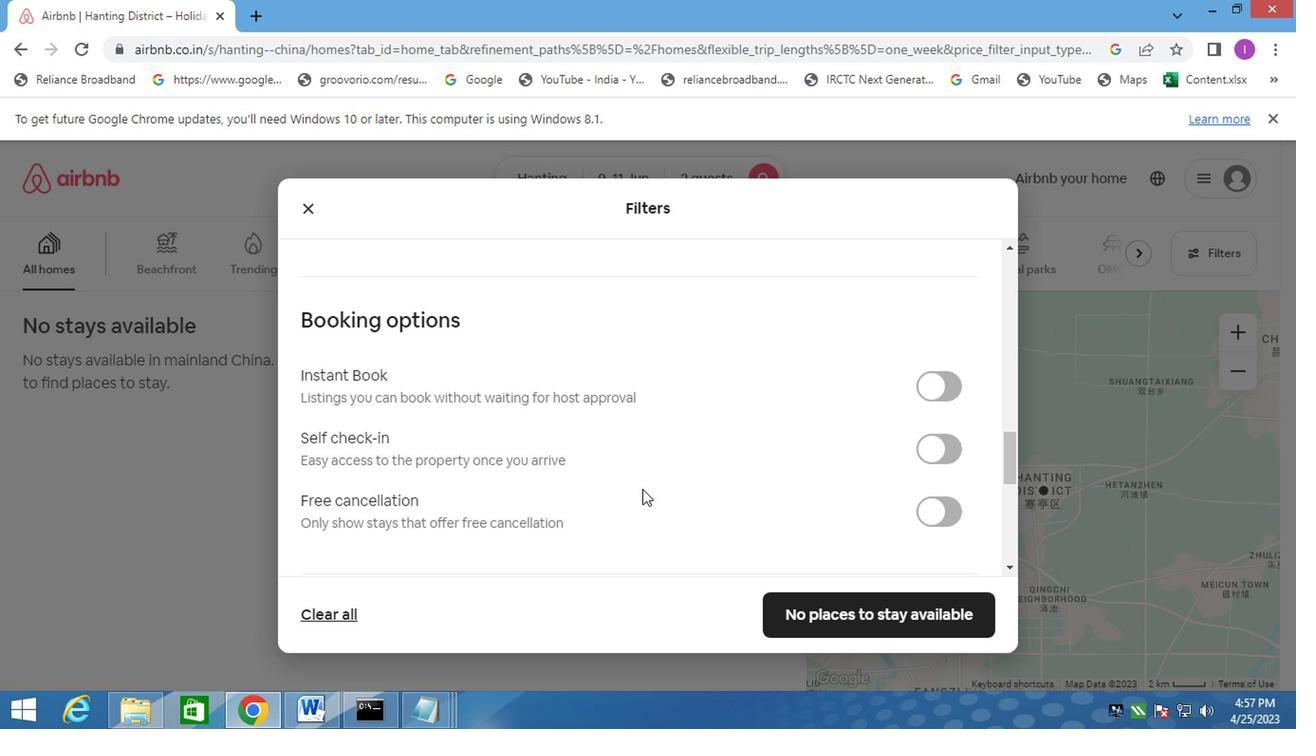 
Action: Mouse scrolled (638, 486) with delta (0, 0)
Screenshot: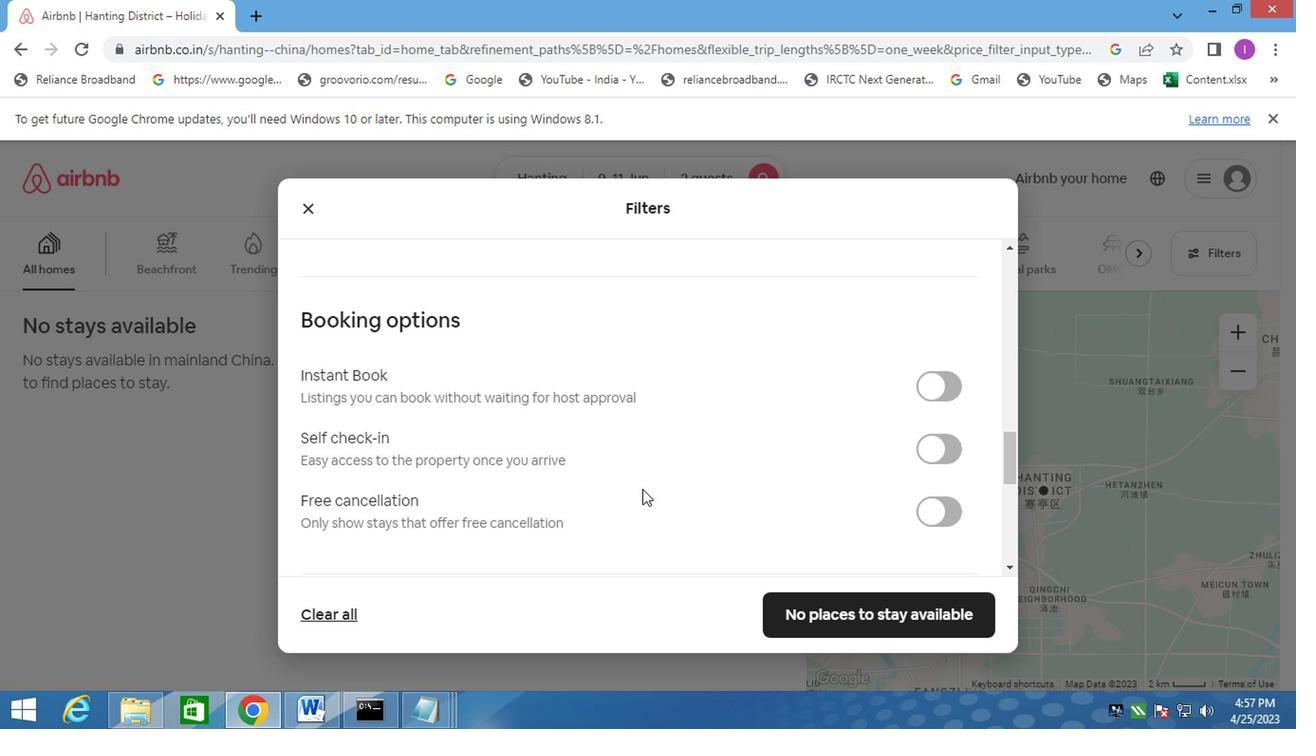 
Action: Mouse scrolled (638, 486) with delta (0, 0)
Screenshot: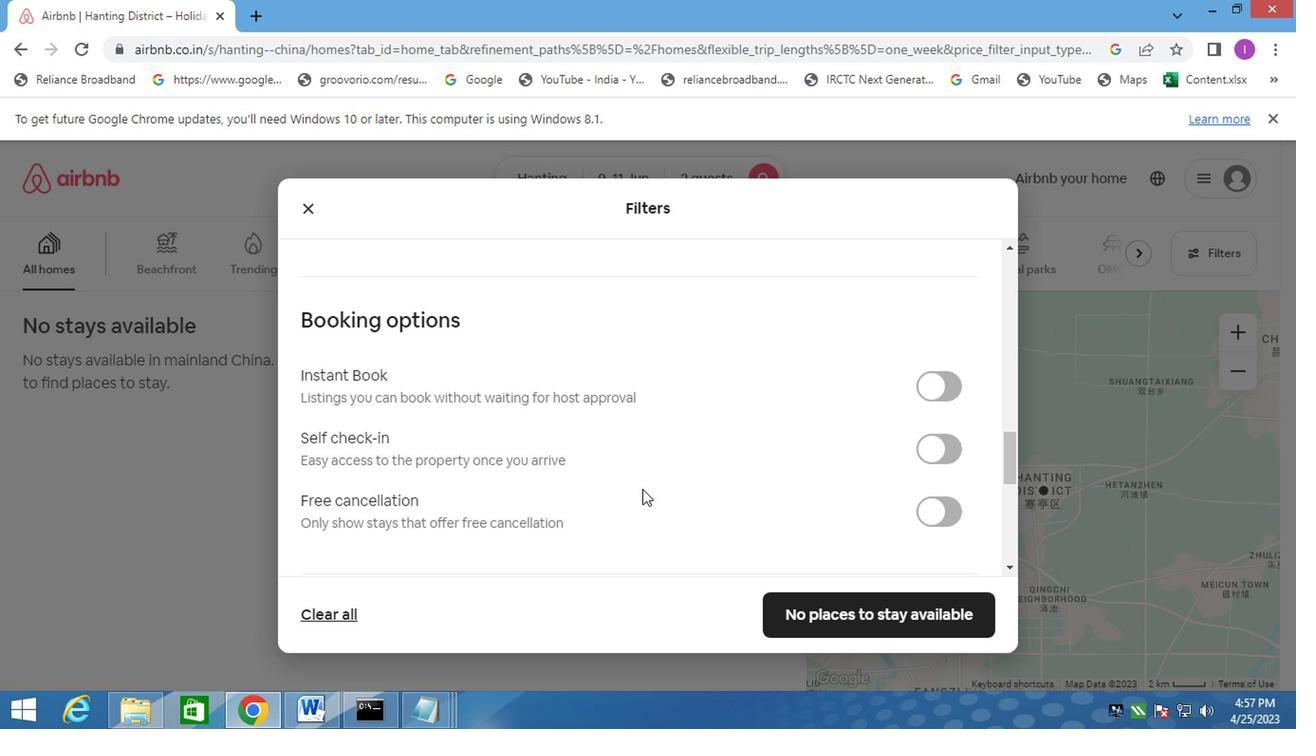 
Action: Mouse moved to (638, 482)
Screenshot: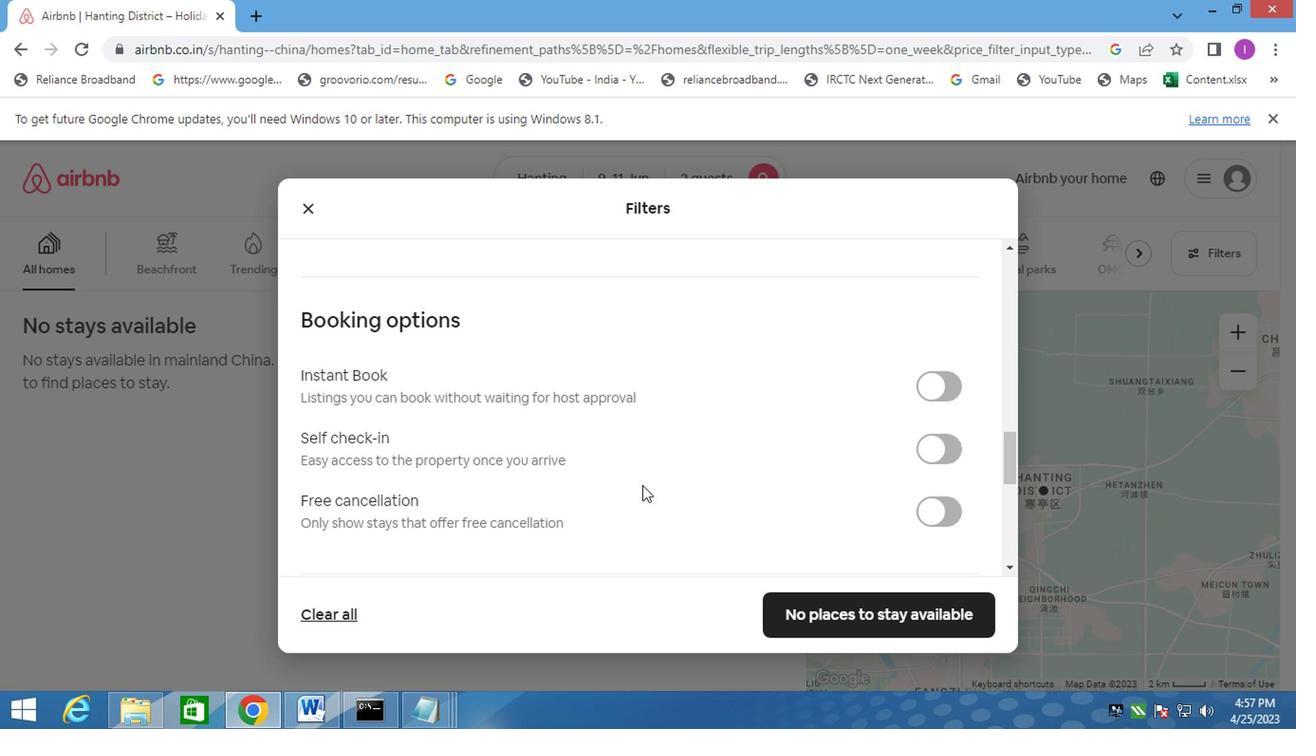 
Action: Mouse scrolled (638, 482) with delta (0, 0)
Screenshot: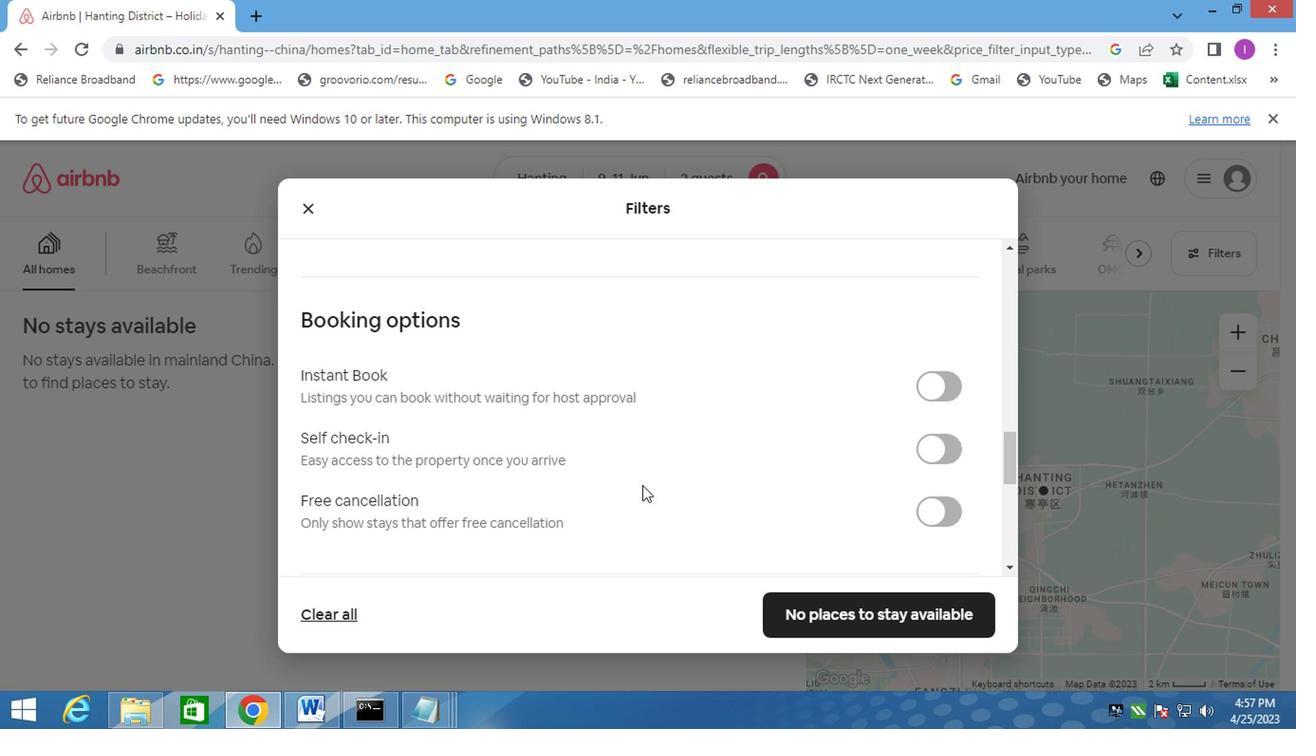 
Action: Mouse moved to (639, 478)
Screenshot: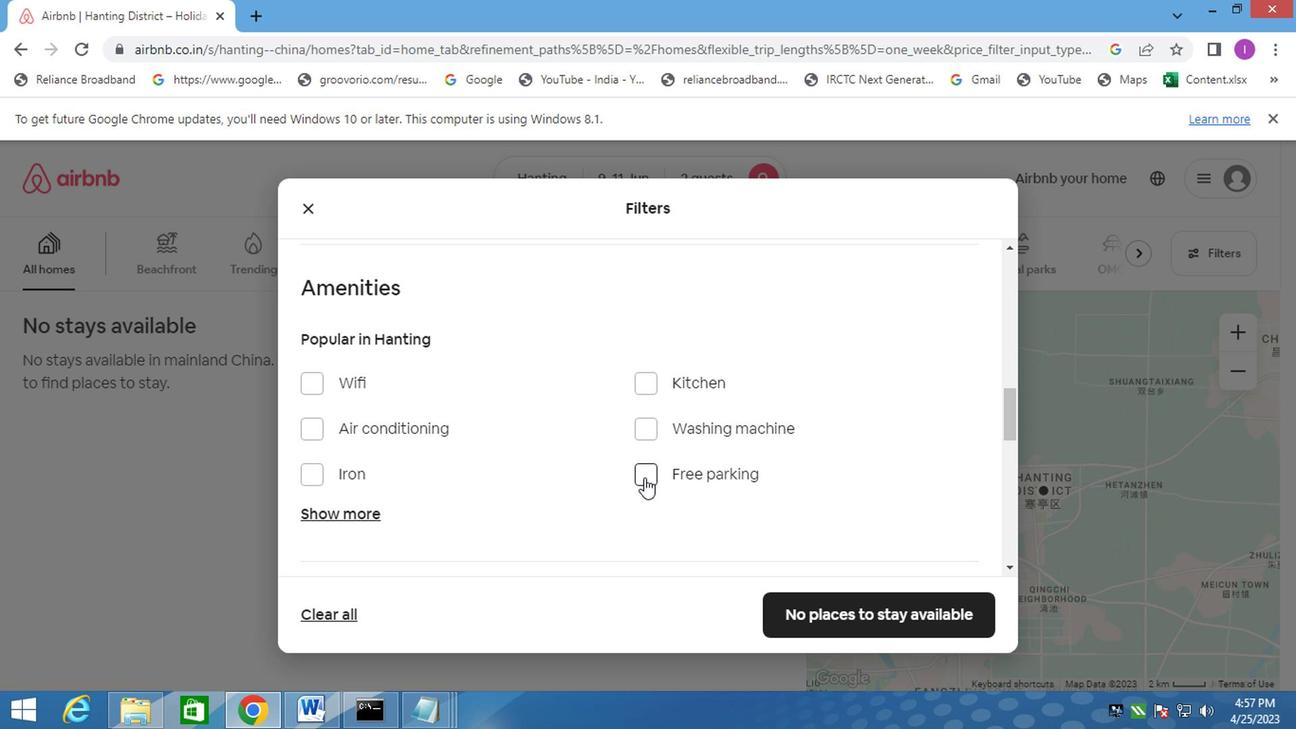 
Action: Mouse scrolled (639, 477) with delta (0, 0)
Screenshot: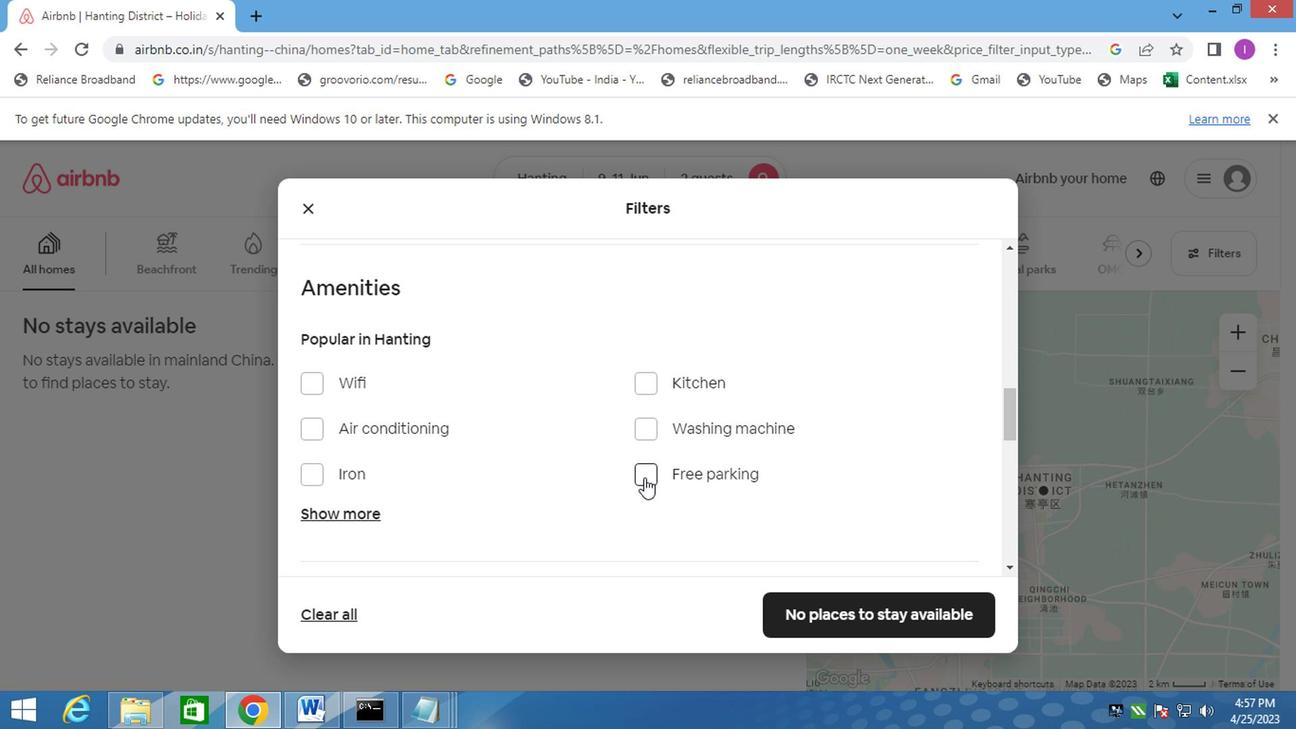 
Action: Mouse moved to (641, 478)
Screenshot: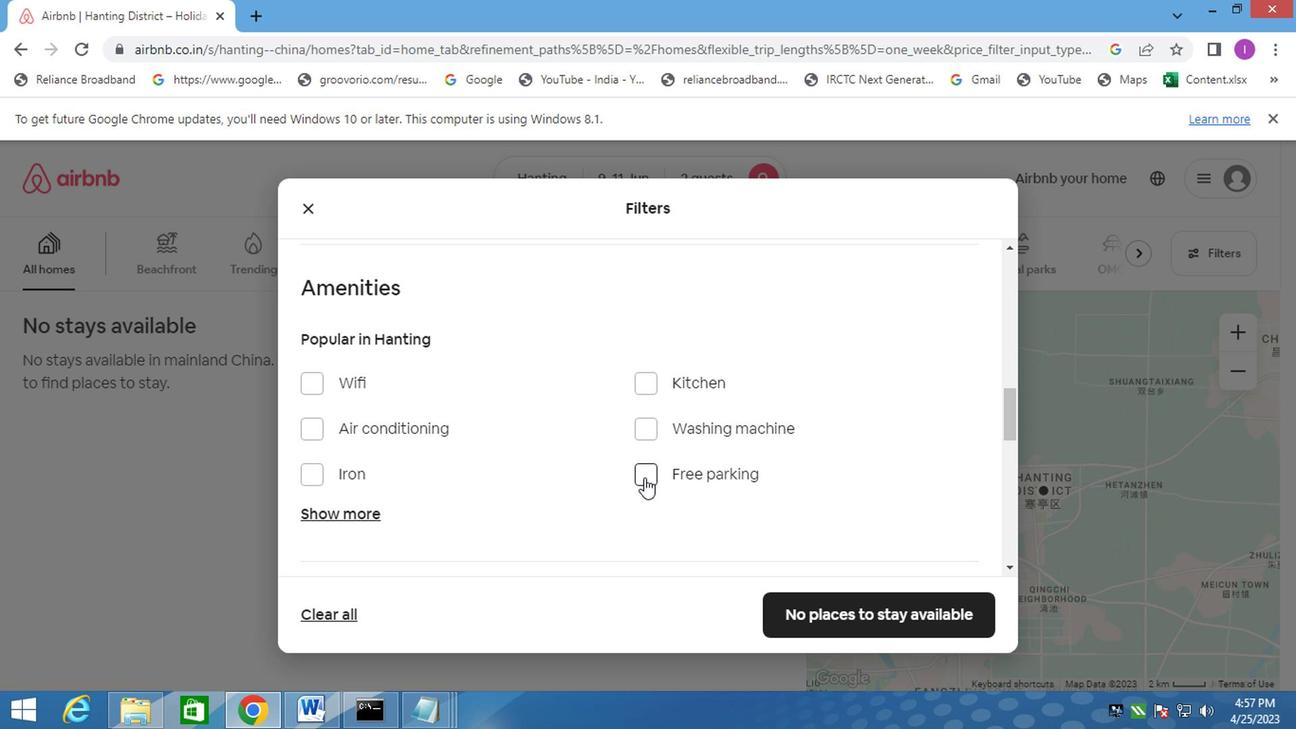 
Action: Mouse scrolled (641, 477) with delta (0, 0)
Screenshot: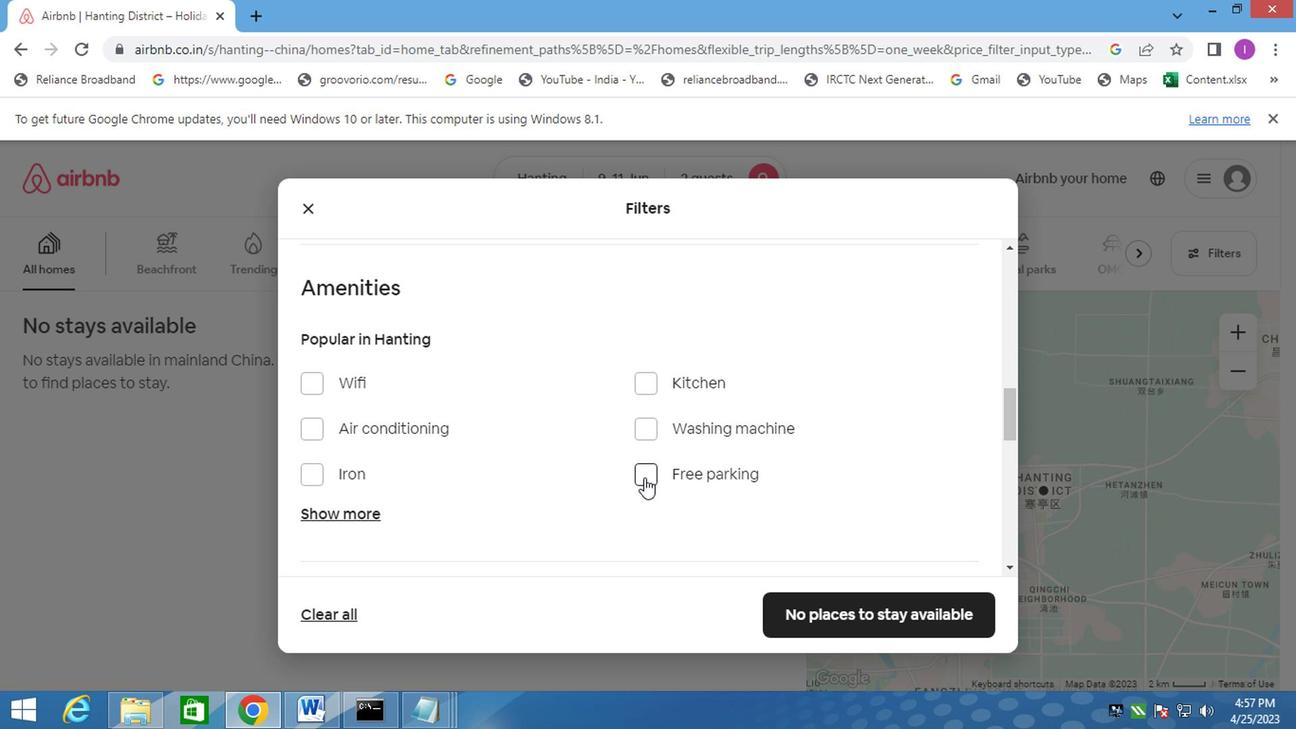
Action: Mouse moved to (642, 478)
Screenshot: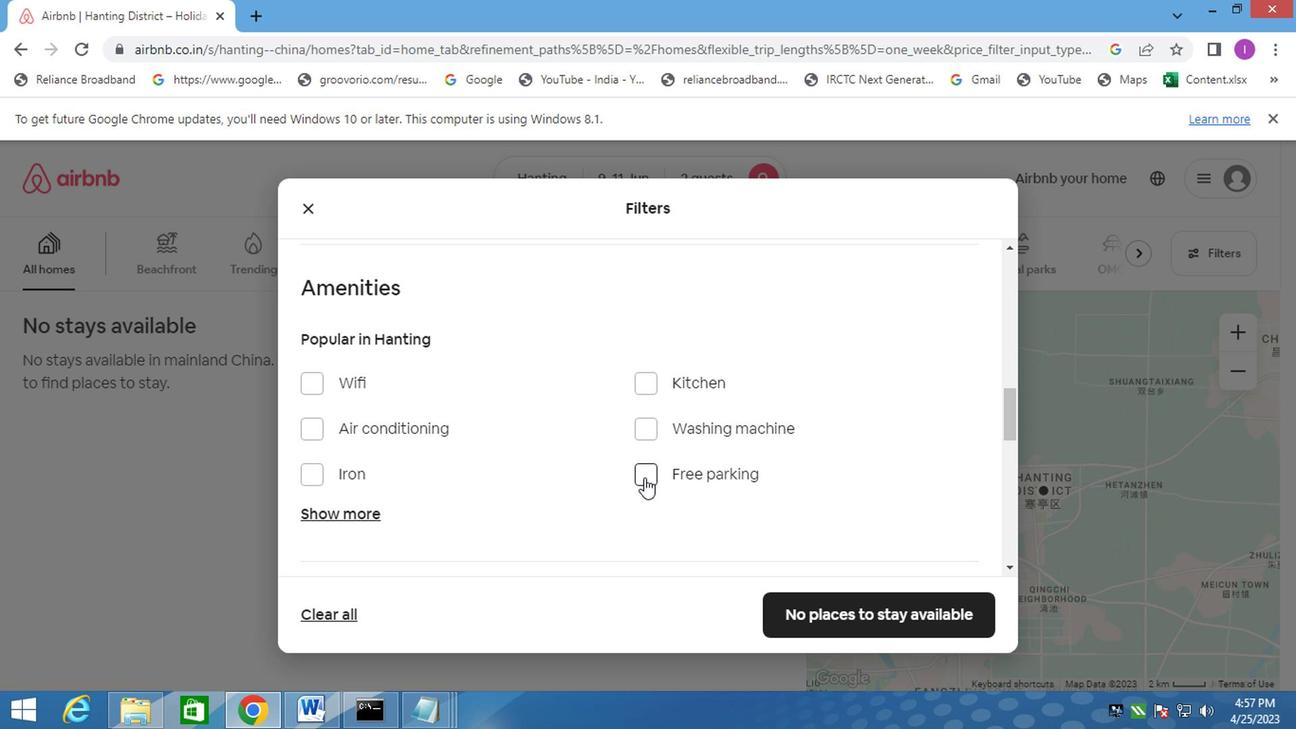 
Action: Mouse scrolled (642, 477) with delta (0, 0)
Screenshot: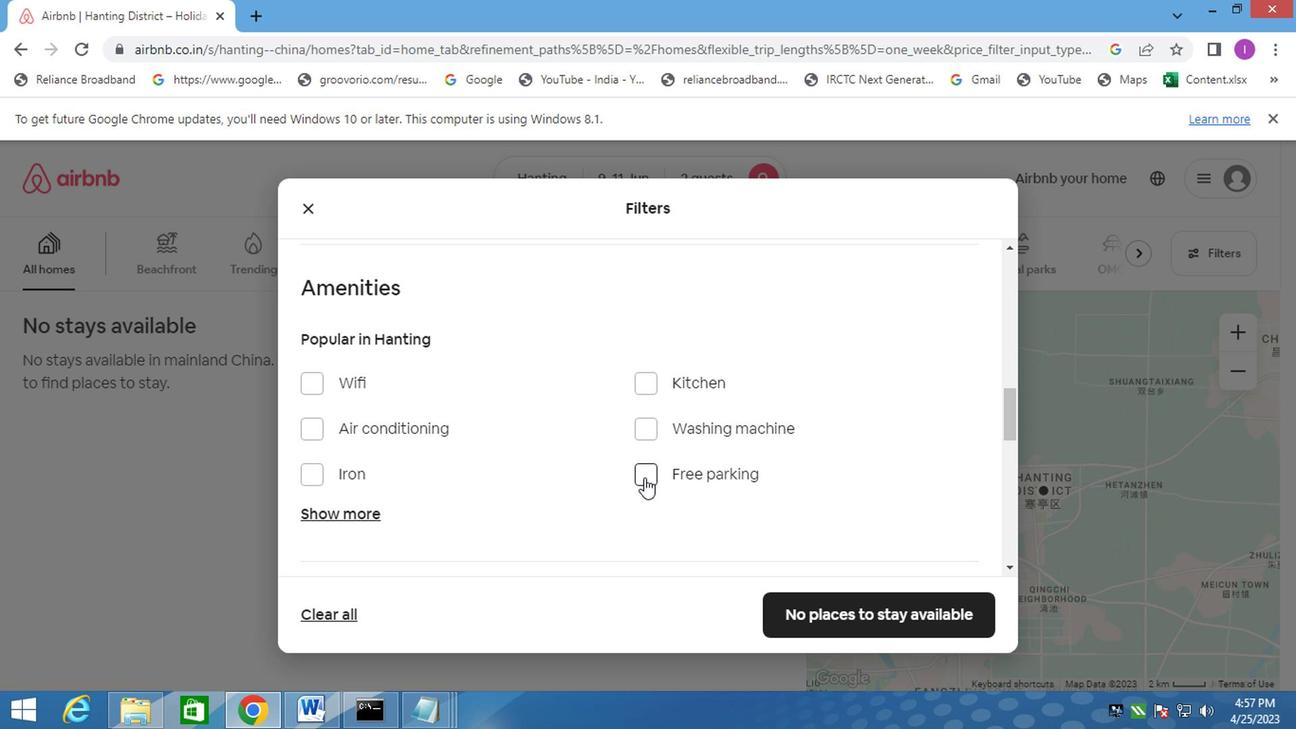 
Action: Mouse moved to (644, 478)
Screenshot: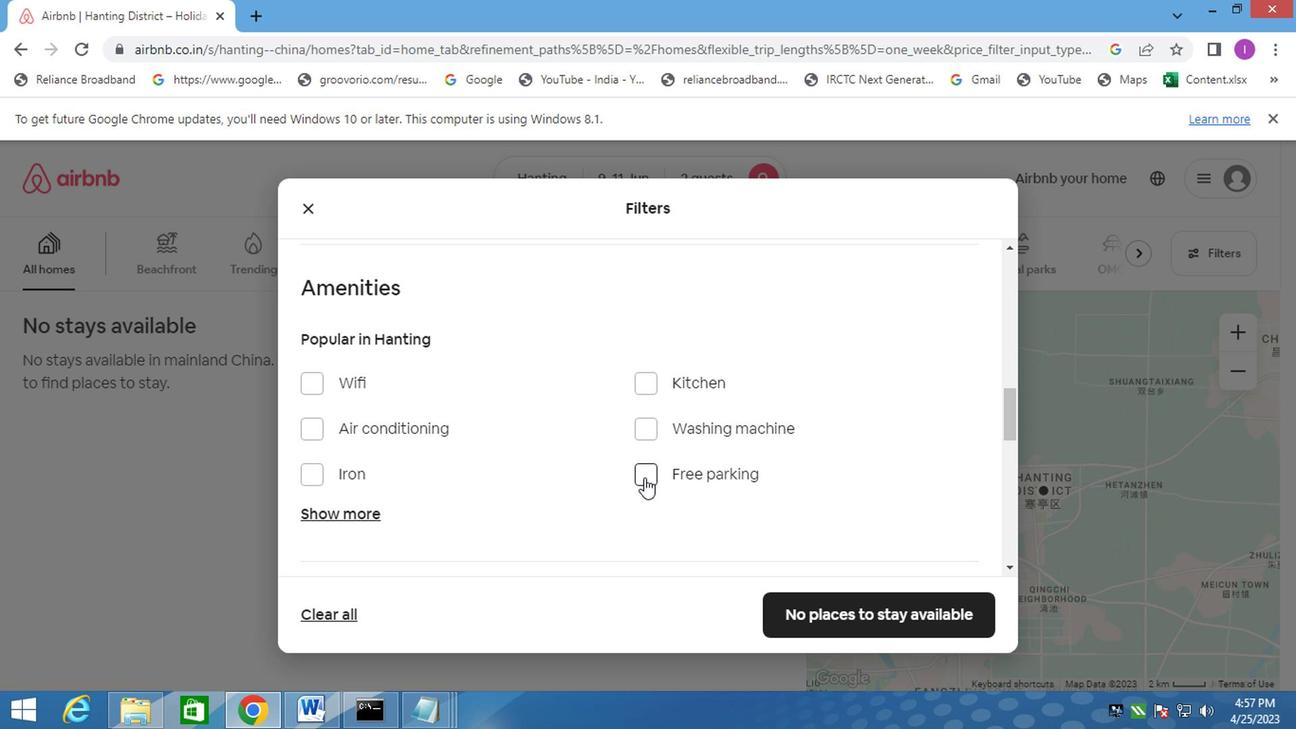 
Action: Mouse scrolled (644, 477) with delta (0, 0)
Screenshot: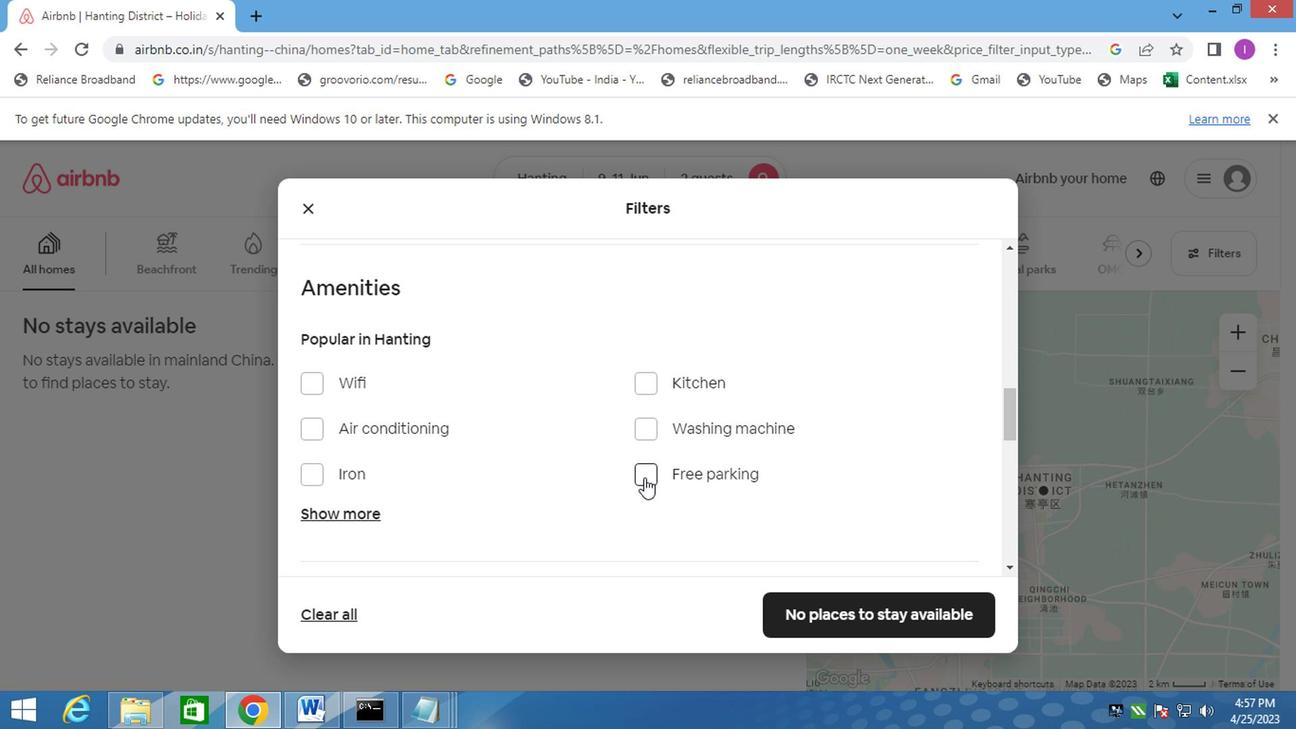 
Action: Mouse moved to (359, 361)
Screenshot: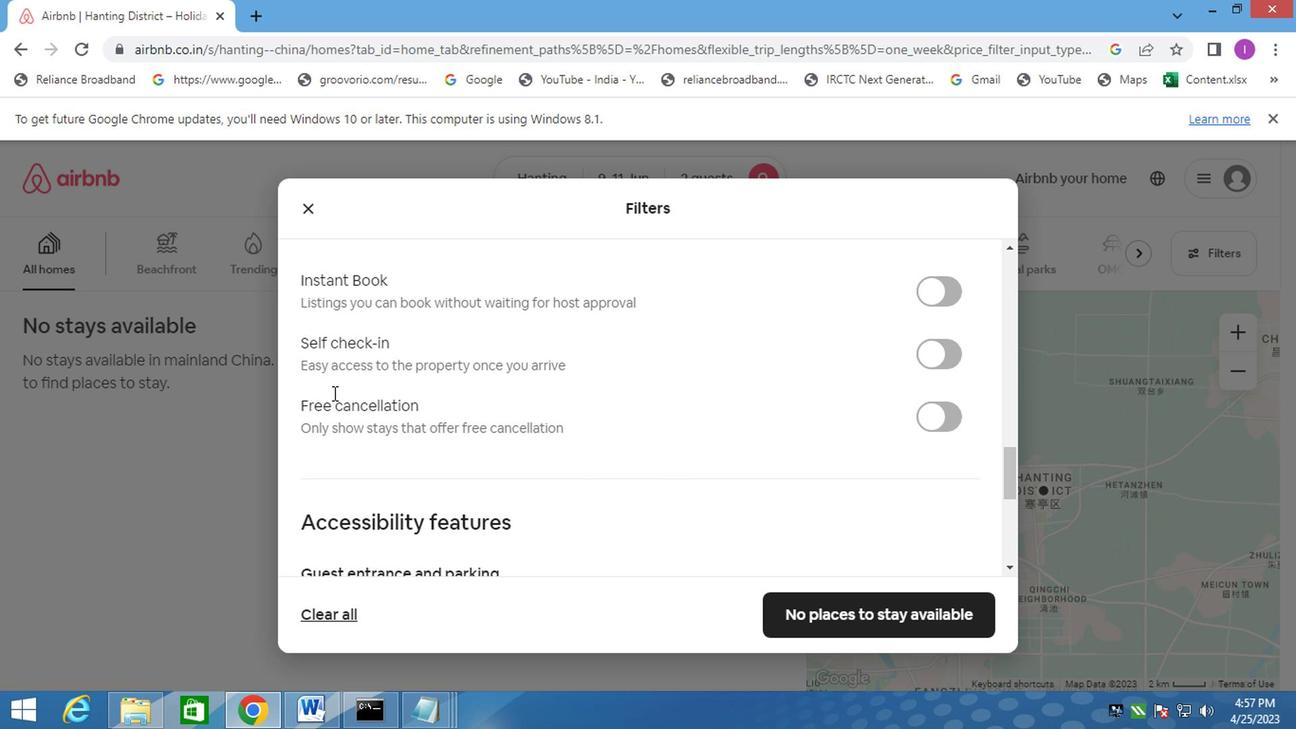 
Action: Mouse scrolled (359, 362) with delta (0, 0)
Screenshot: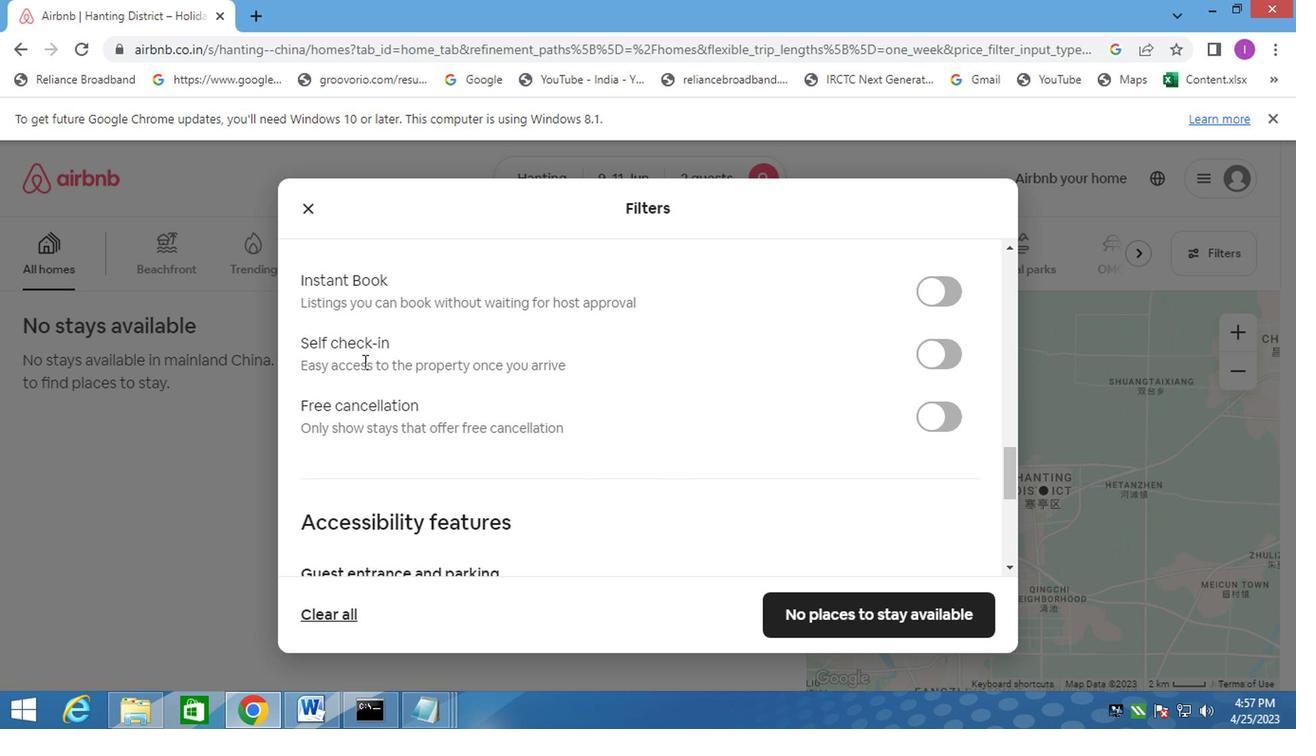 
Action: Mouse scrolled (359, 362) with delta (0, 0)
Screenshot: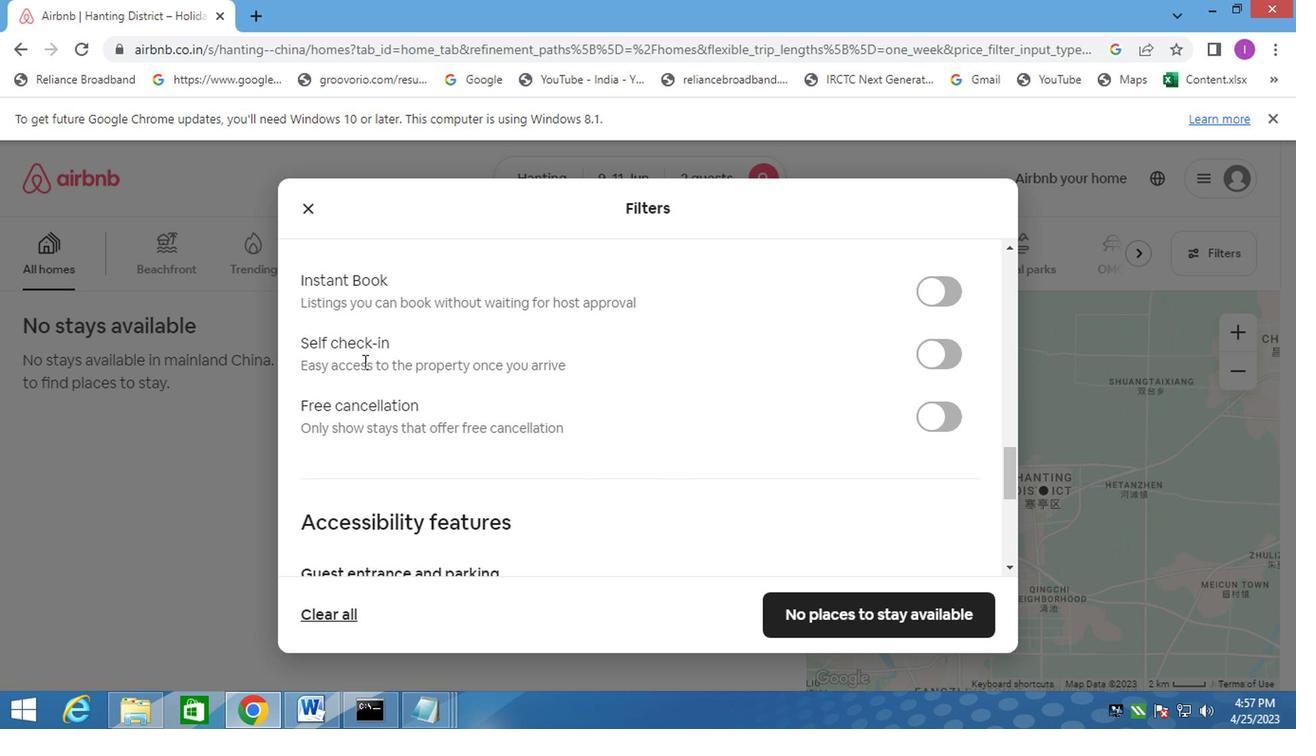 
Action: Mouse moved to (308, 262)
Screenshot: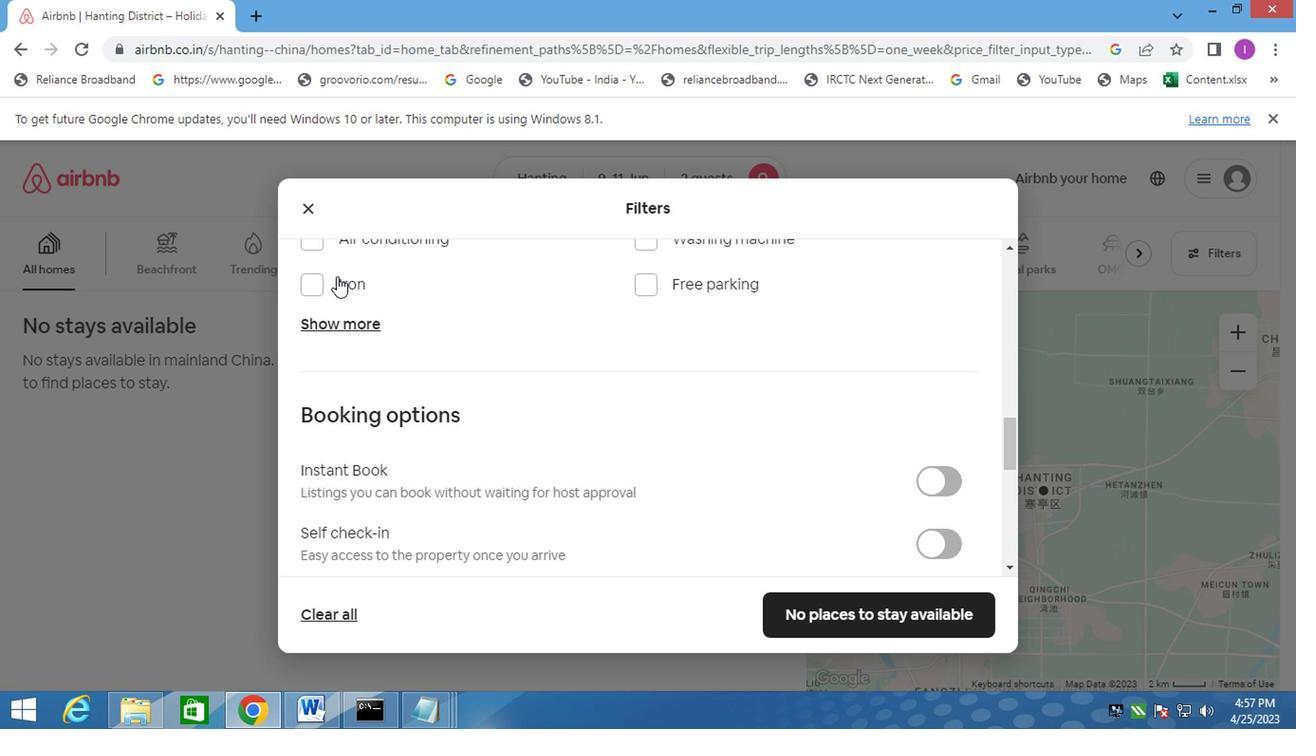 
Action: Mouse scrolled (308, 263) with delta (0, 1)
Screenshot: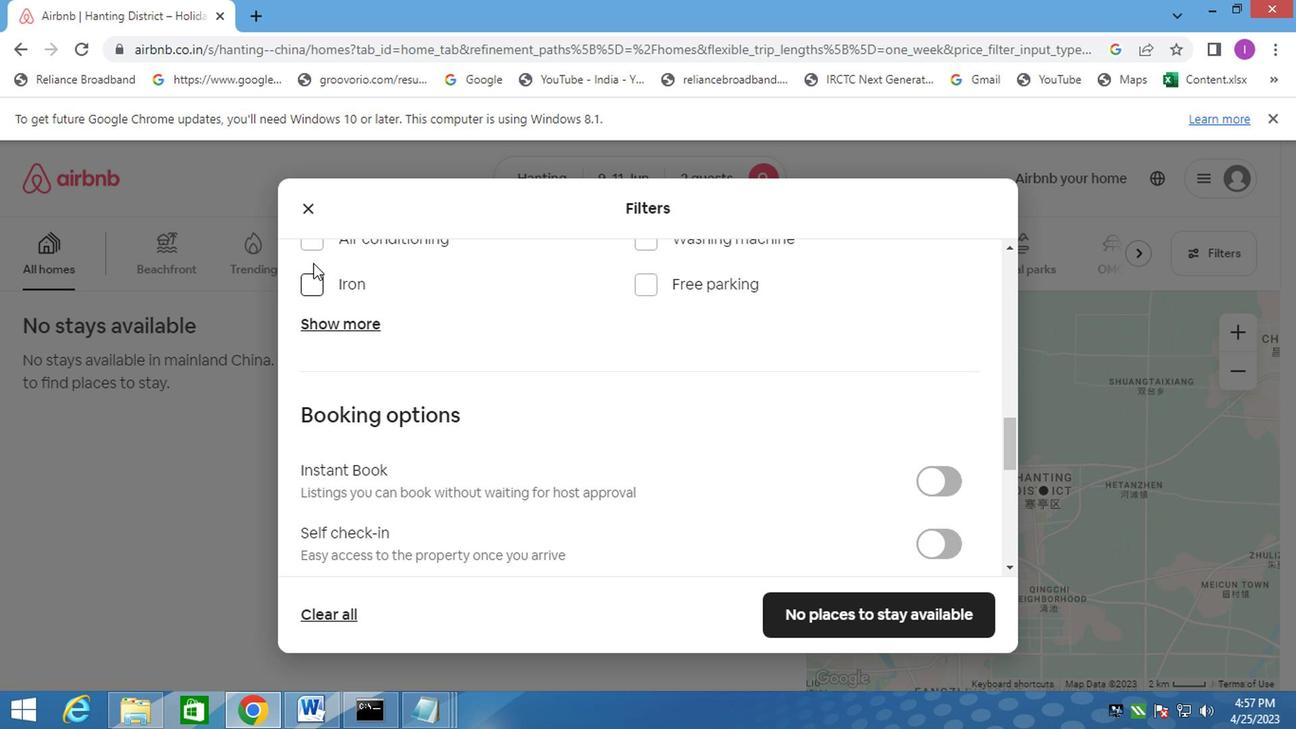 
Action: Mouse scrolled (308, 263) with delta (0, 1)
Screenshot: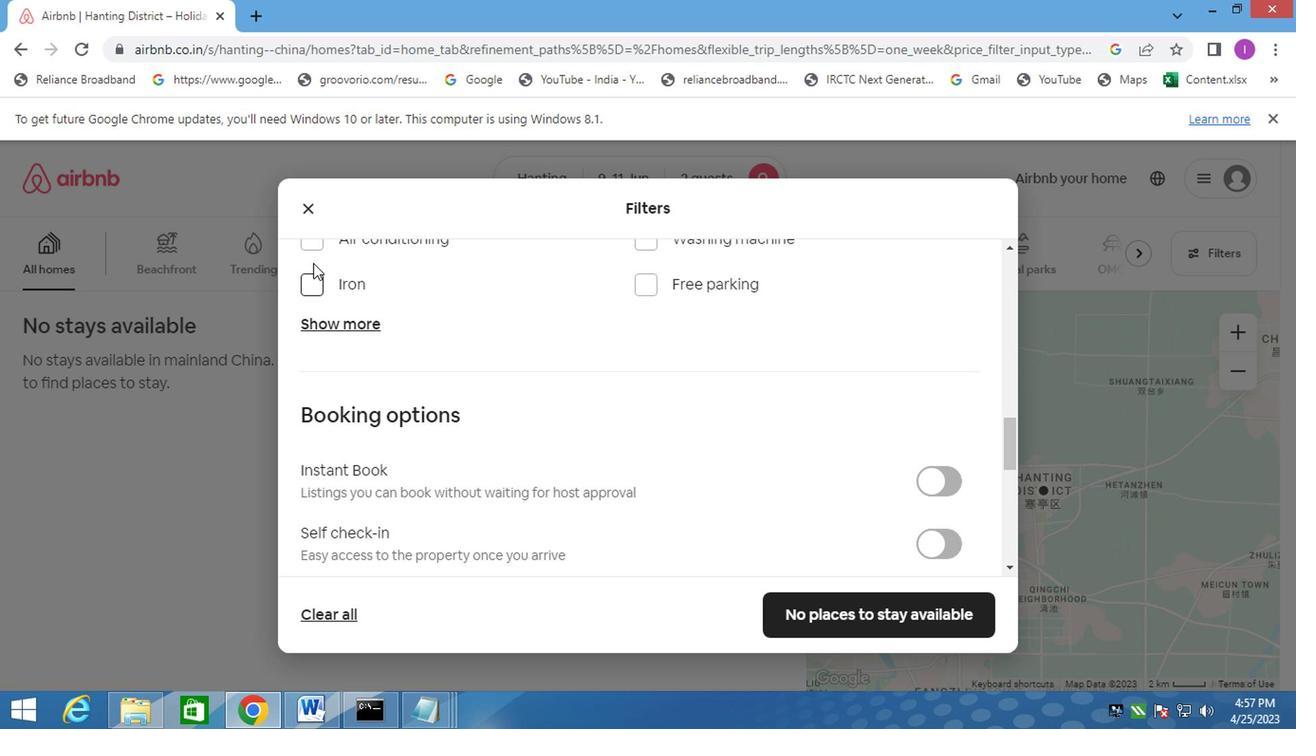 
Action: Mouse moved to (305, 382)
Screenshot: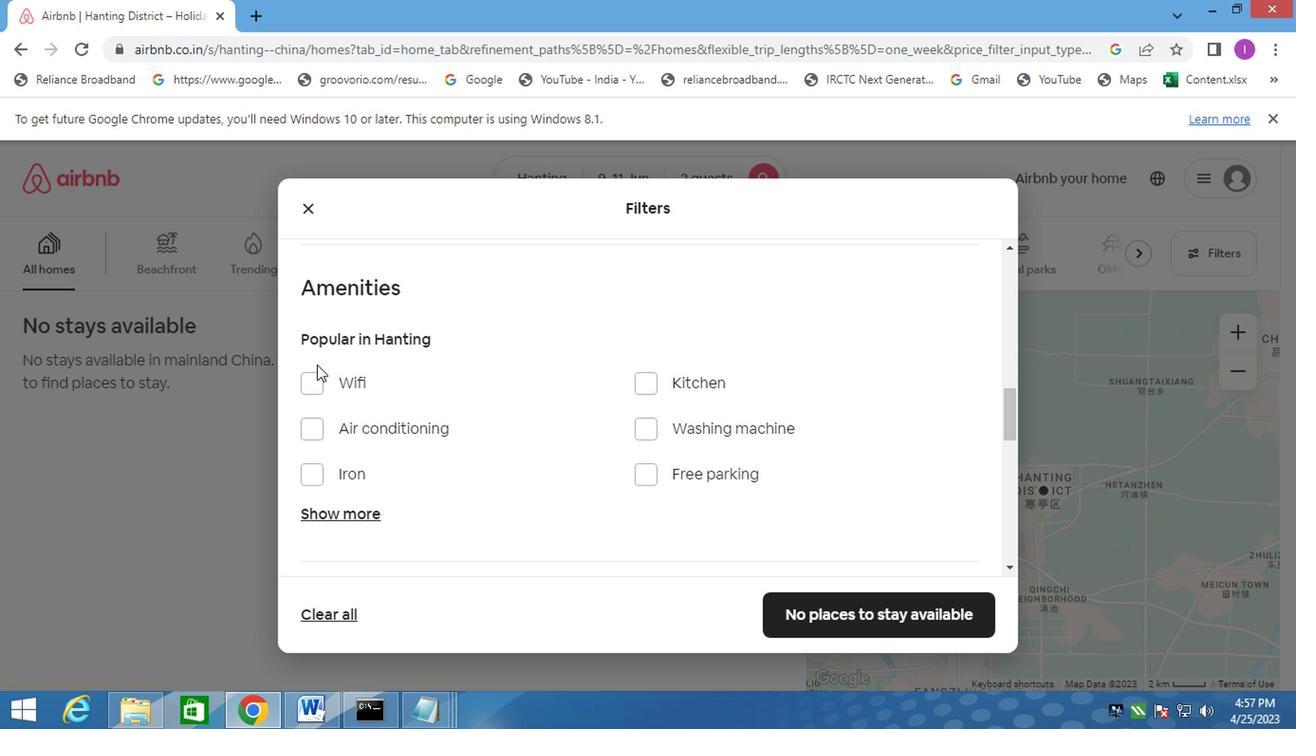 
Action: Mouse pressed left at (305, 382)
Screenshot: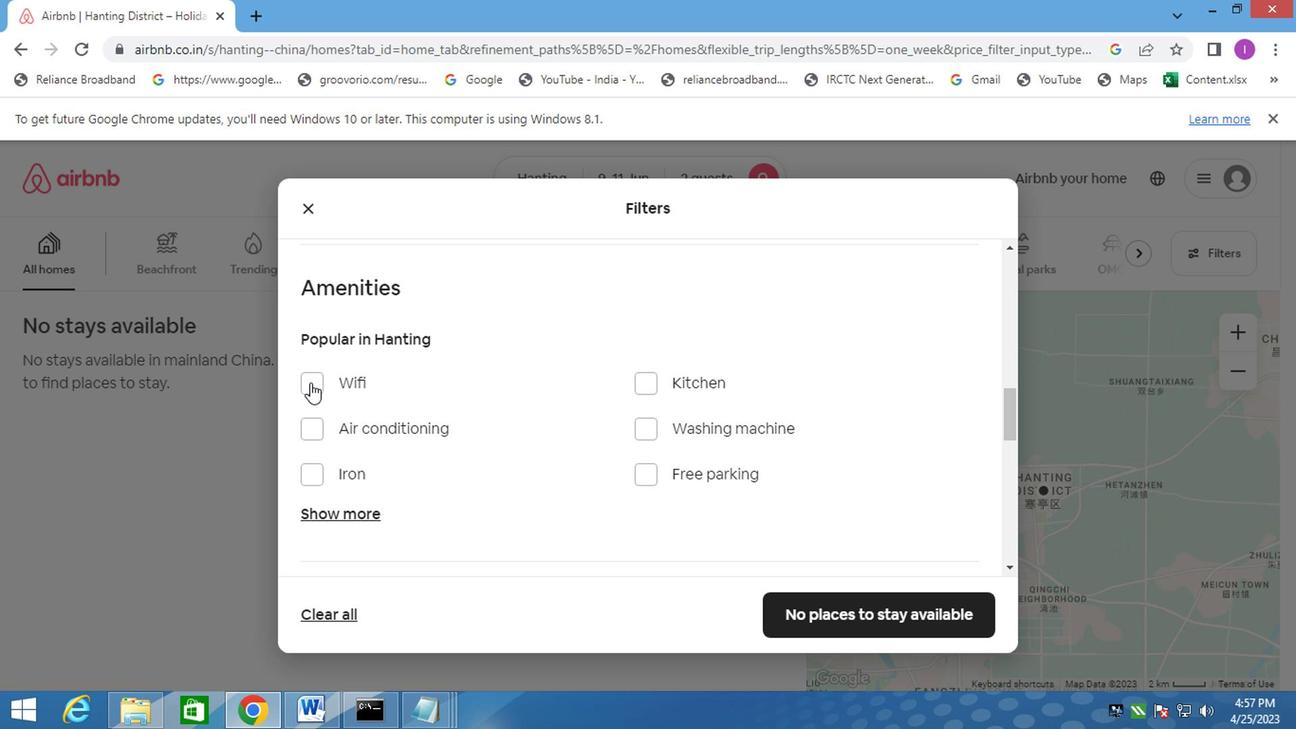 
Action: Mouse moved to (552, 387)
Screenshot: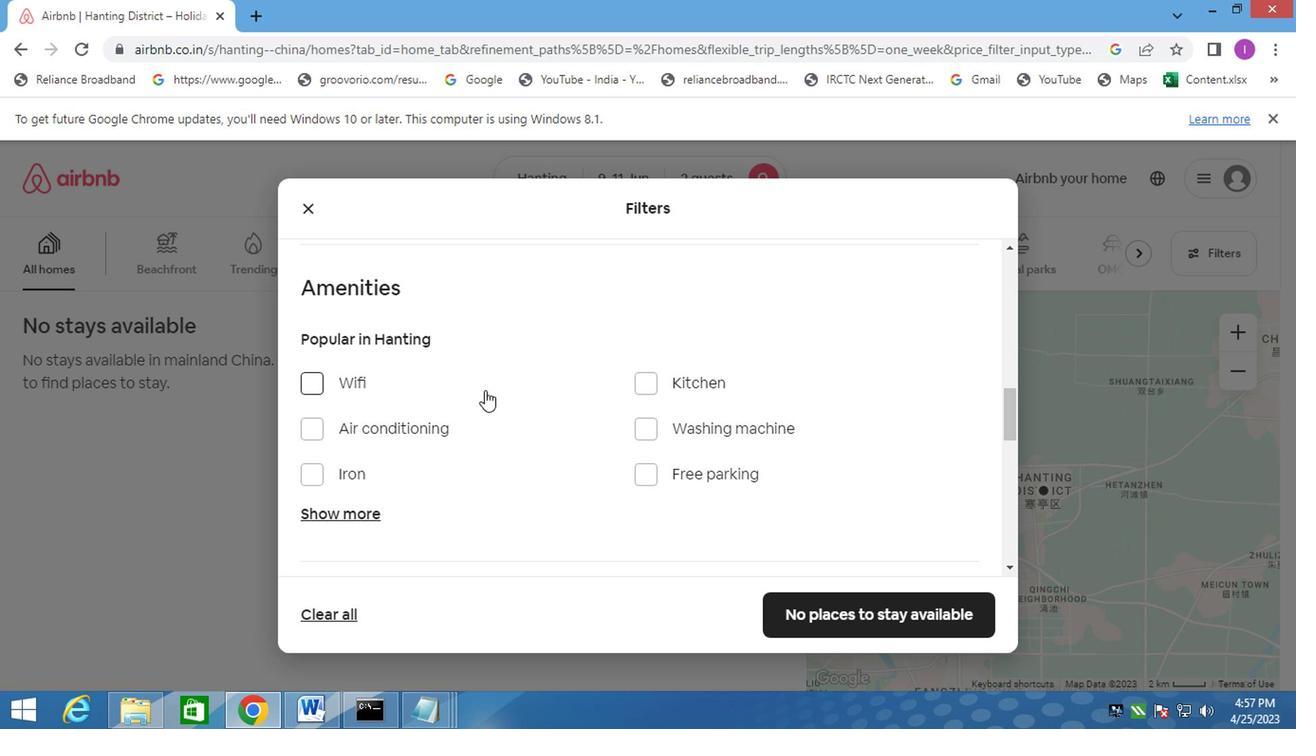 
Action: Mouse scrolled (552, 386) with delta (0, 0)
Screenshot: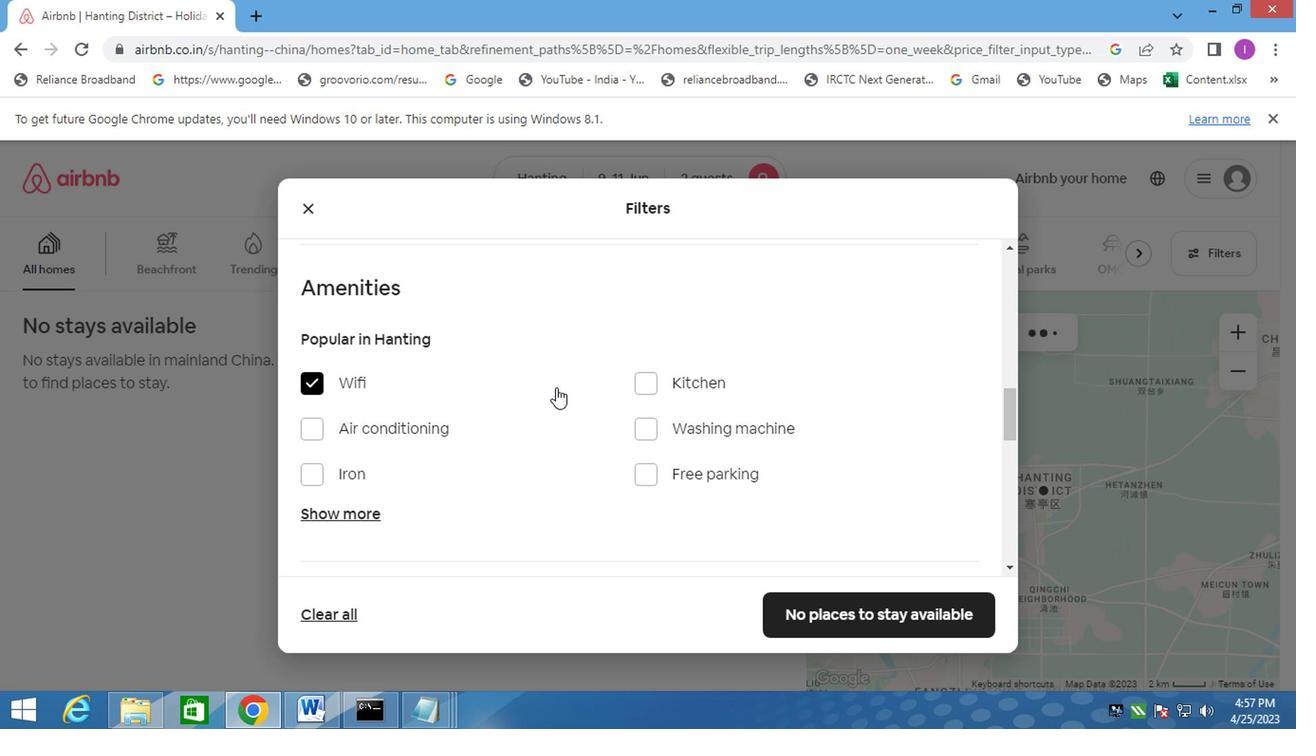 
Action: Mouse moved to (552, 387)
Screenshot: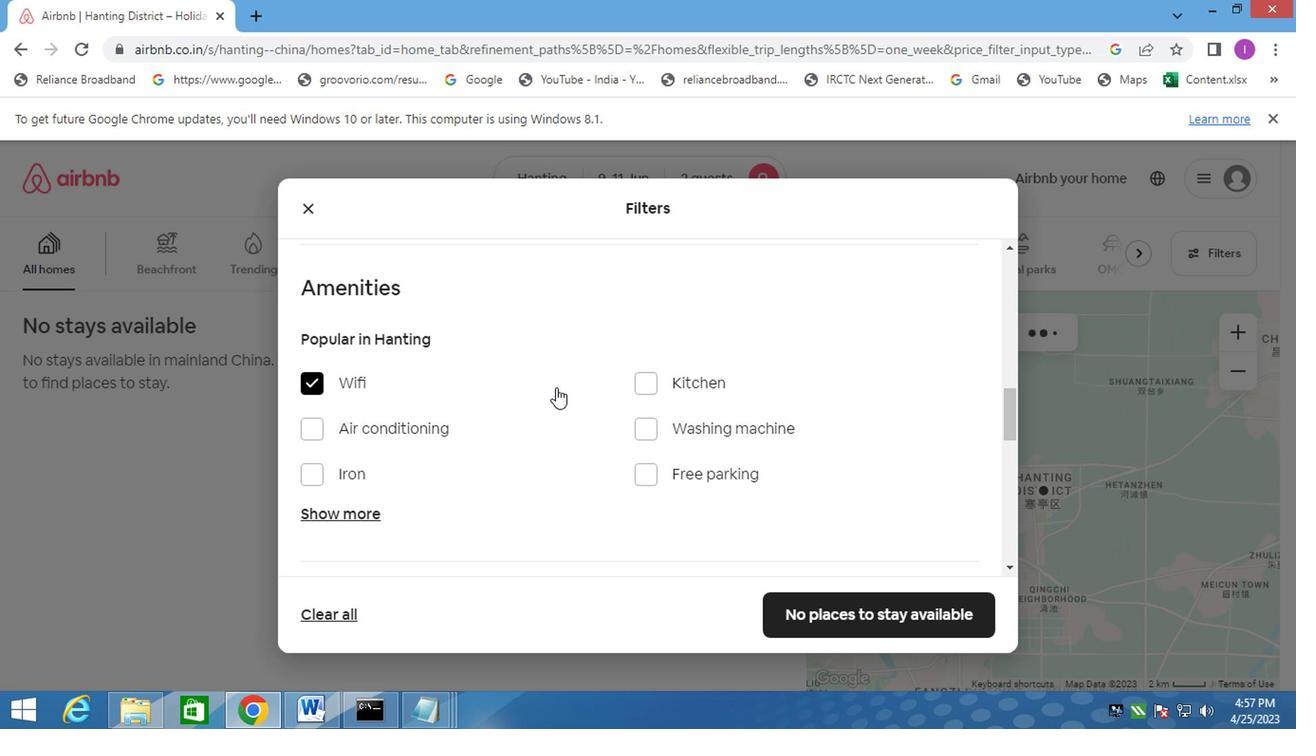 
Action: Mouse scrolled (552, 386) with delta (0, 0)
Screenshot: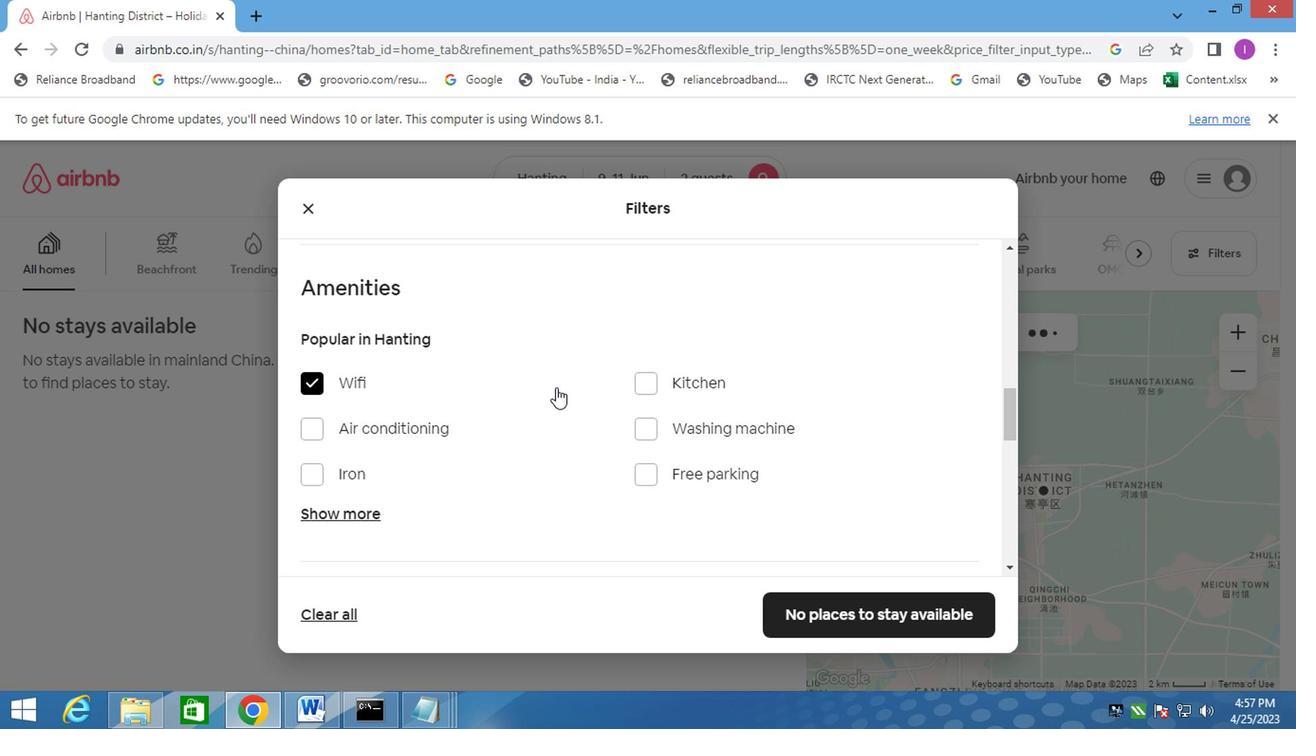 
Action: Mouse moved to (552, 387)
Screenshot: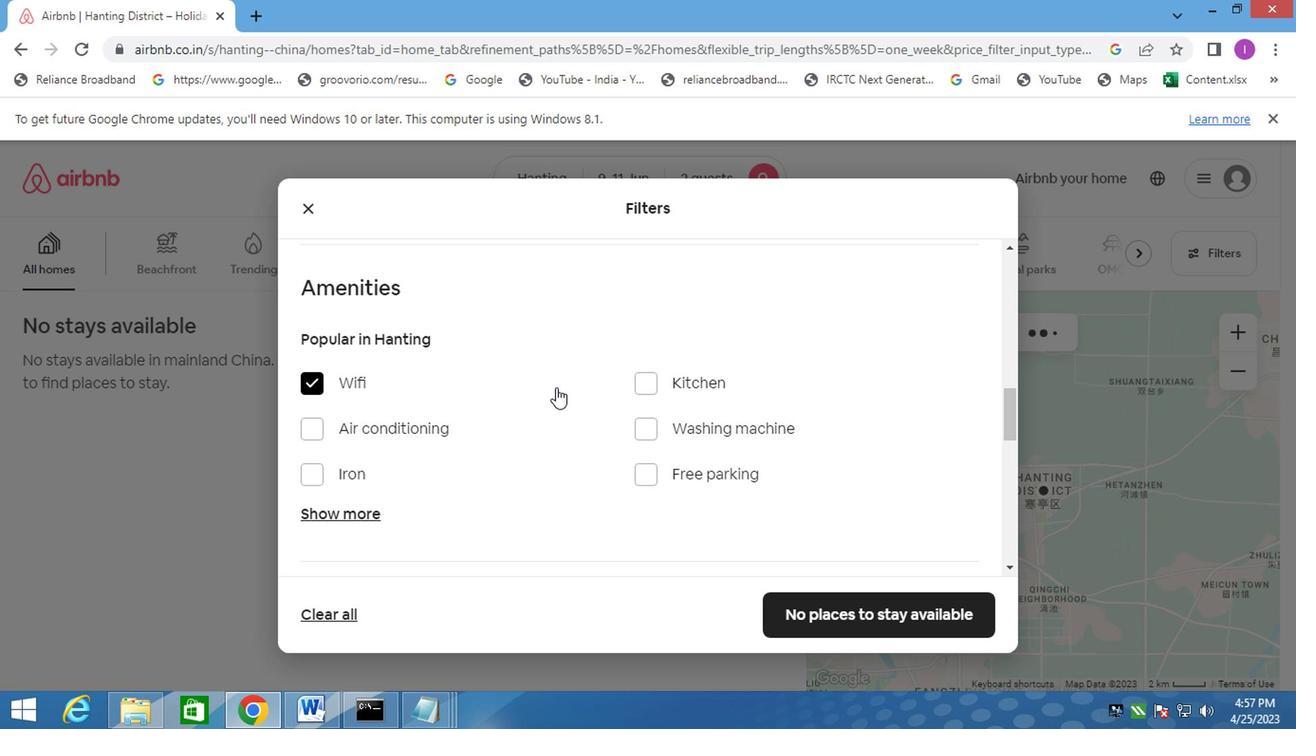 
Action: Mouse scrolled (552, 386) with delta (0, 0)
Screenshot: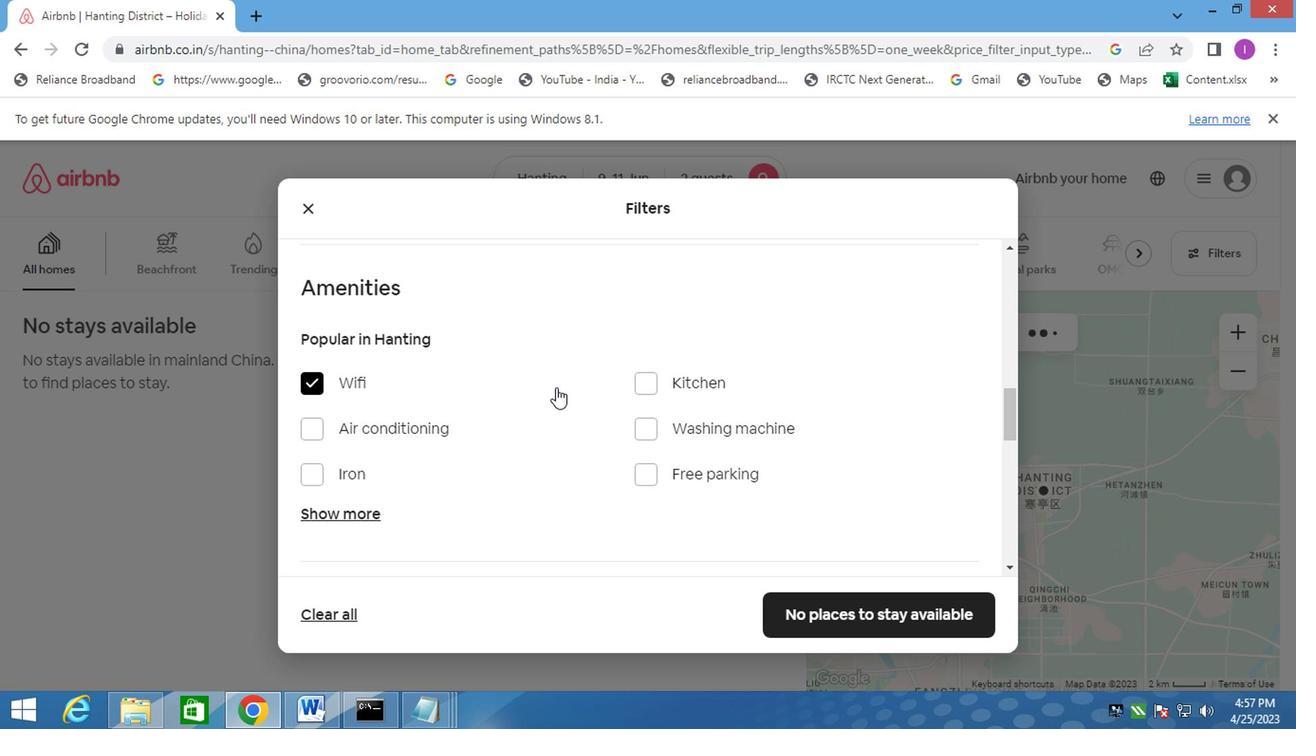 
Action: Mouse moved to (554, 387)
Screenshot: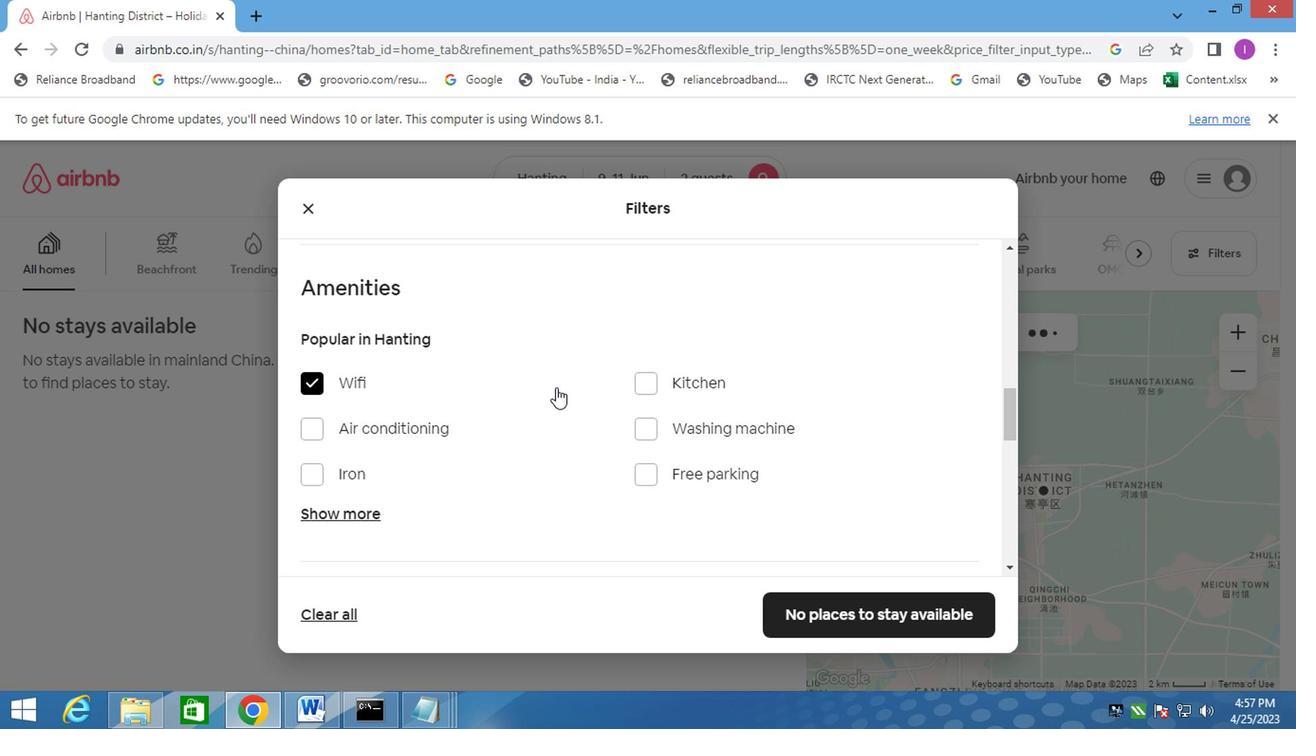 
Action: Mouse scrolled (554, 386) with delta (0, 0)
Screenshot: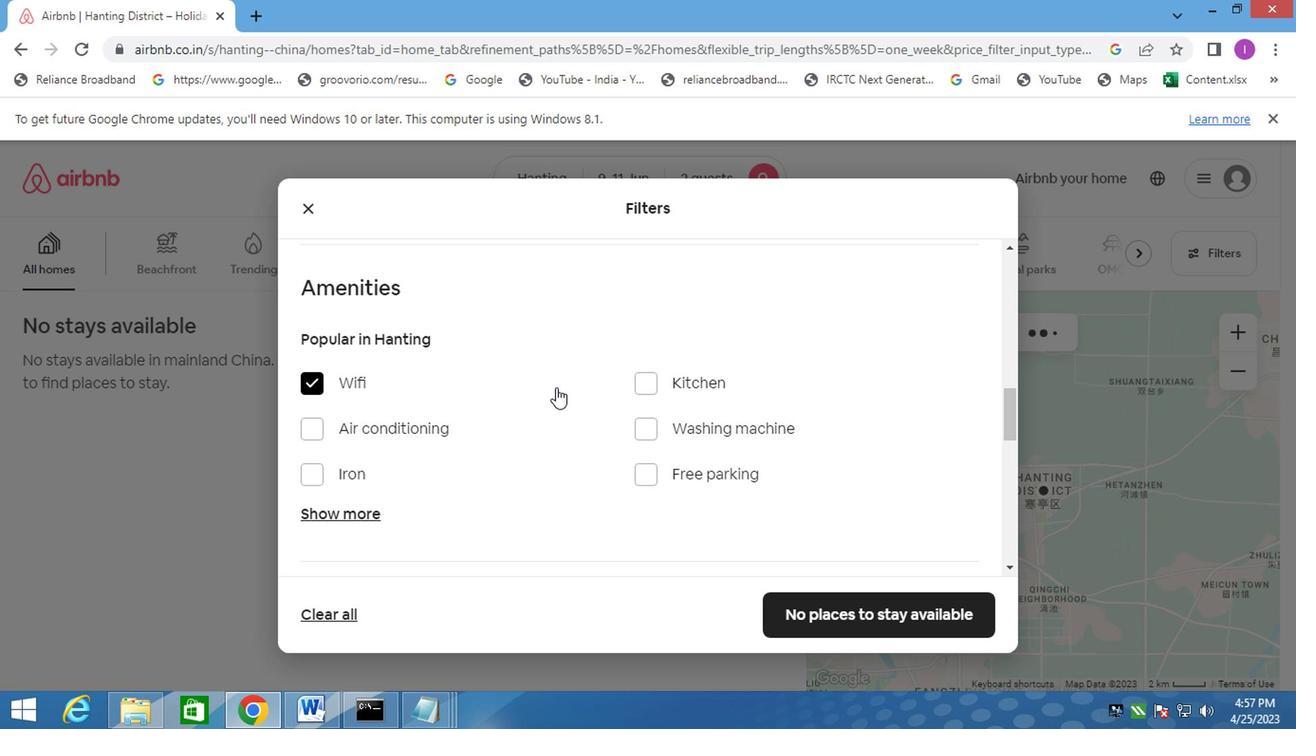 
Action: Mouse scrolled (554, 386) with delta (0, 0)
Screenshot: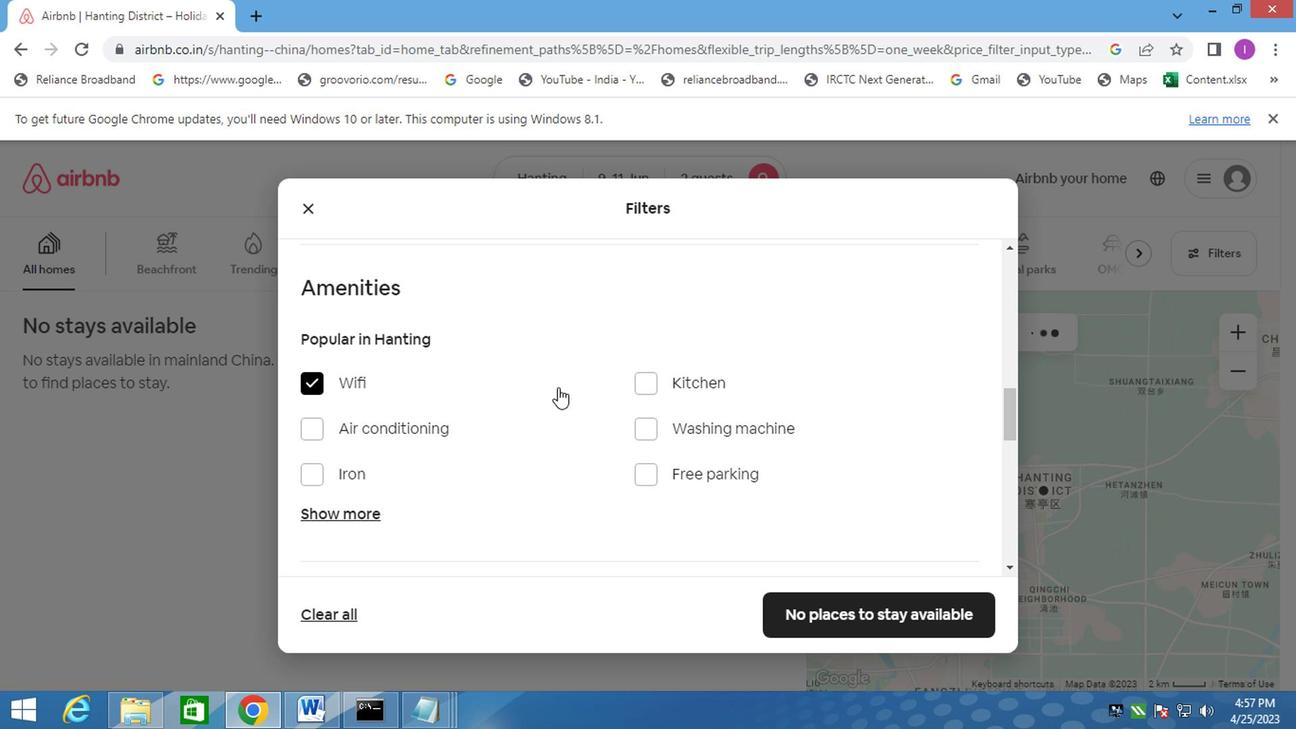 
Action: Mouse moved to (588, 375)
Screenshot: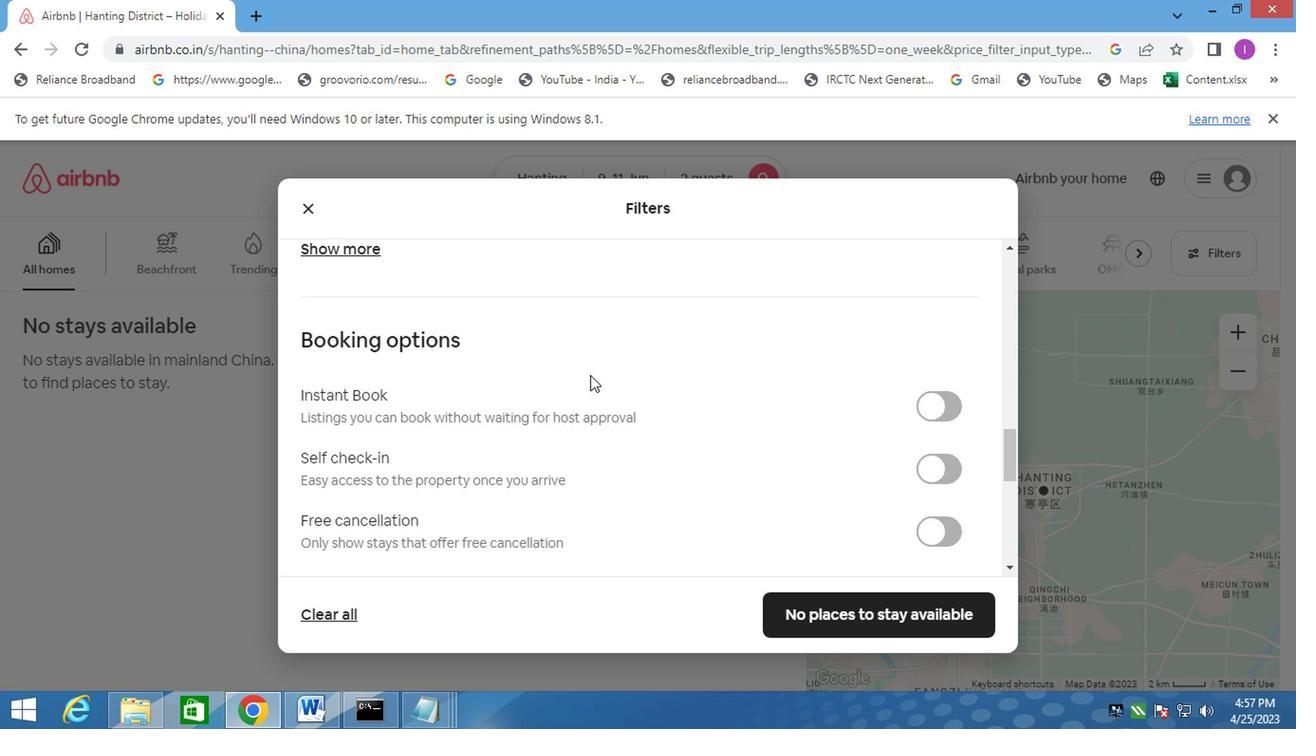 
Action: Mouse scrolled (588, 374) with delta (0, -1)
Screenshot: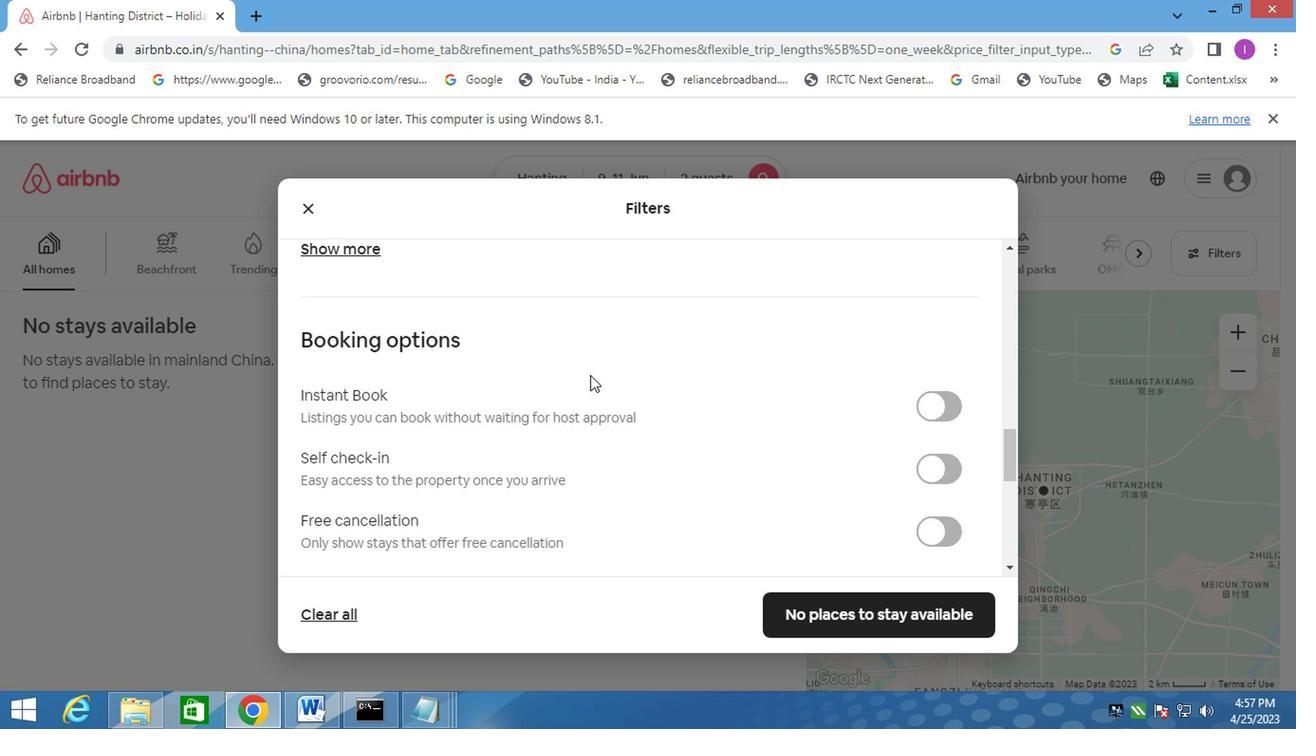 
Action: Mouse moved to (590, 375)
Screenshot: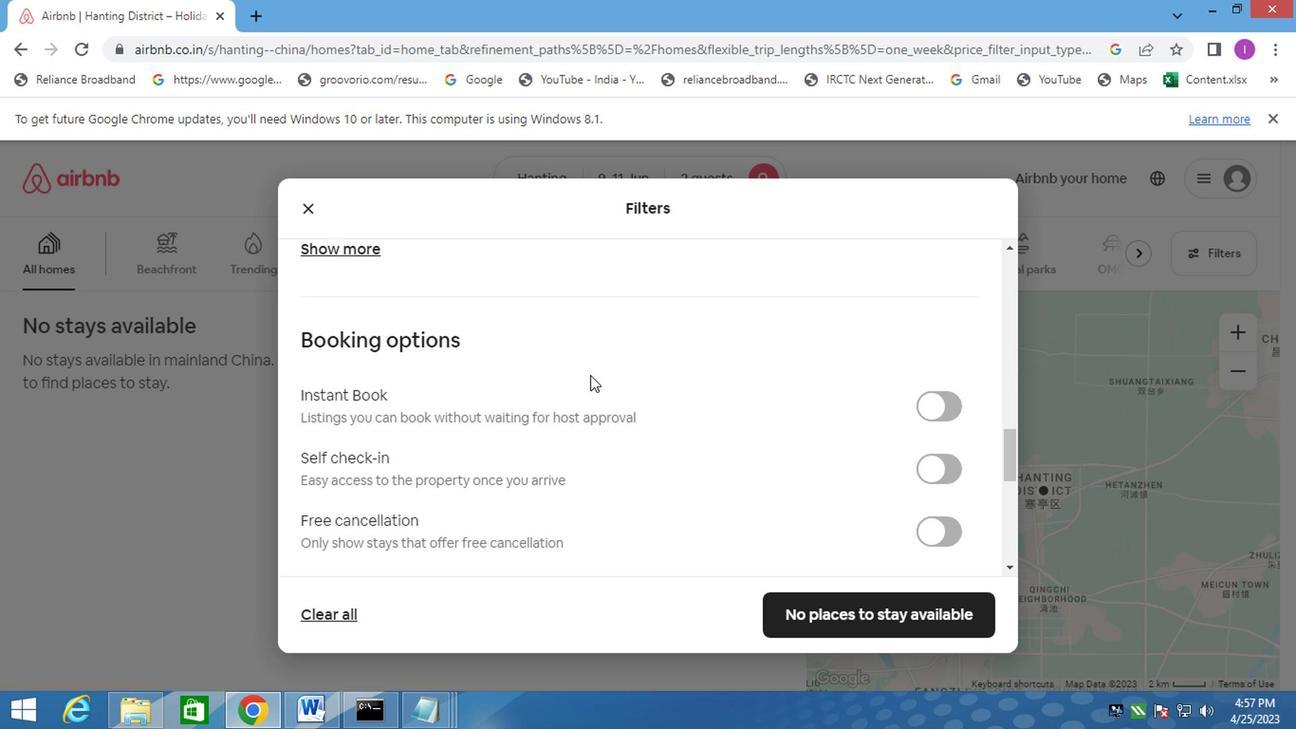 
Action: Mouse scrolled (590, 374) with delta (0, -1)
Screenshot: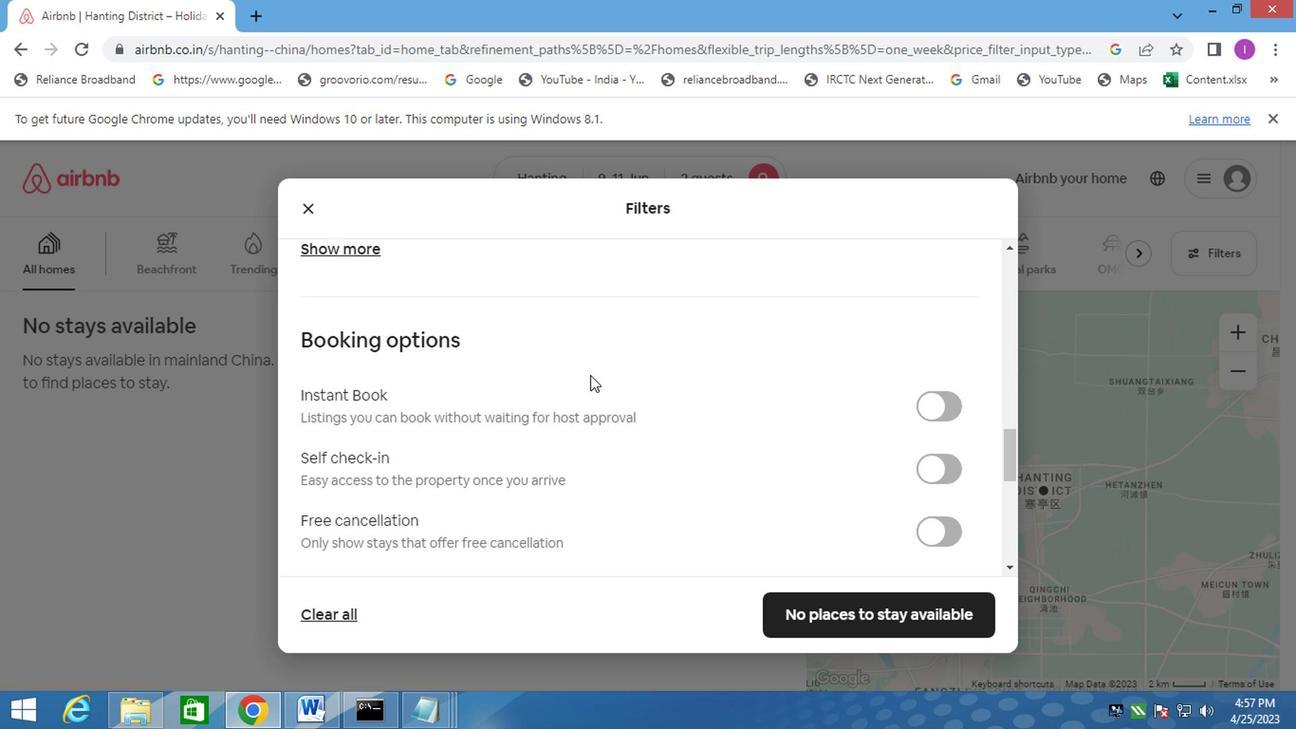 
Action: Mouse moved to (675, 359)
Screenshot: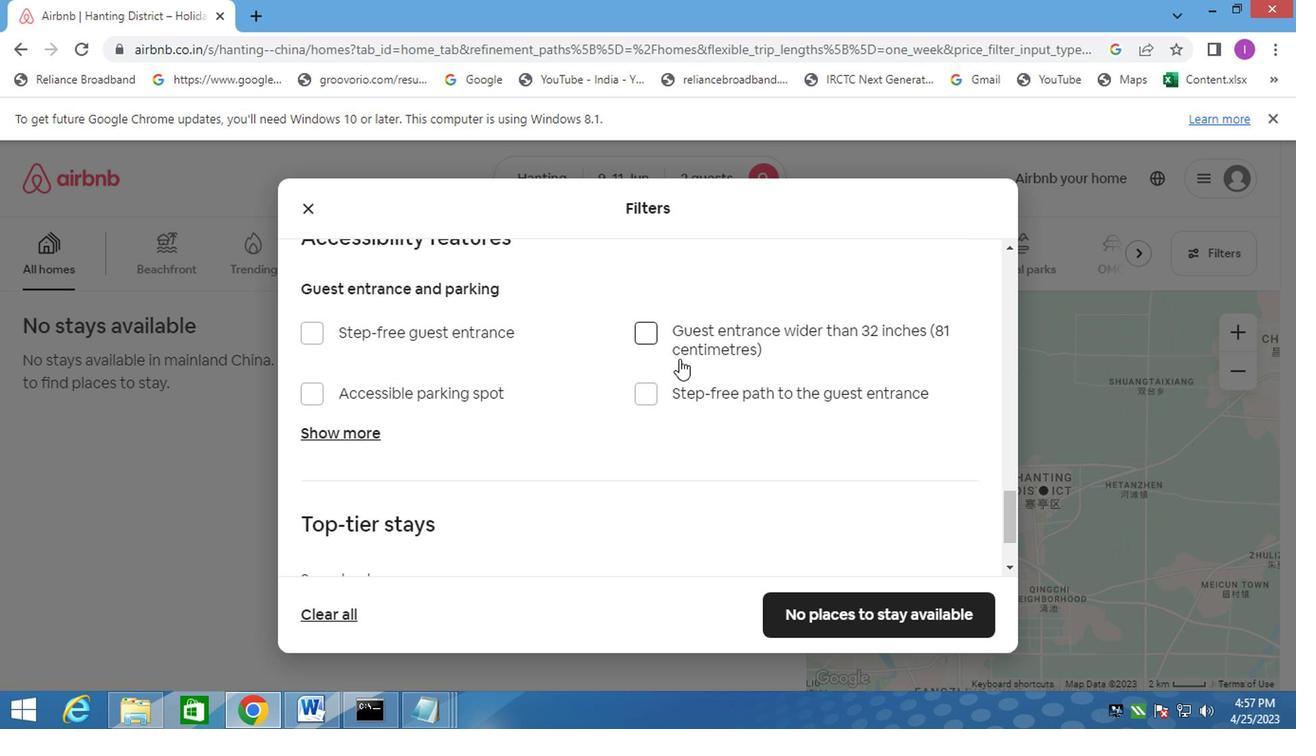 
Action: Mouse scrolled (675, 359) with delta (0, 0)
Screenshot: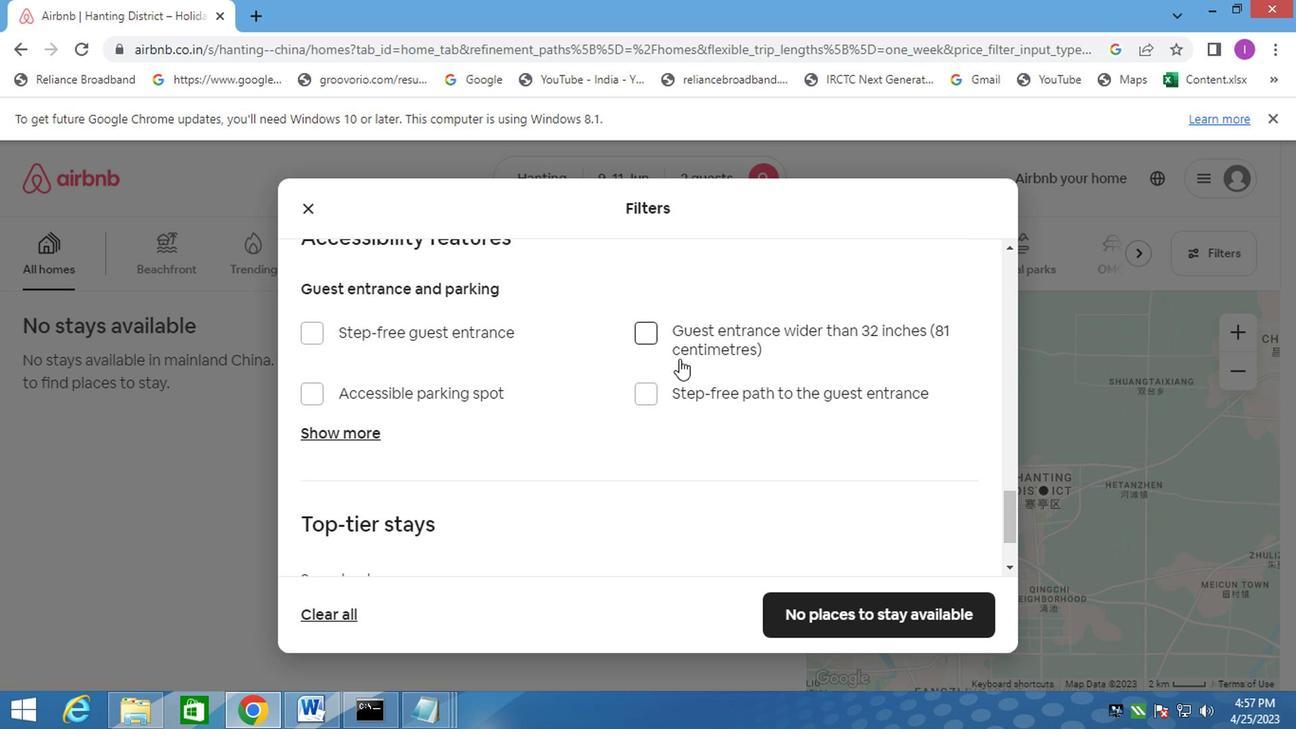
Action: Mouse scrolled (675, 359) with delta (0, 0)
Screenshot: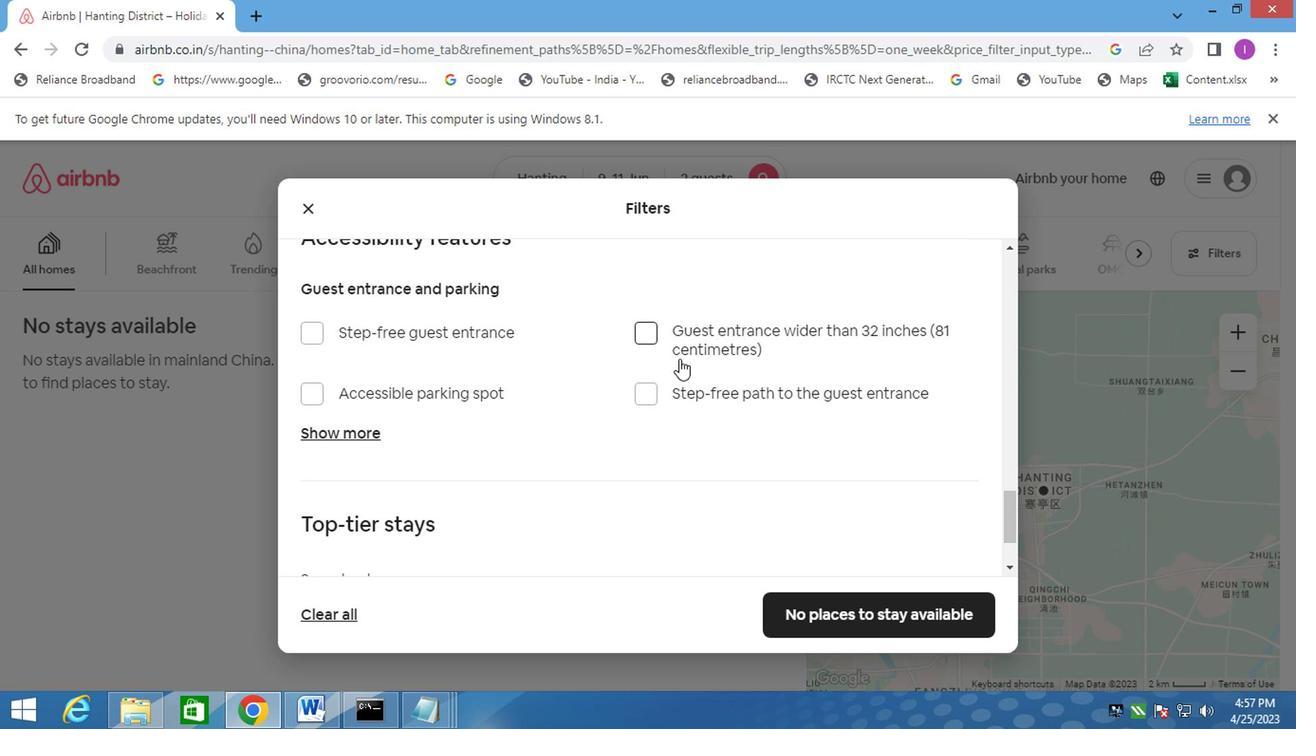 
Action: Mouse moved to (671, 367)
Screenshot: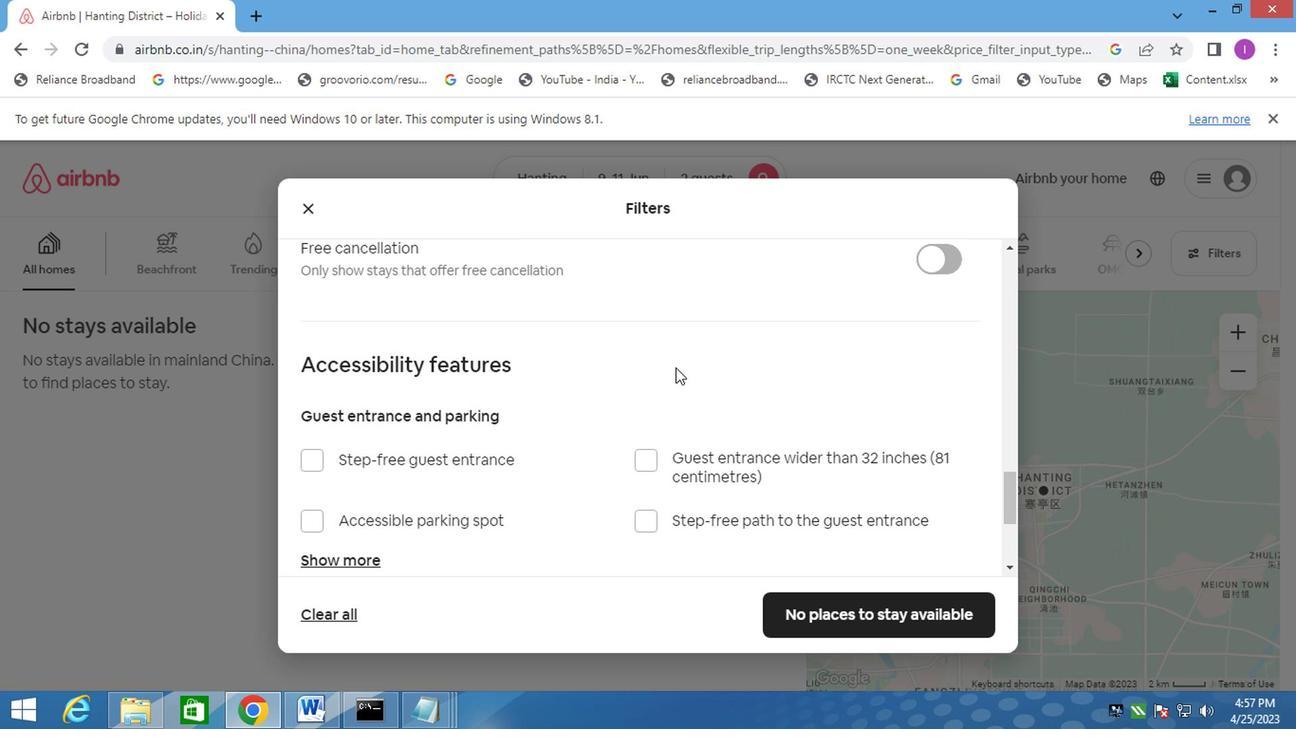 
Action: Mouse scrolled (671, 368) with delta (0, 0)
Screenshot: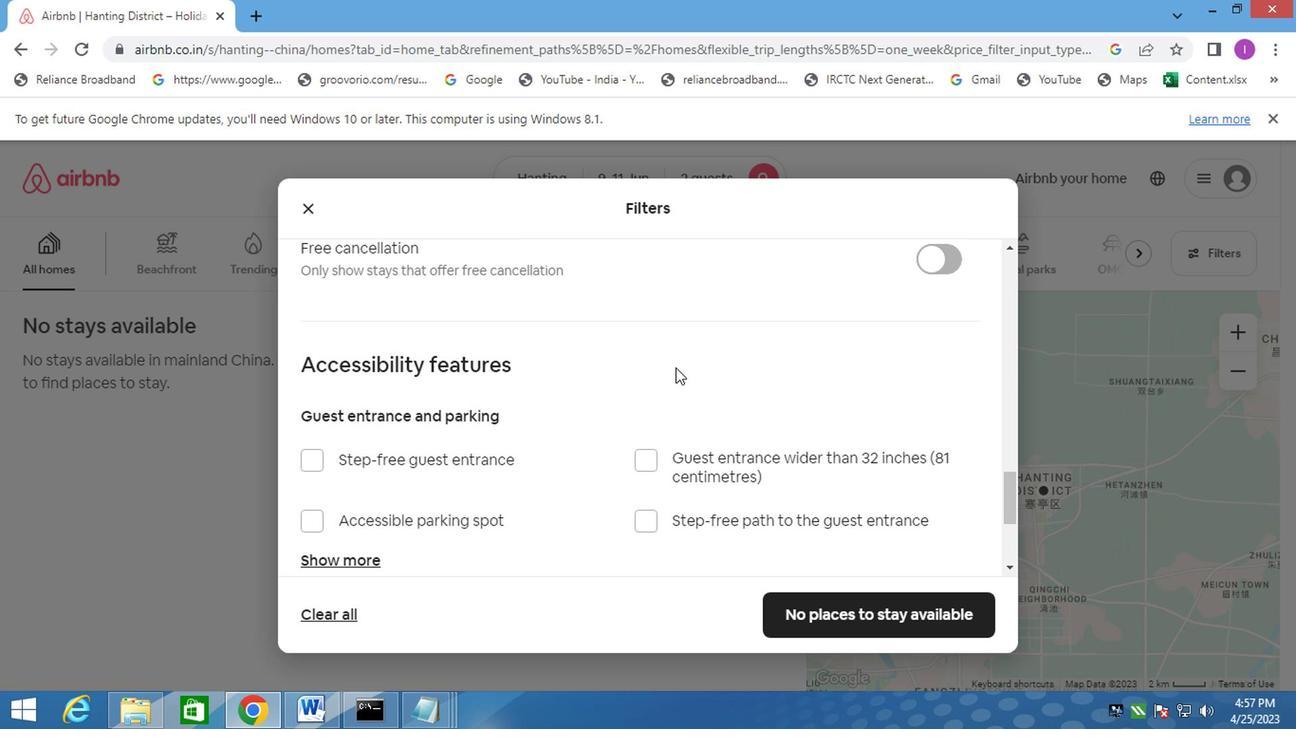 
Action: Mouse moved to (956, 359)
Screenshot: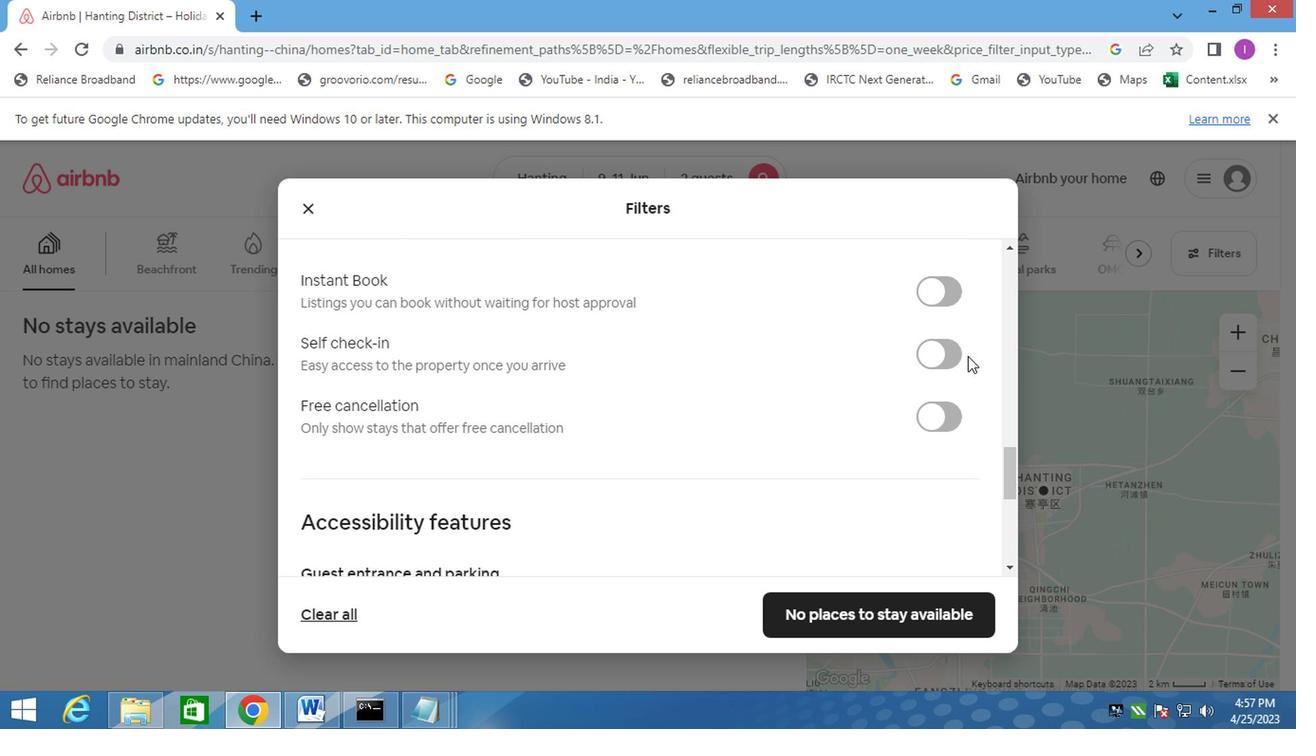
Action: Mouse pressed left at (956, 359)
Screenshot: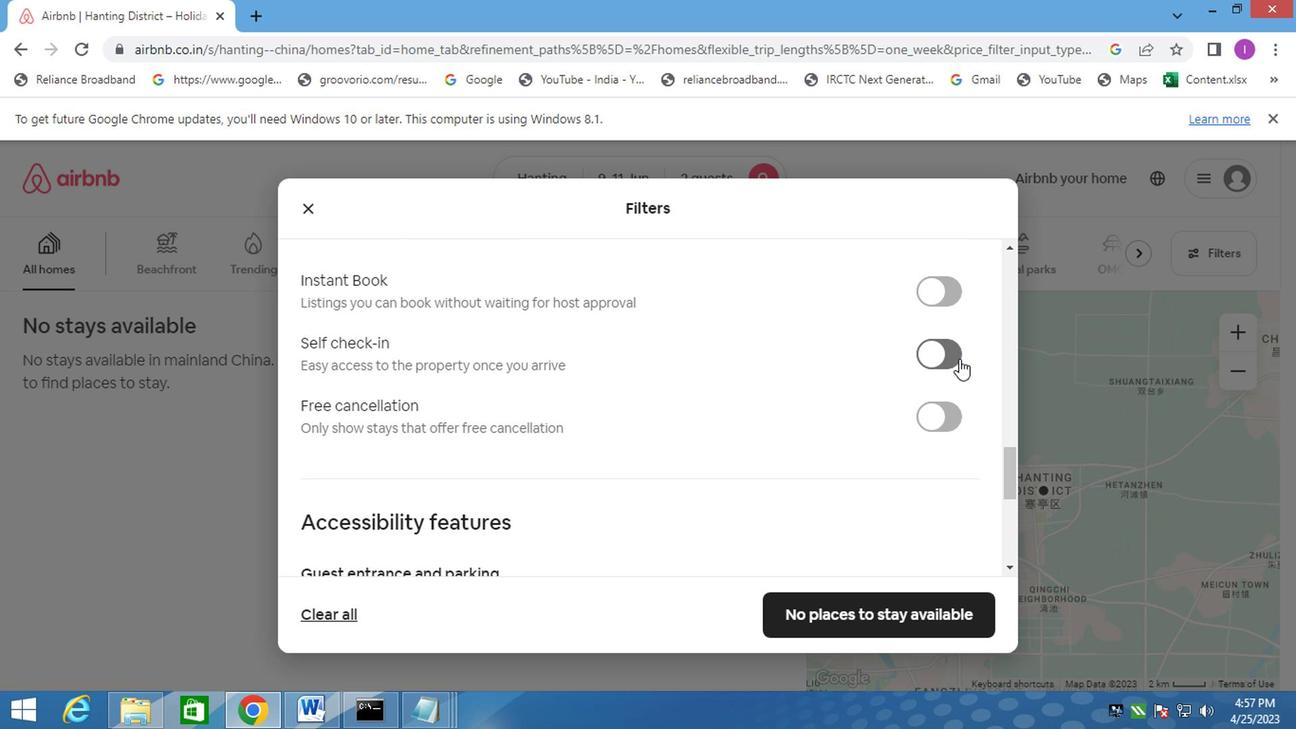 
Action: Mouse moved to (804, 345)
Screenshot: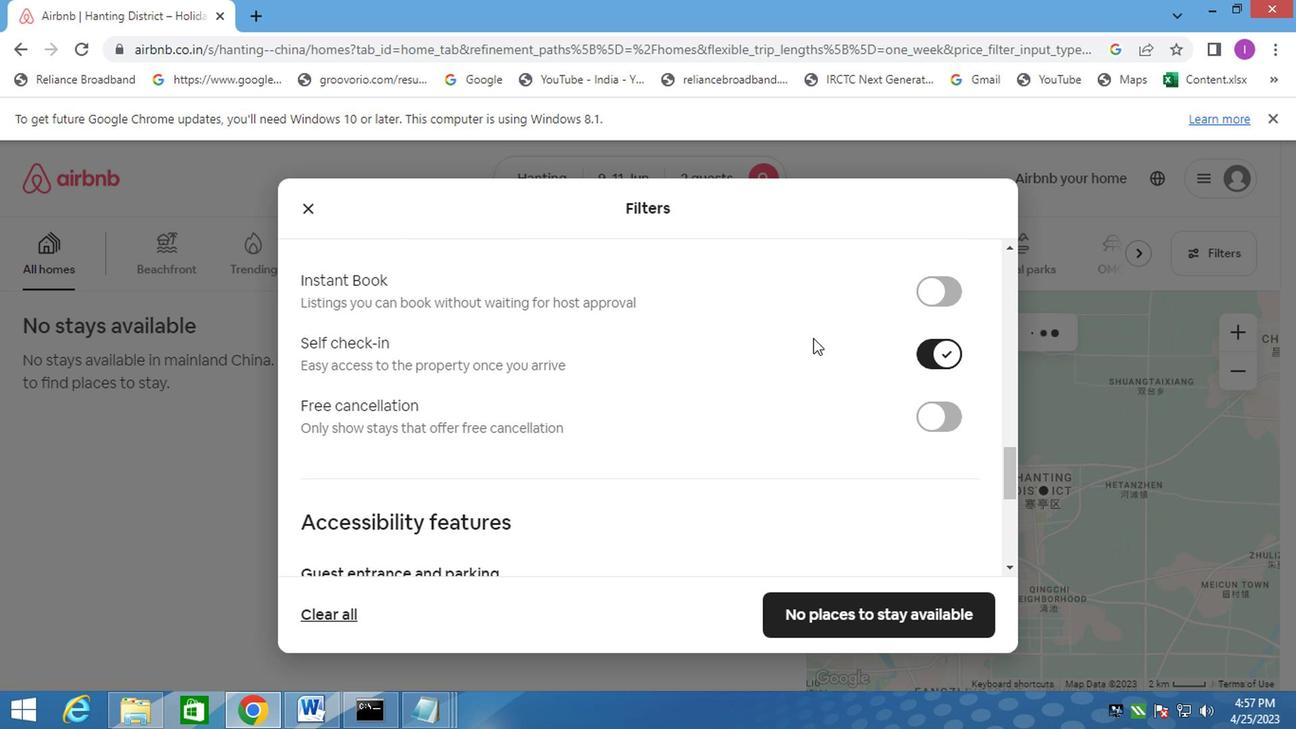 
Action: Mouse scrolled (804, 343) with delta (0, -1)
Screenshot: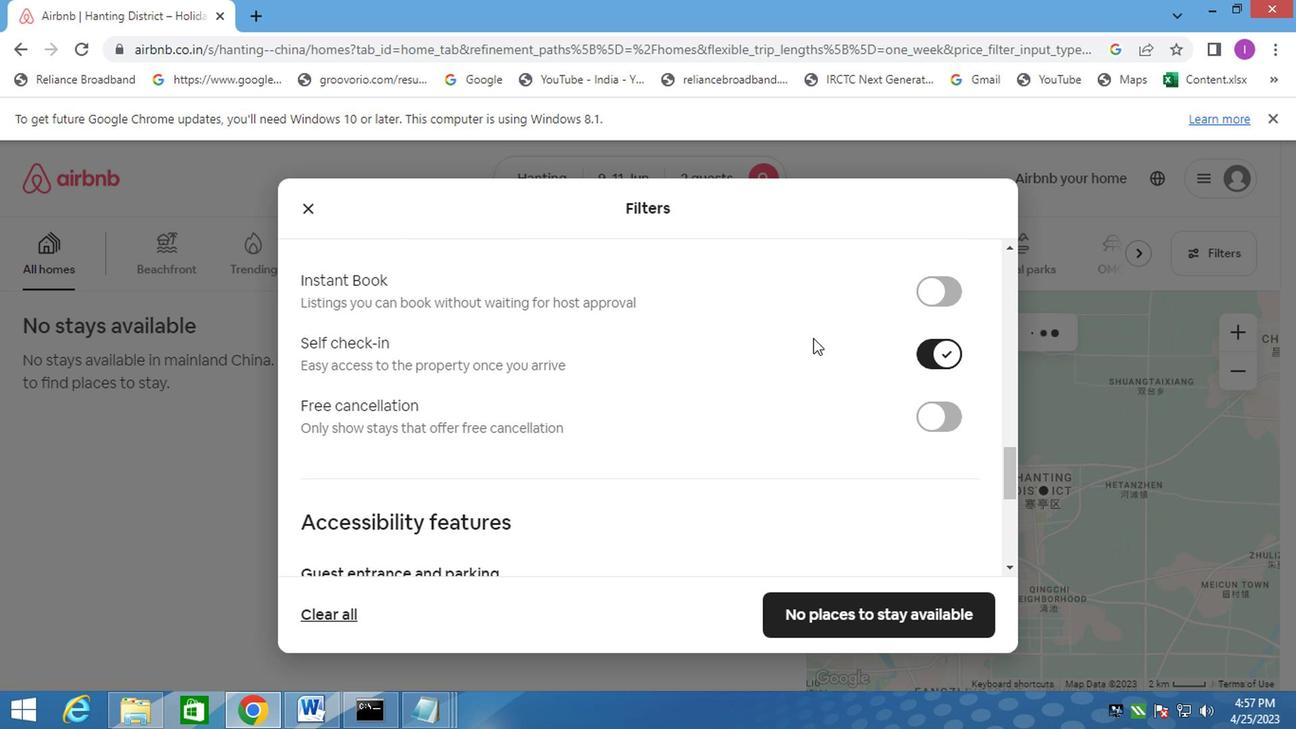 
Action: Mouse moved to (800, 349)
Screenshot: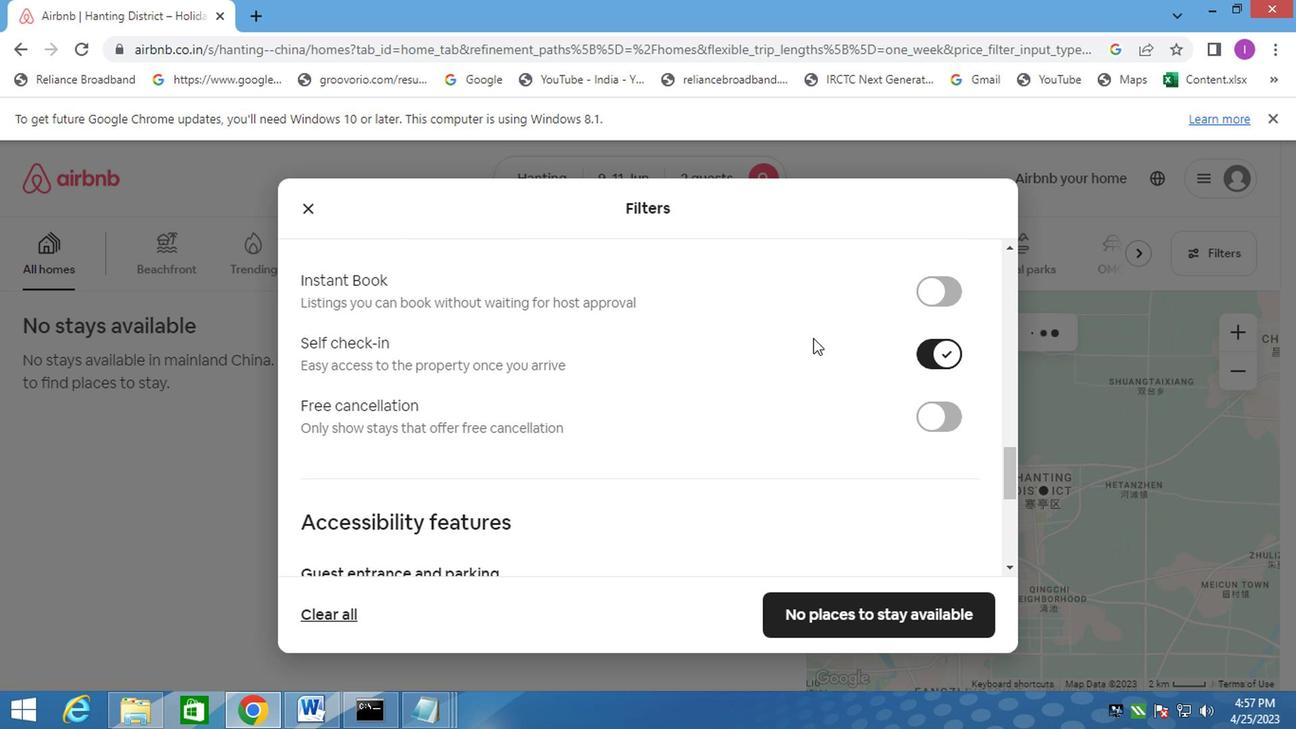 
Action: Mouse scrolled (800, 348) with delta (0, -1)
Screenshot: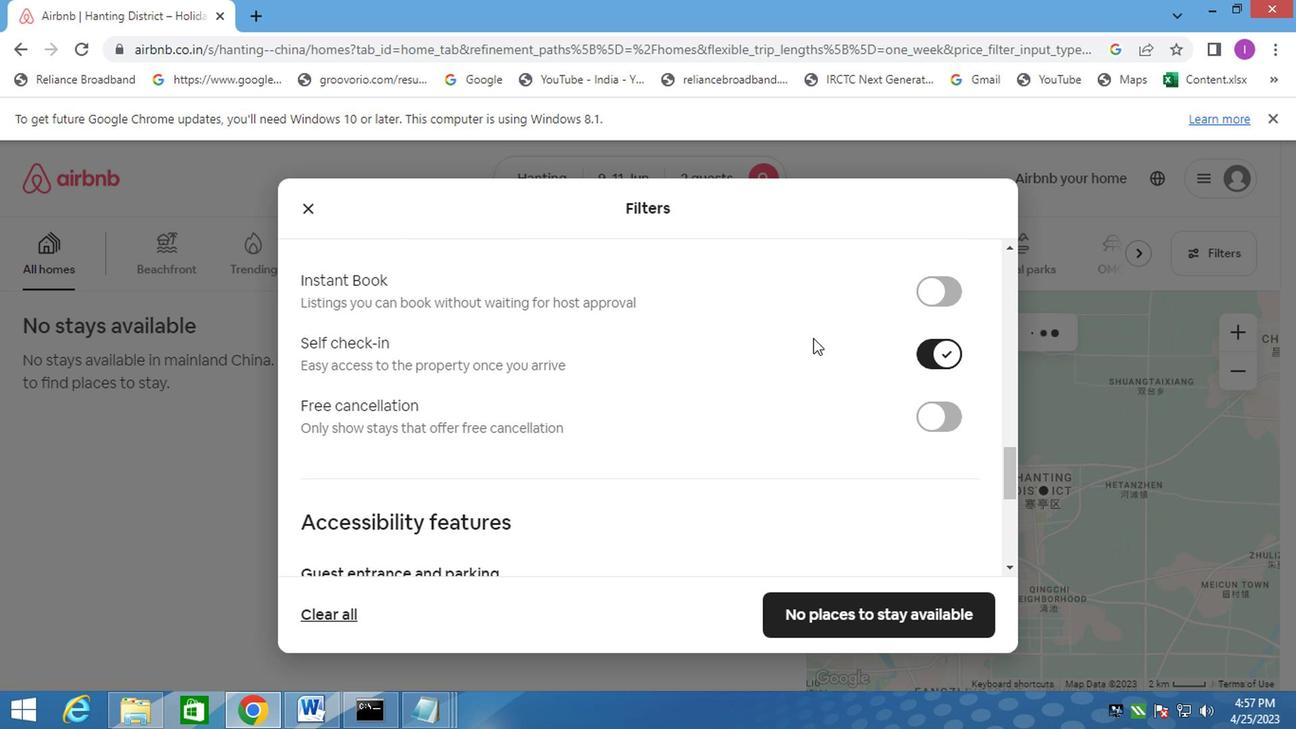 
Action: Mouse moved to (798, 351)
Screenshot: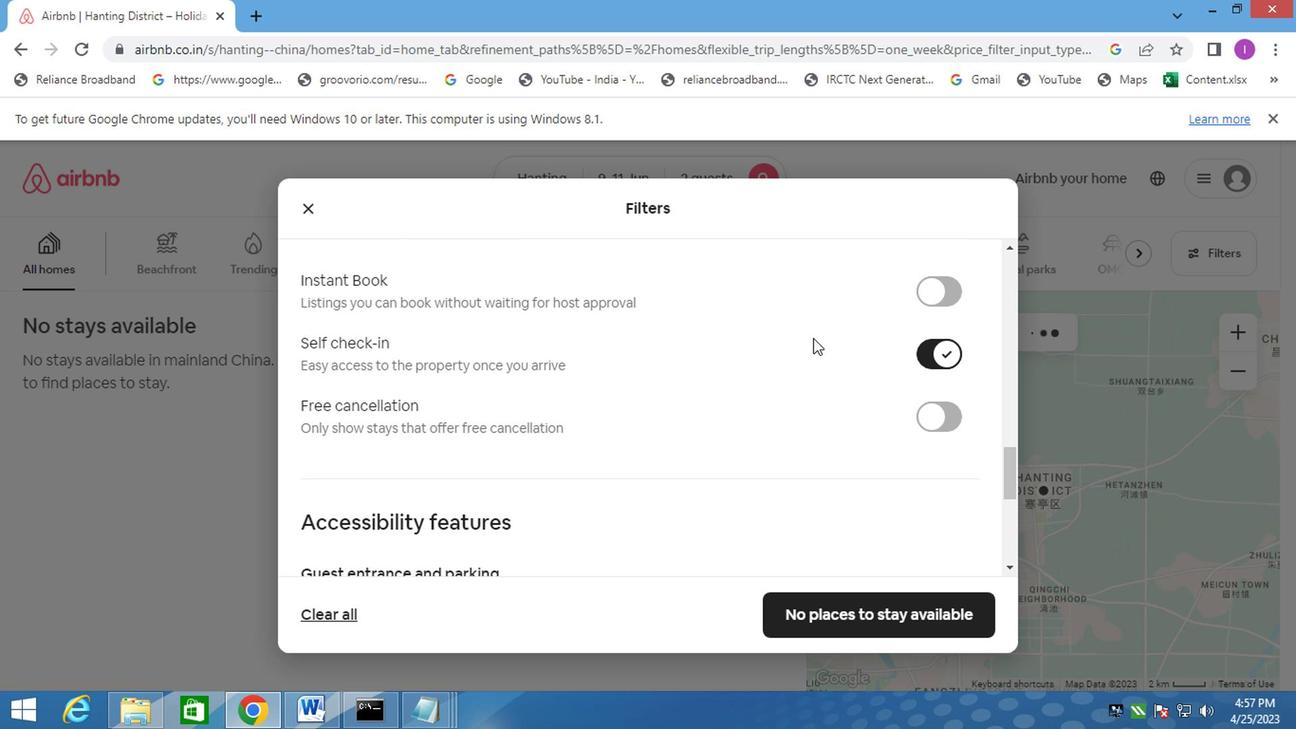 
Action: Mouse scrolled (798, 350) with delta (0, -1)
Screenshot: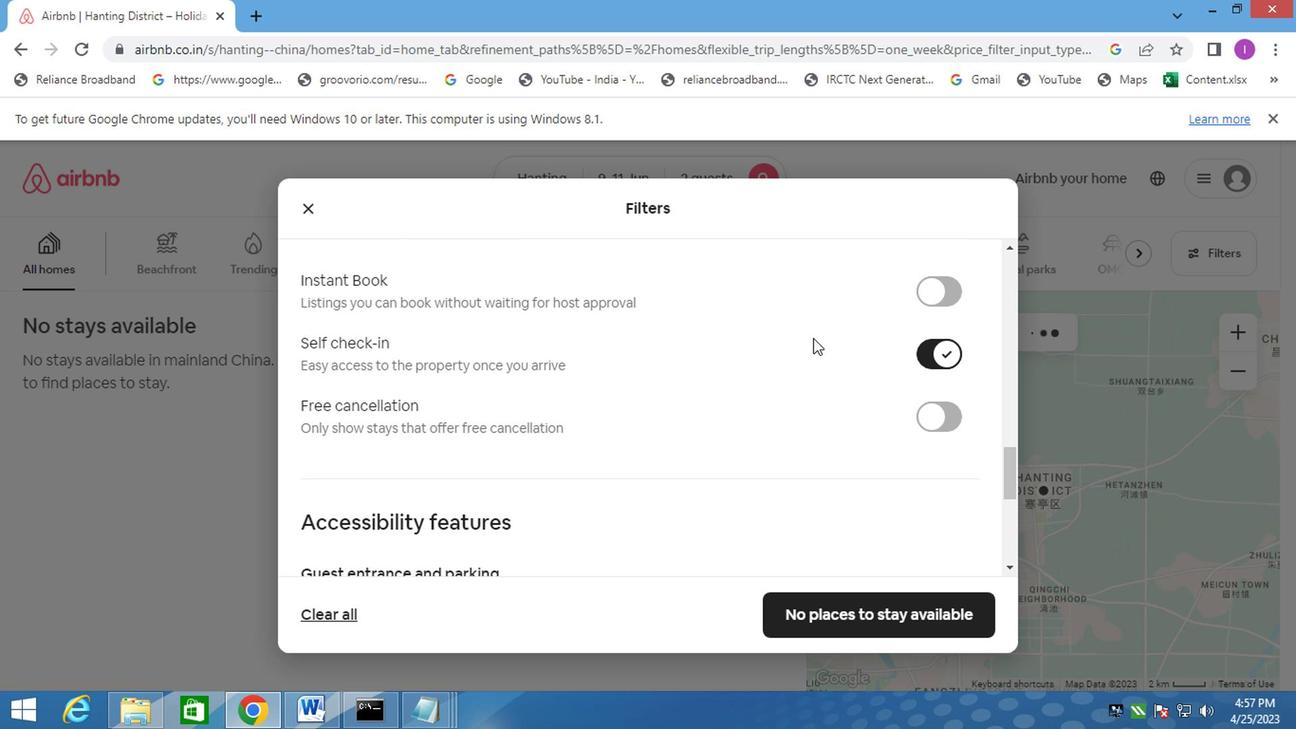 
Action: Mouse moved to (787, 365)
Screenshot: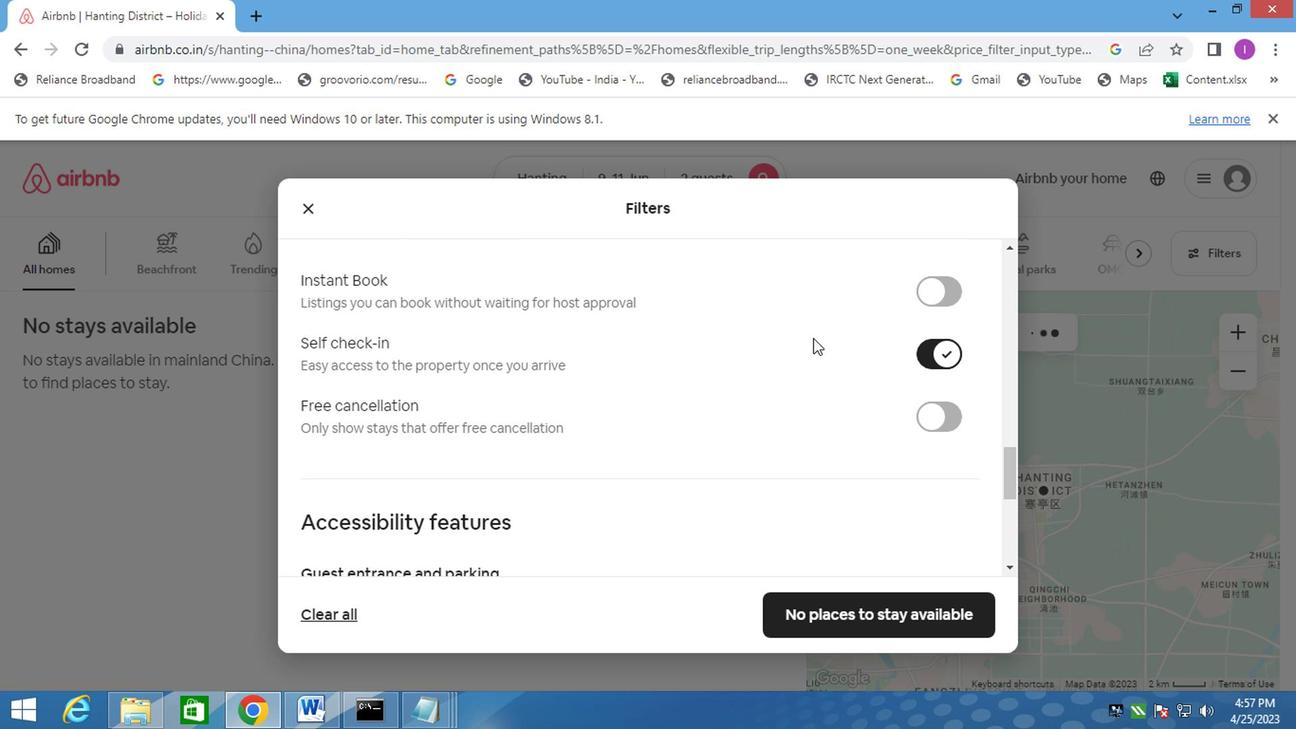 
Action: Mouse scrolled (787, 364) with delta (0, -1)
Screenshot: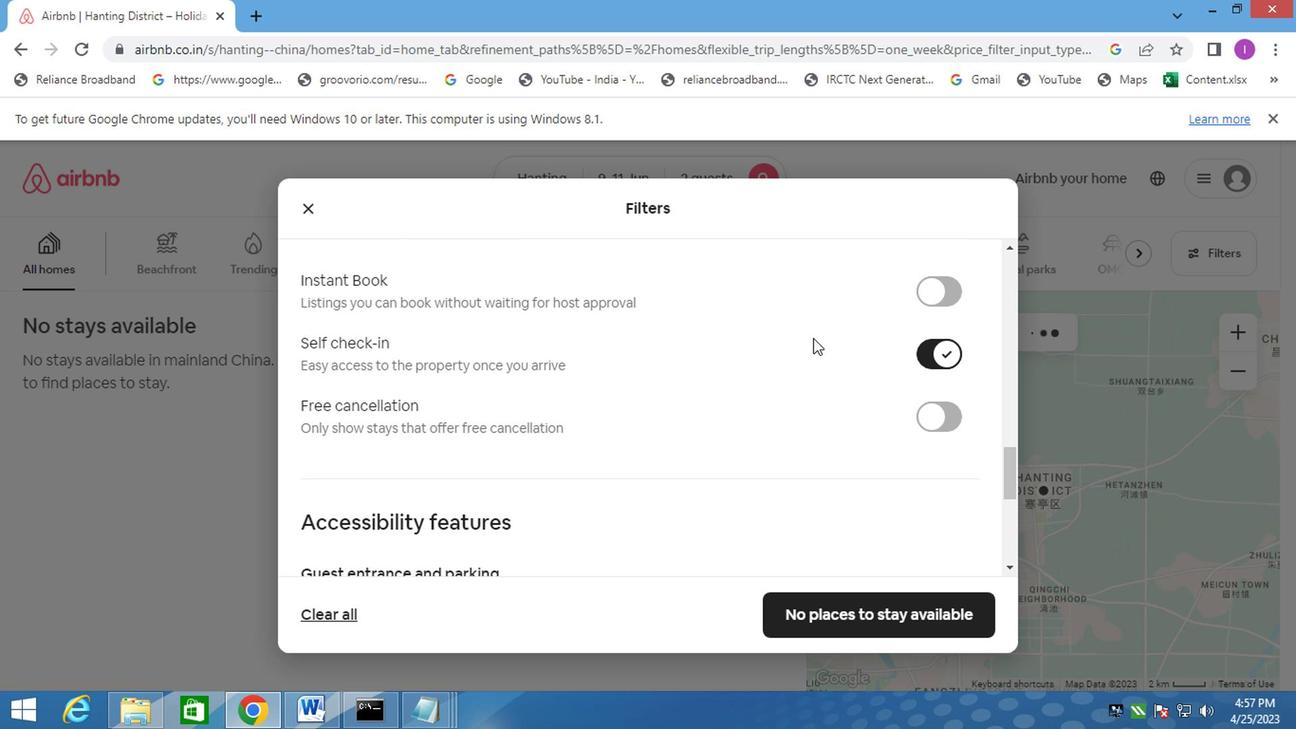 
Action: Mouse moved to (750, 399)
Screenshot: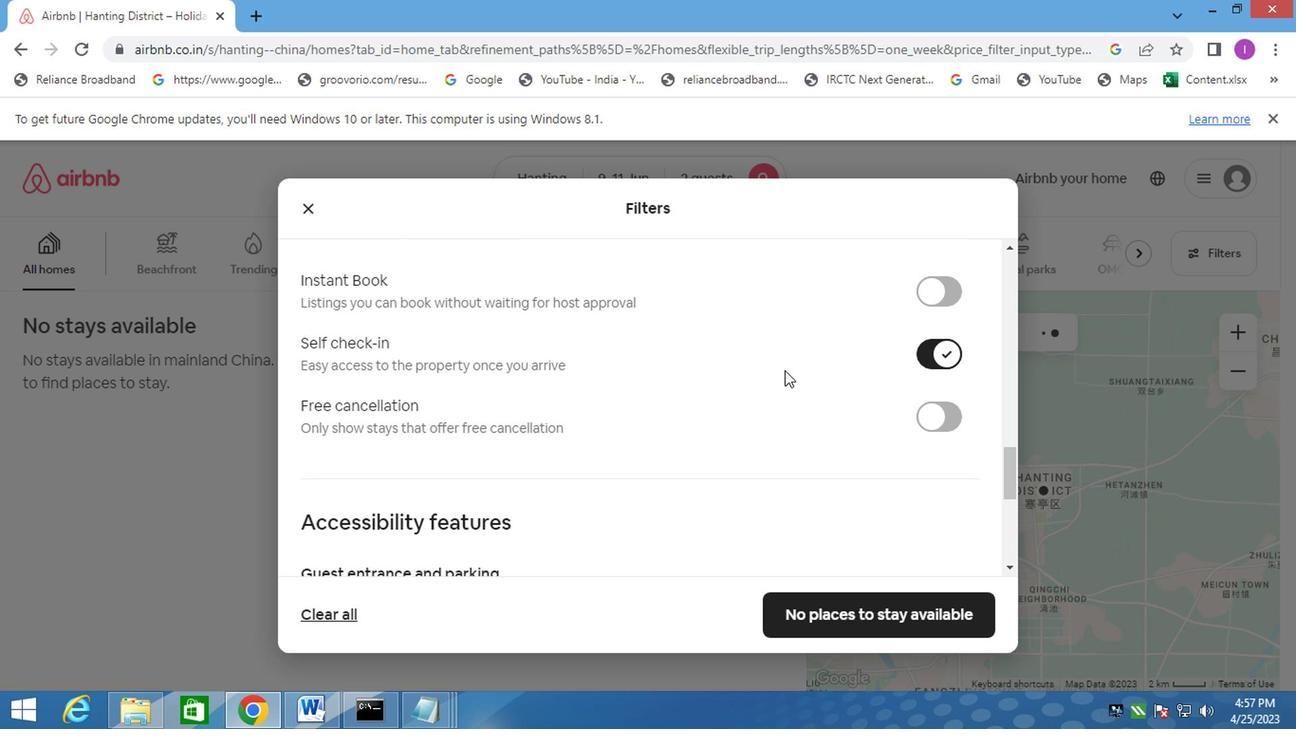 
Action: Mouse scrolled (750, 398) with delta (0, 0)
Screenshot: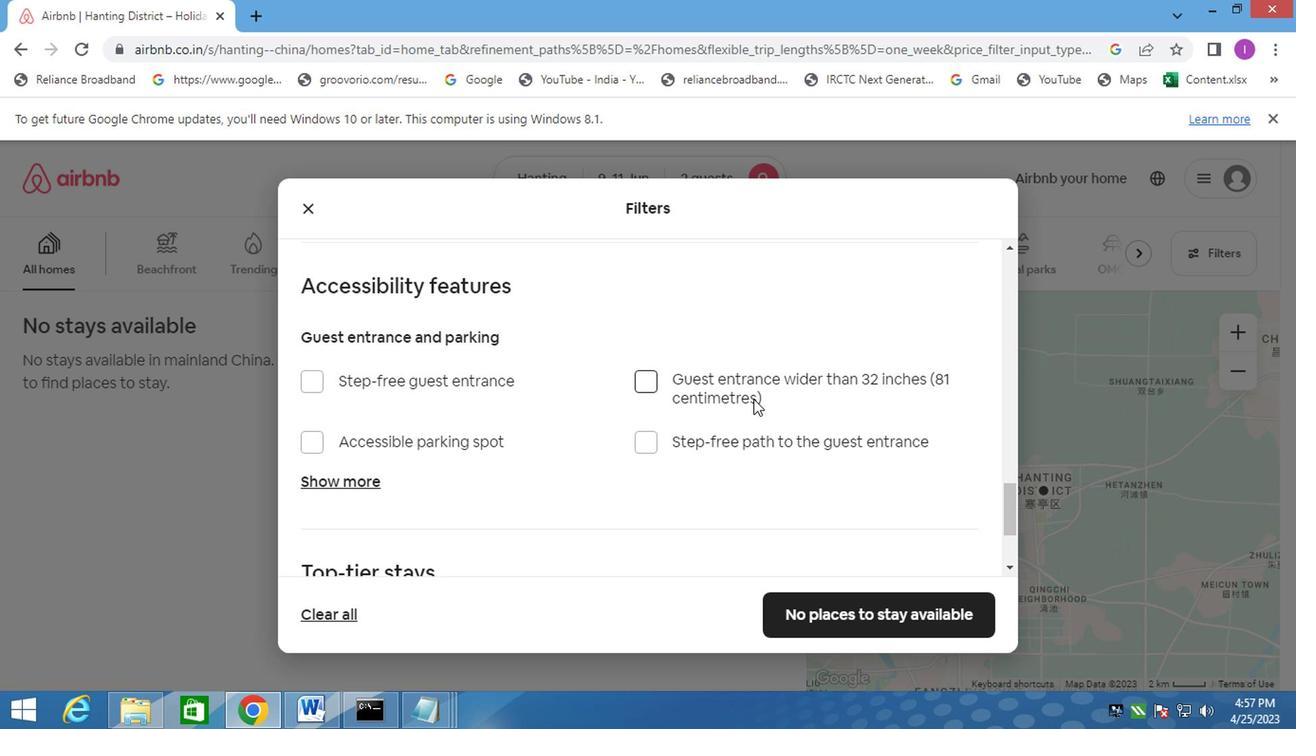 
Action: Mouse moved to (744, 405)
Screenshot: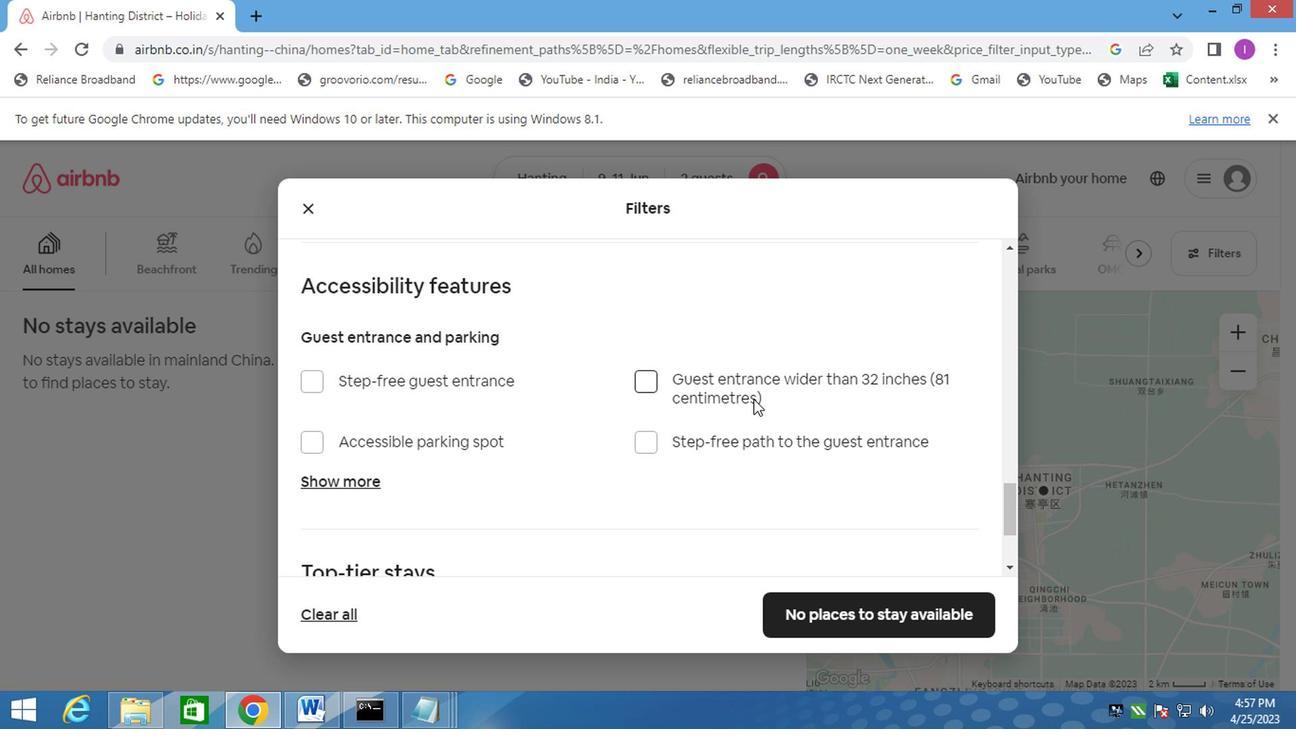 
Action: Mouse scrolled (744, 405) with delta (0, 0)
Screenshot: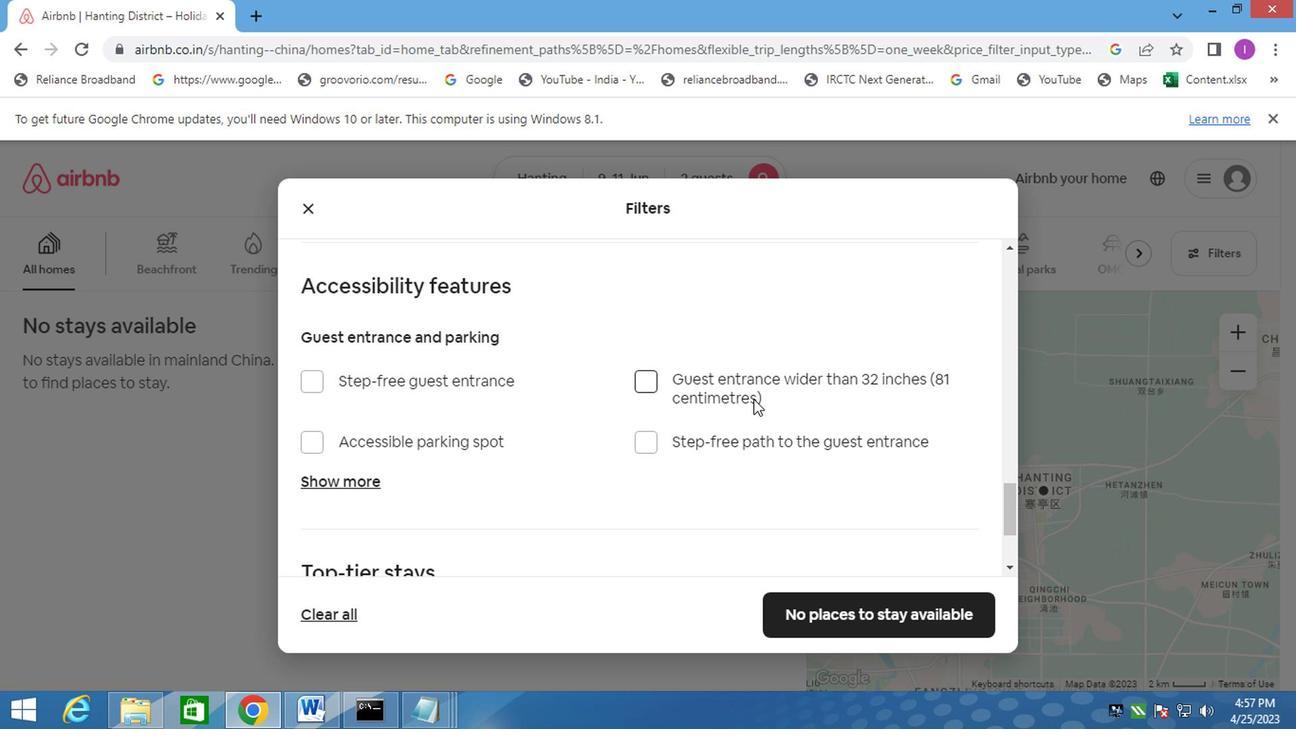 
Action: Mouse moved to (743, 407)
Screenshot: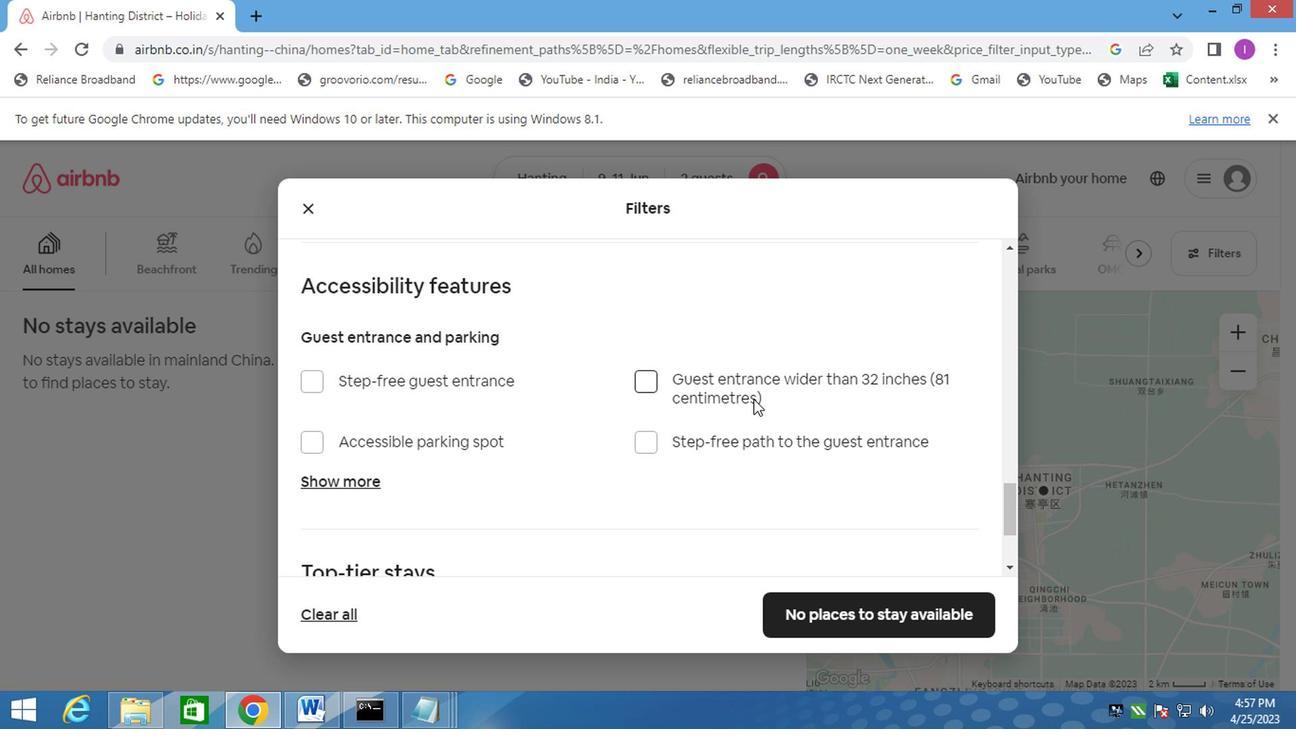 
Action: Mouse scrolled (743, 406) with delta (0, -1)
Screenshot: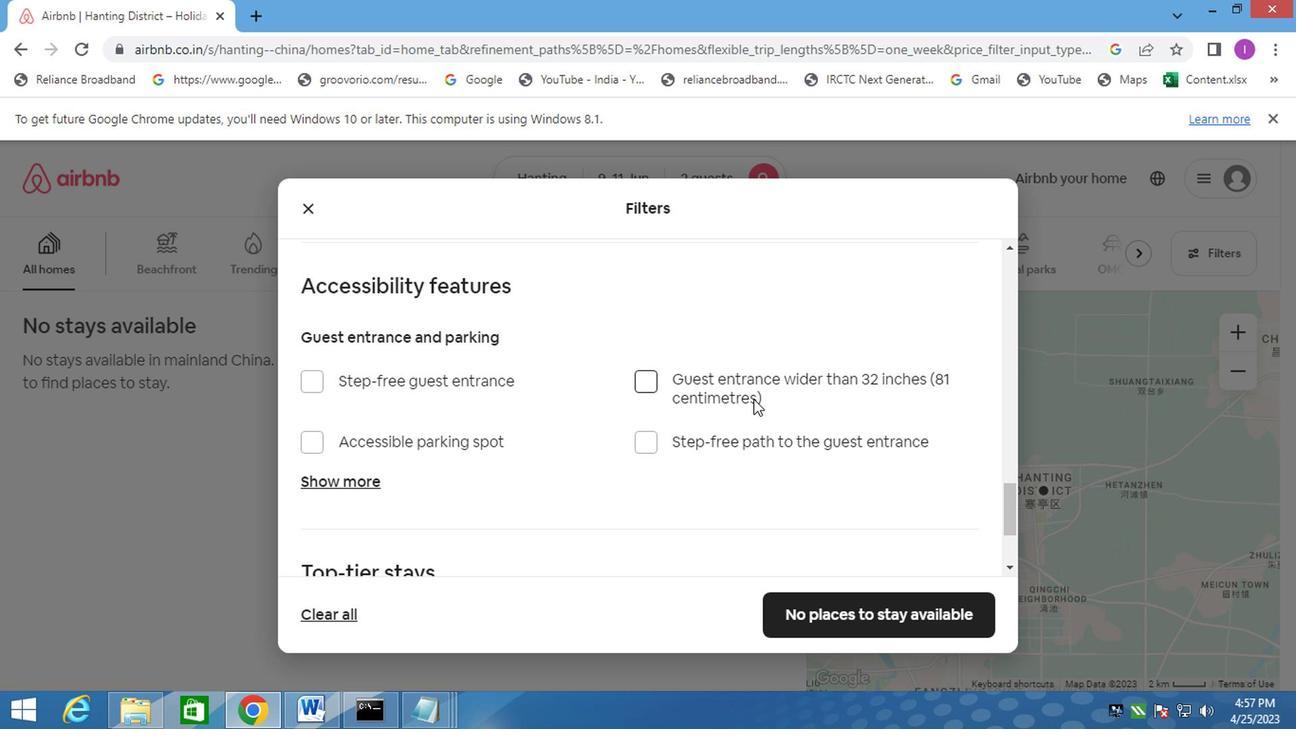 
Action: Mouse moved to (743, 412)
Screenshot: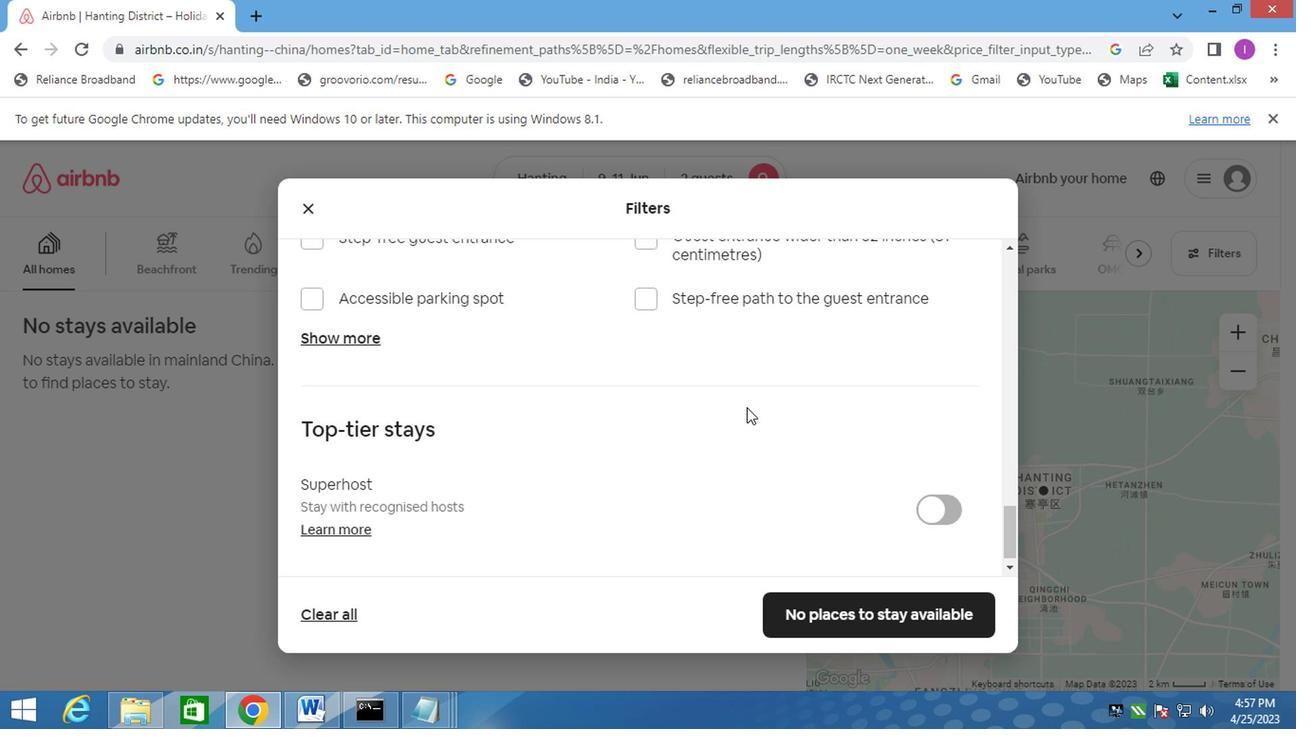 
Action: Mouse scrolled (743, 411) with delta (0, -1)
Screenshot: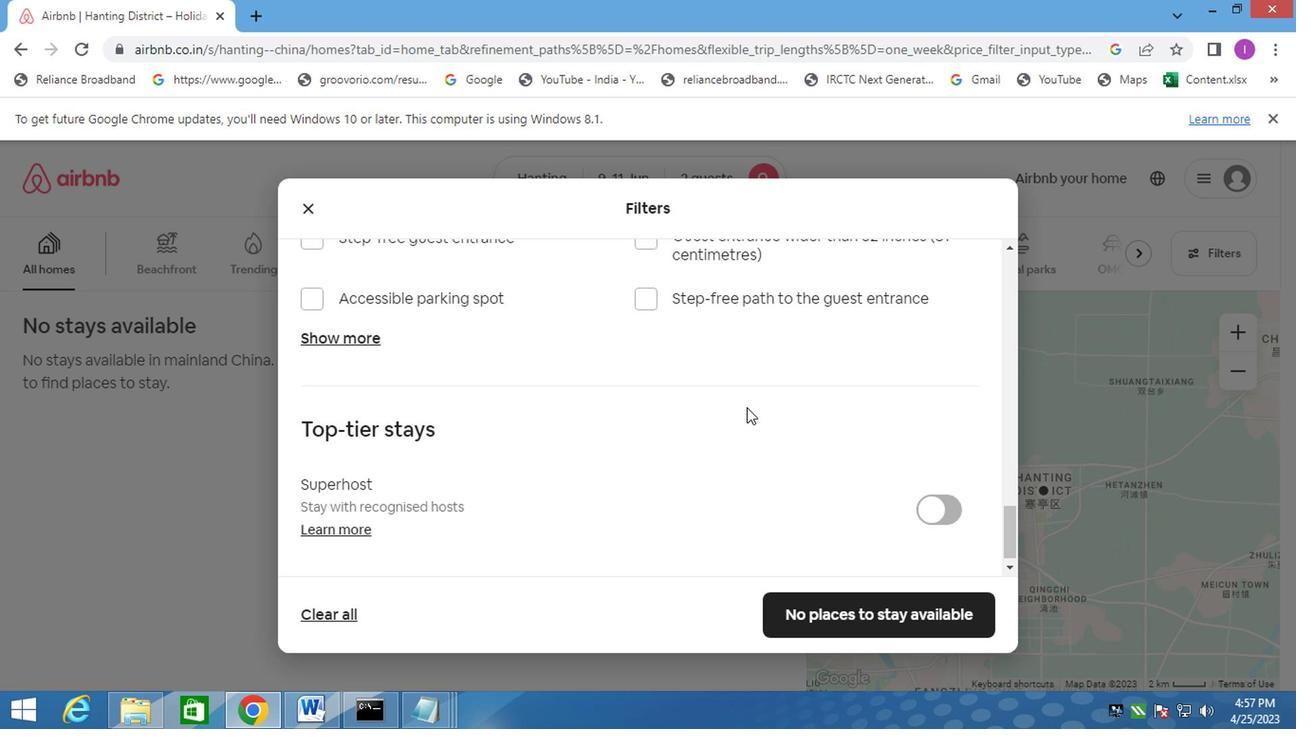 
Action: Mouse scrolled (743, 411) with delta (0, -1)
Screenshot: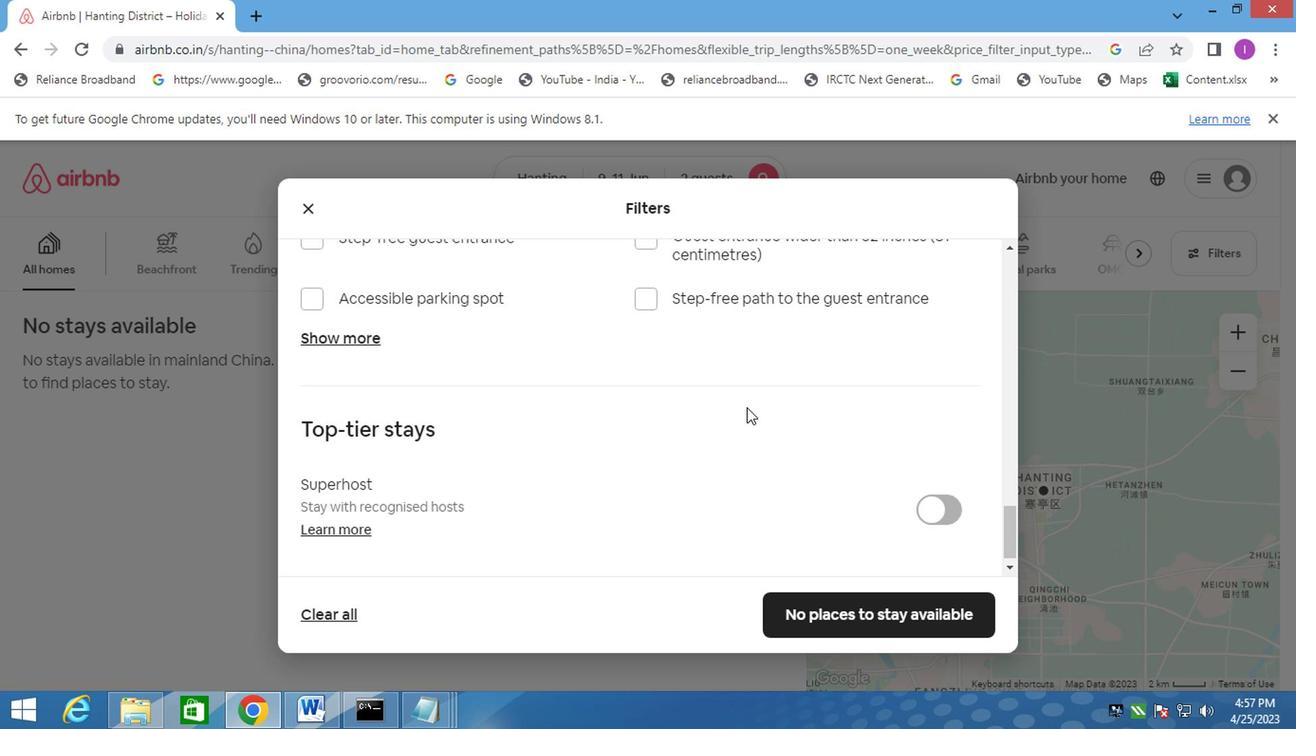 
Action: Mouse moved to (743, 413)
Screenshot: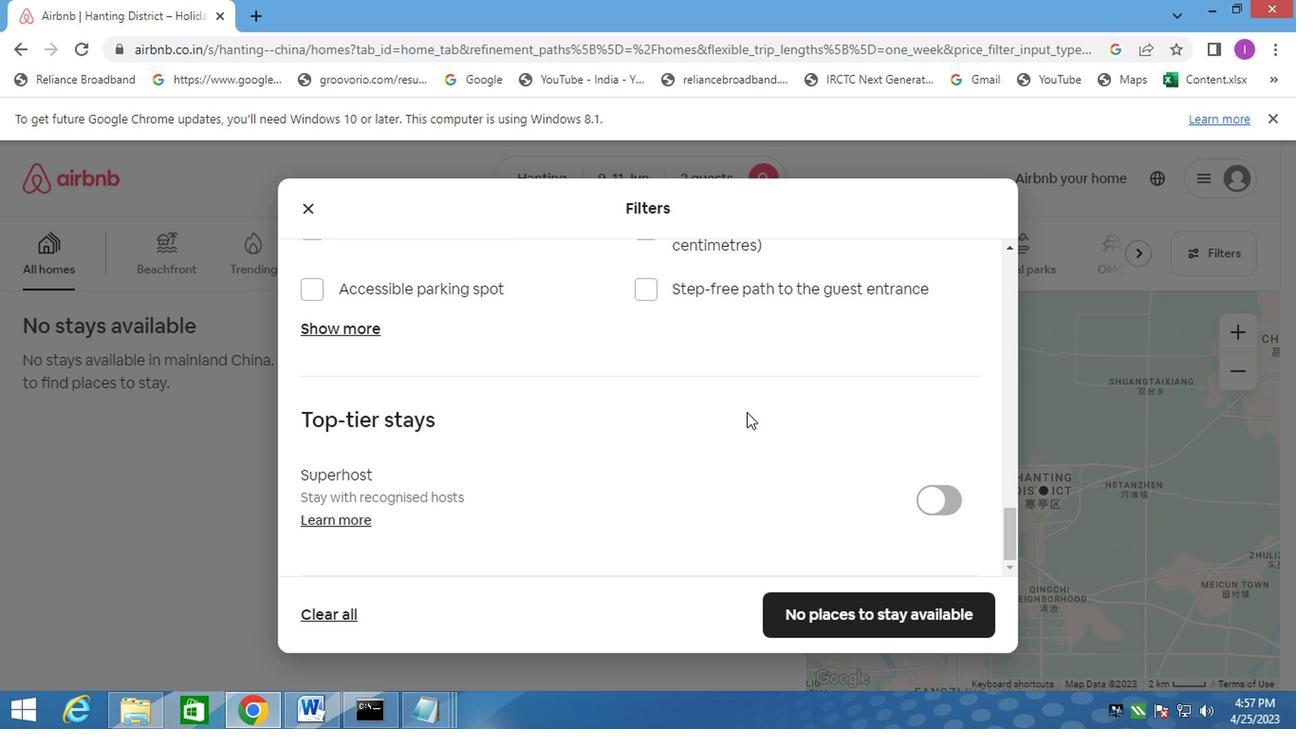 
Action: Mouse scrolled (743, 412) with delta (0, 0)
Screenshot: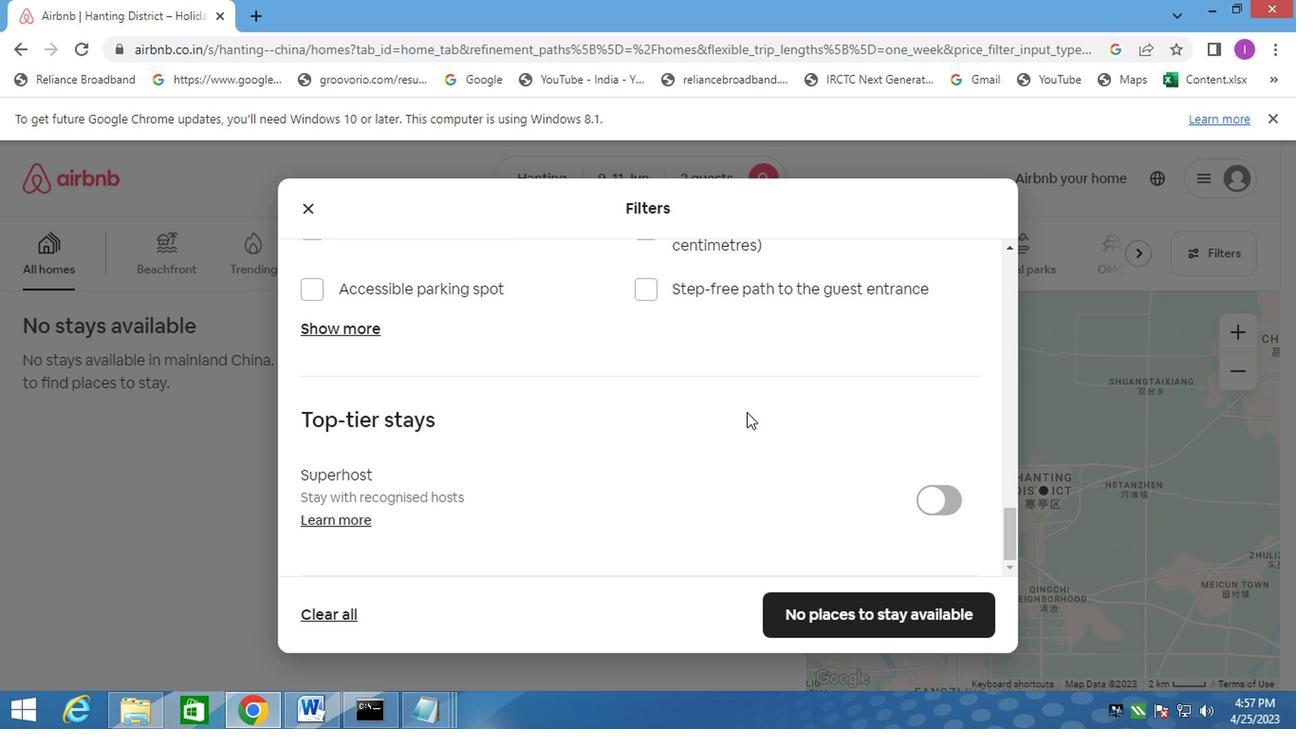 
Action: Mouse moved to (746, 415)
Screenshot: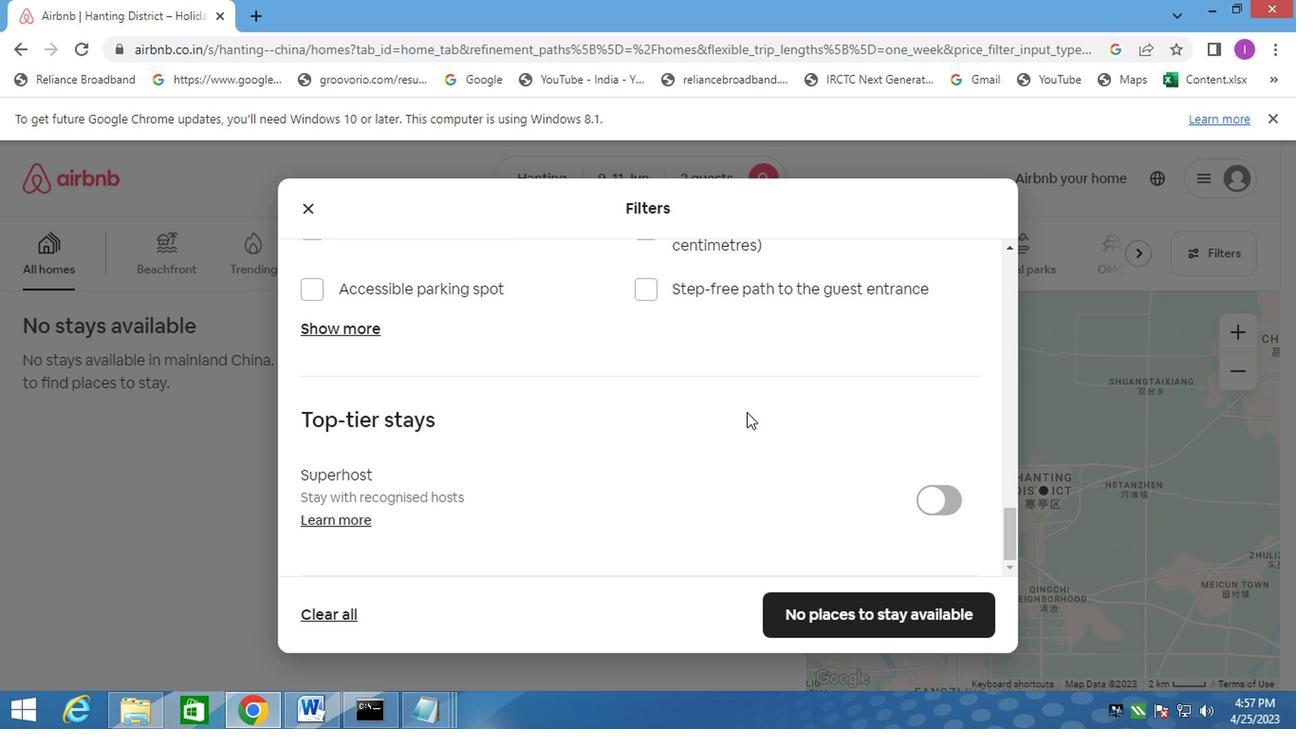 
Action: Mouse scrolled (746, 414) with delta (0, 0)
Screenshot: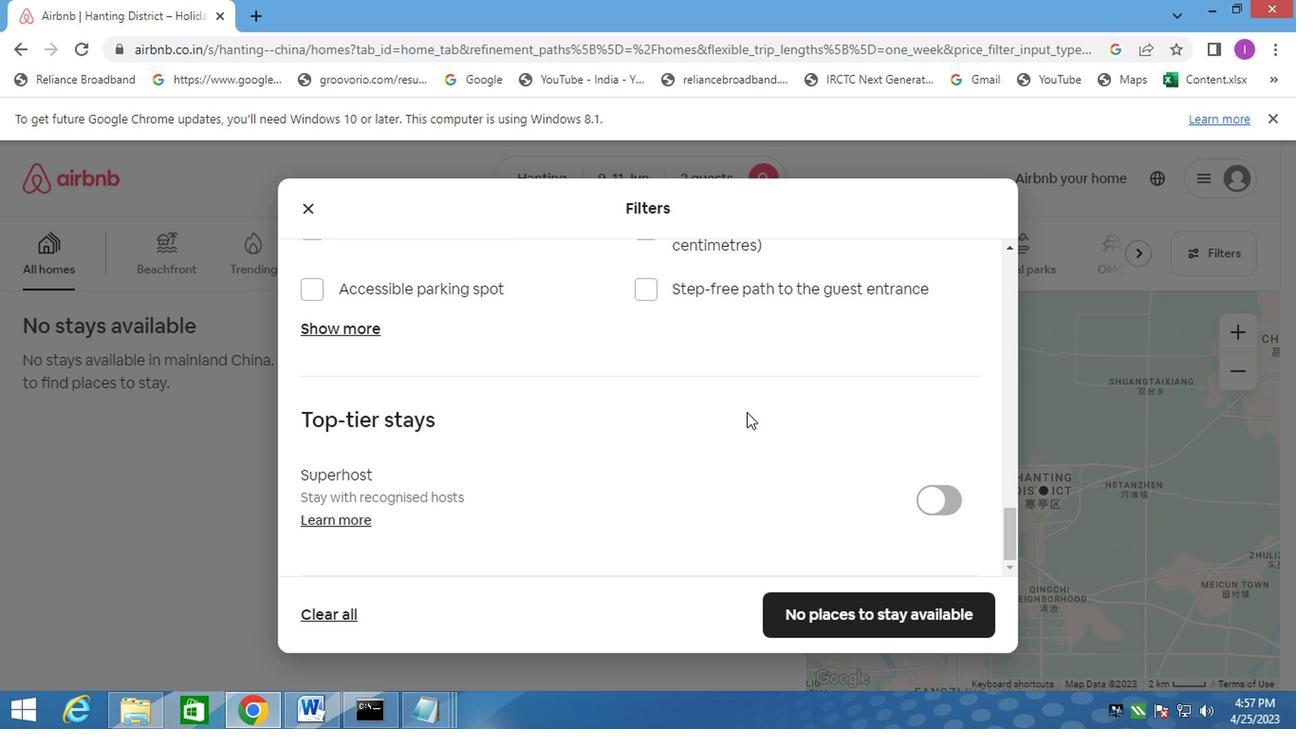 
Action: Mouse moved to (748, 415)
Screenshot: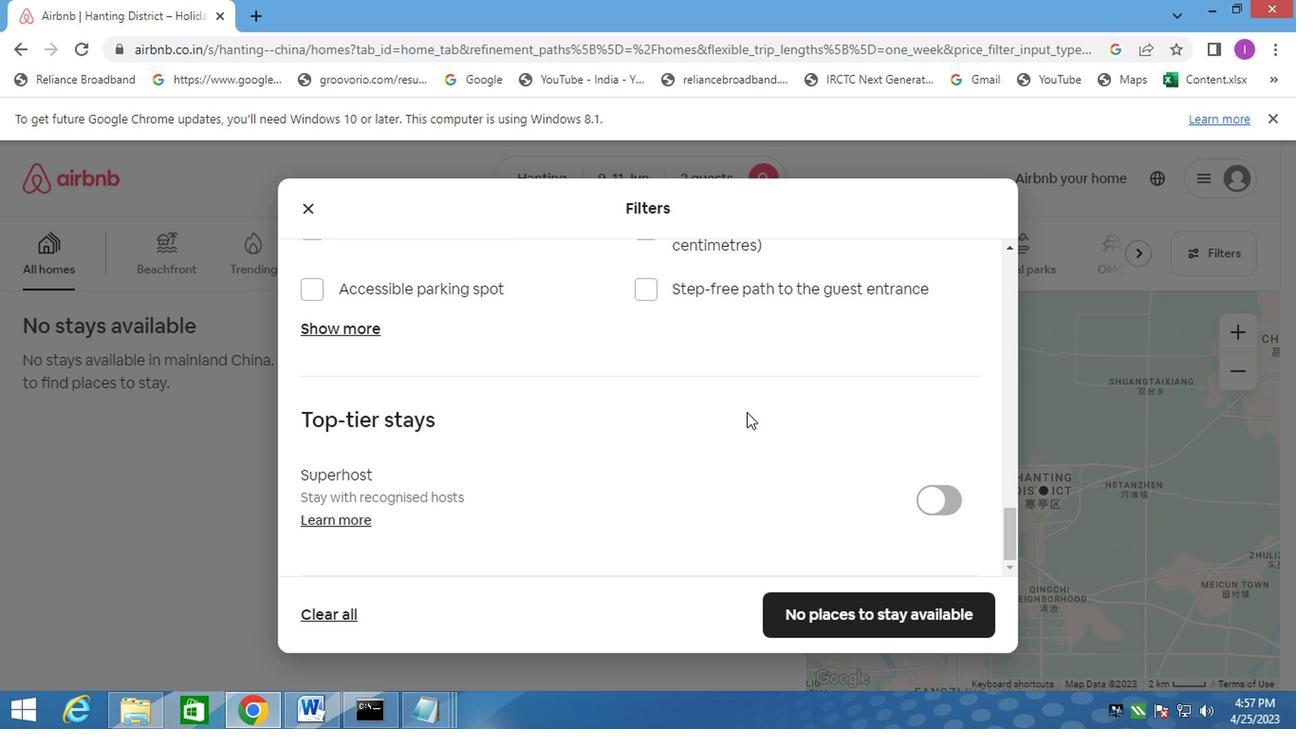 
Action: Mouse scrolled (748, 414) with delta (0, 0)
Screenshot: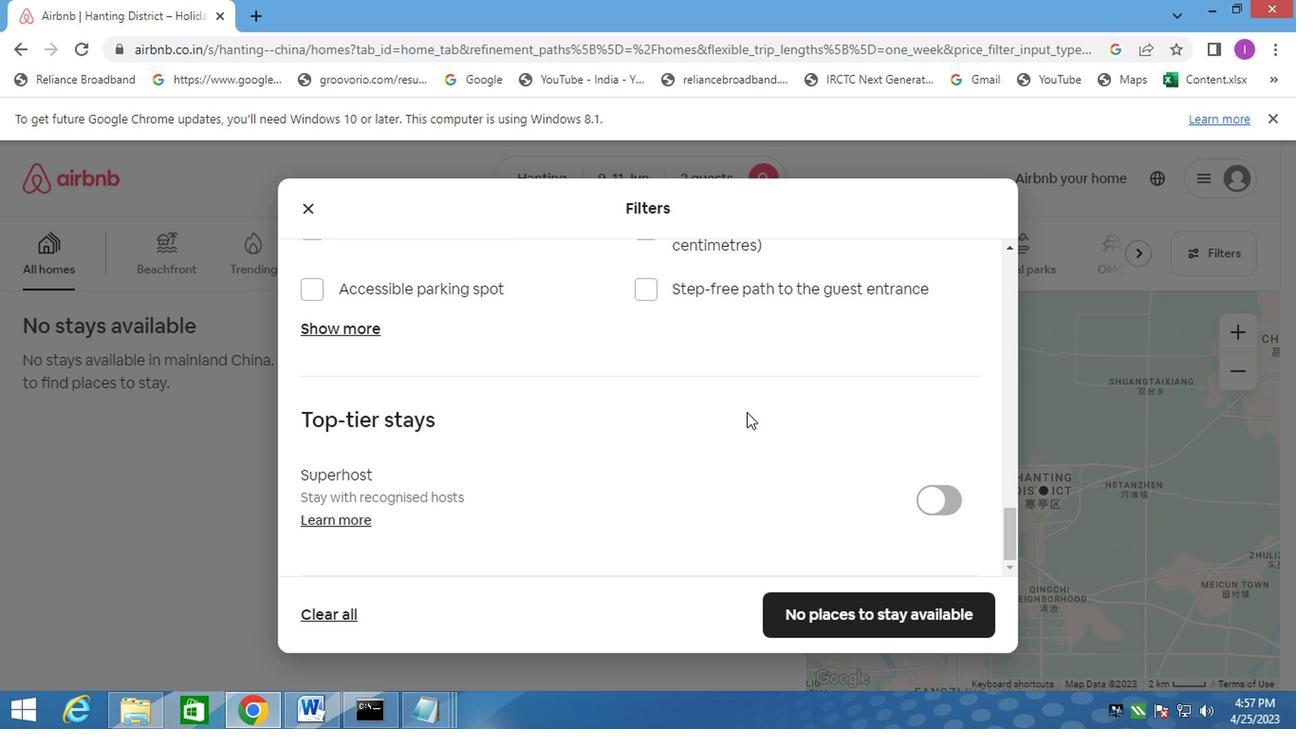 
Action: Mouse moved to (829, 606)
Screenshot: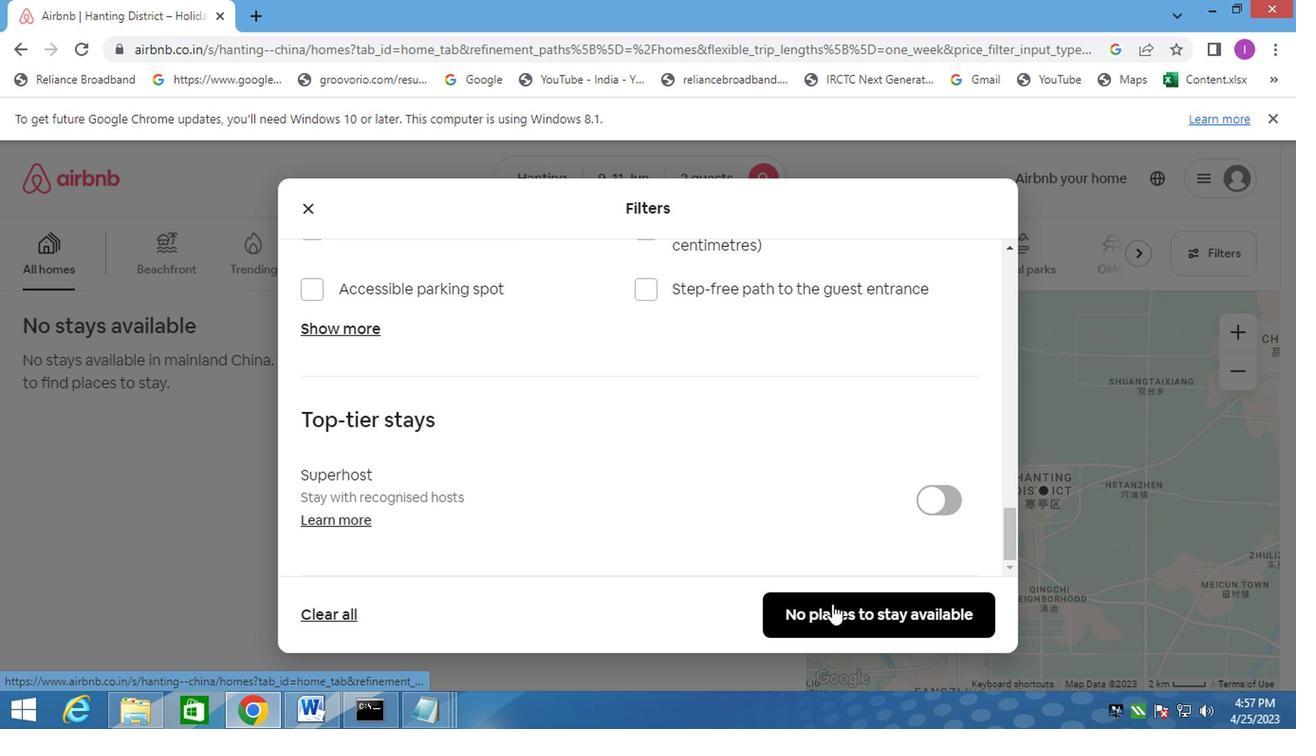
Action: Mouse pressed left at (829, 606)
Screenshot: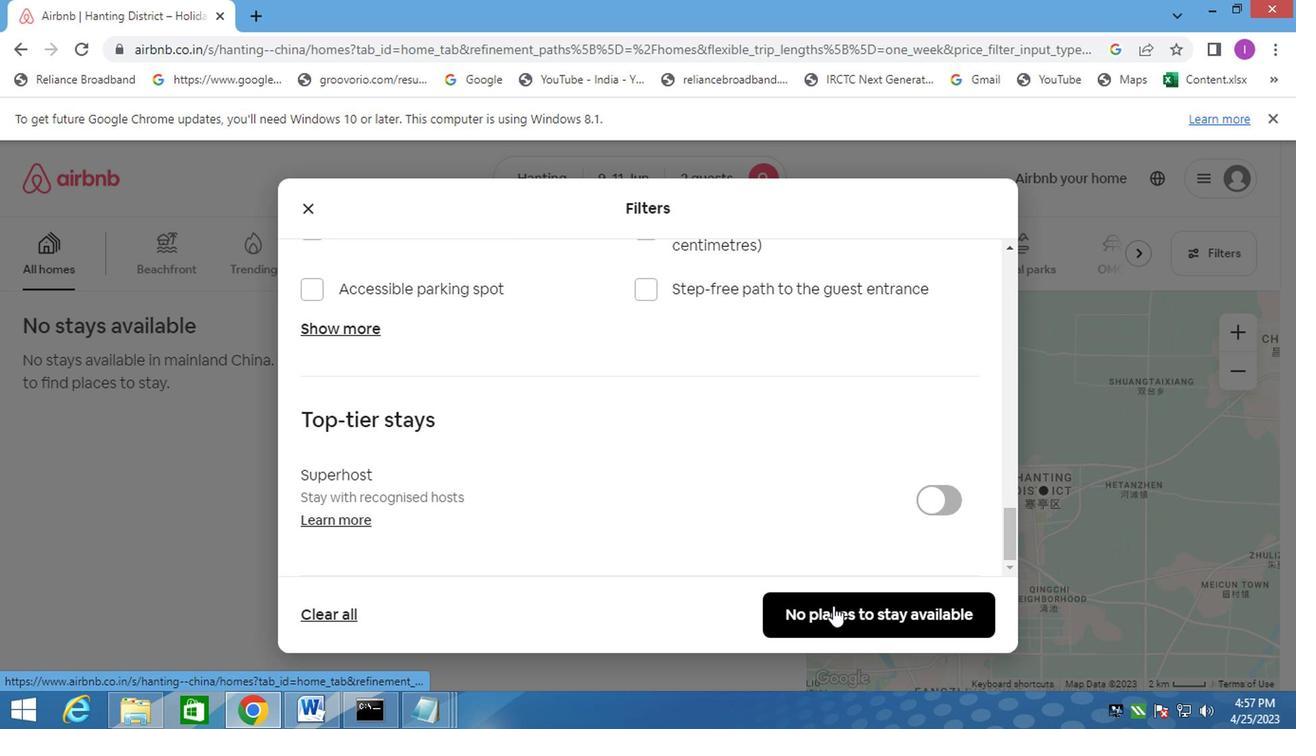 
Action: Mouse moved to (1062, 187)
Screenshot: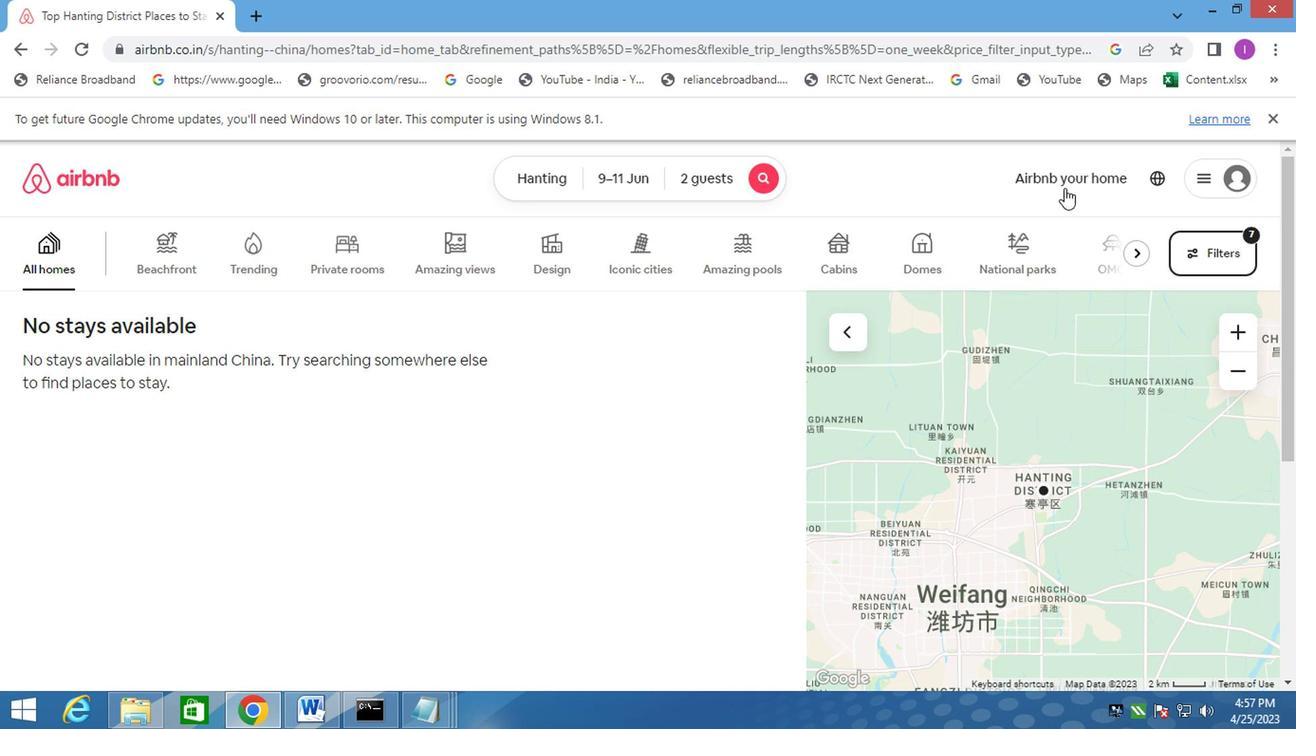 
